 Task: Add an event  with title  Casual Presentation Rehearsal and Feedback Gathering, date '2023/10/12' to 2023/10/13  & Select Event type as  Group. Add location for the event as  Tallinn, Estonia and add a description: During the meeting, various agenda items will be addressed, covering a wide range of topics. These may include financial reports, strategic updates, operational highlights, governance matters, and any proposed resolutions that require shareholder approval. Each agenda item will be presented by the relevant department or individual, offering comprehensive insights and fostering an environment of transparency.Create an event link  http-casualpresentationrehearsalandfeedbackgatheringcom & Select the event color as  Cyan. , logged in from the account softage.4@softage.netand send the event invitation to softage.10@softage.net and softage.1@softage.net
Action: Mouse pressed left at (749, 100)
Screenshot: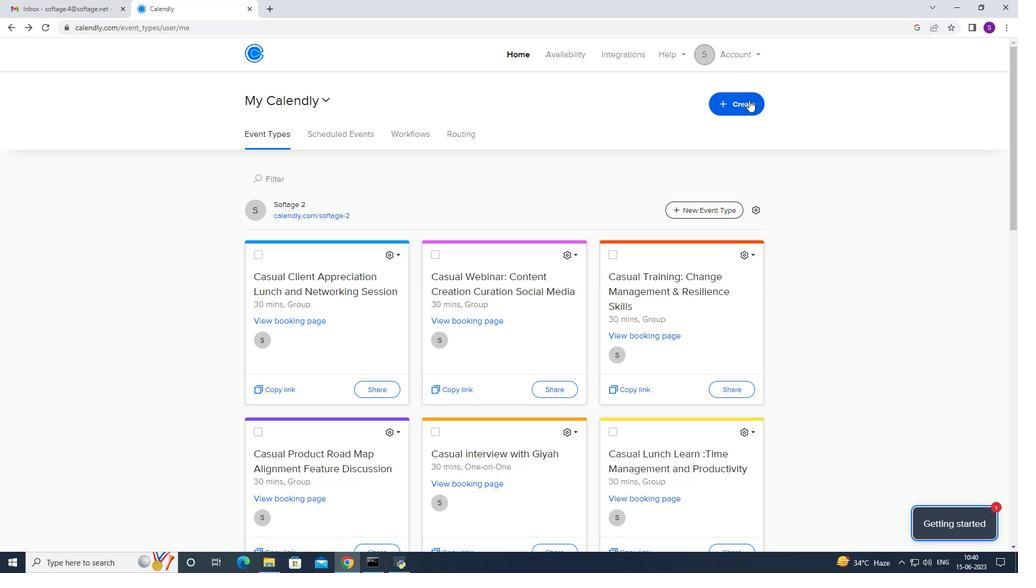 
Action: Mouse moved to (694, 140)
Screenshot: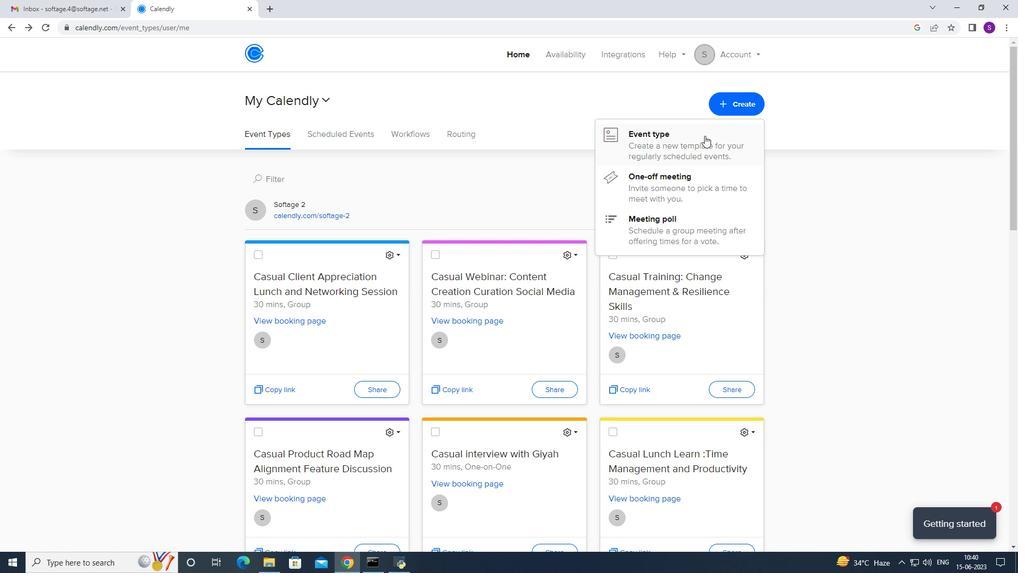 
Action: Mouse pressed left at (694, 140)
Screenshot: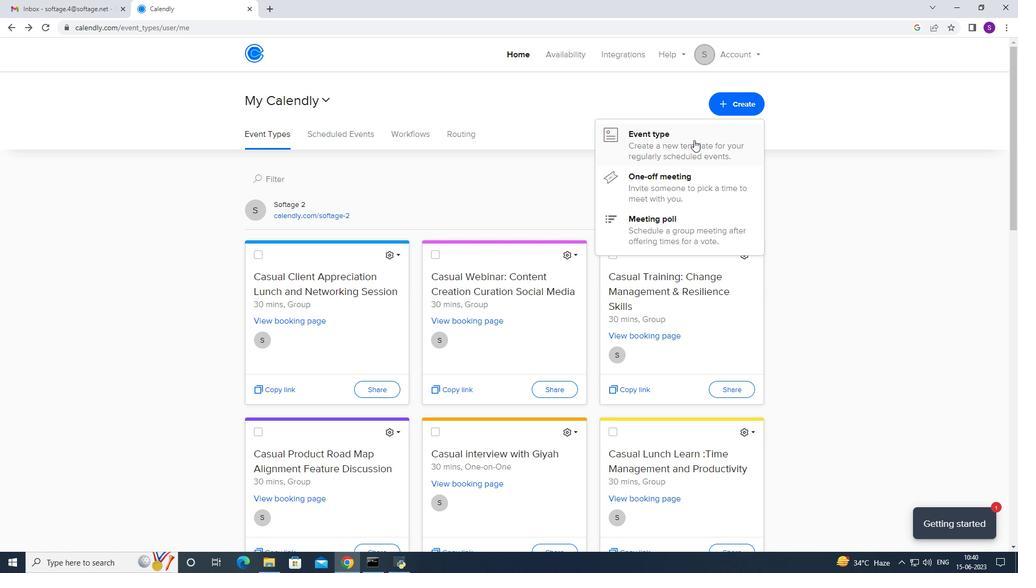 
Action: Mouse moved to (593, 231)
Screenshot: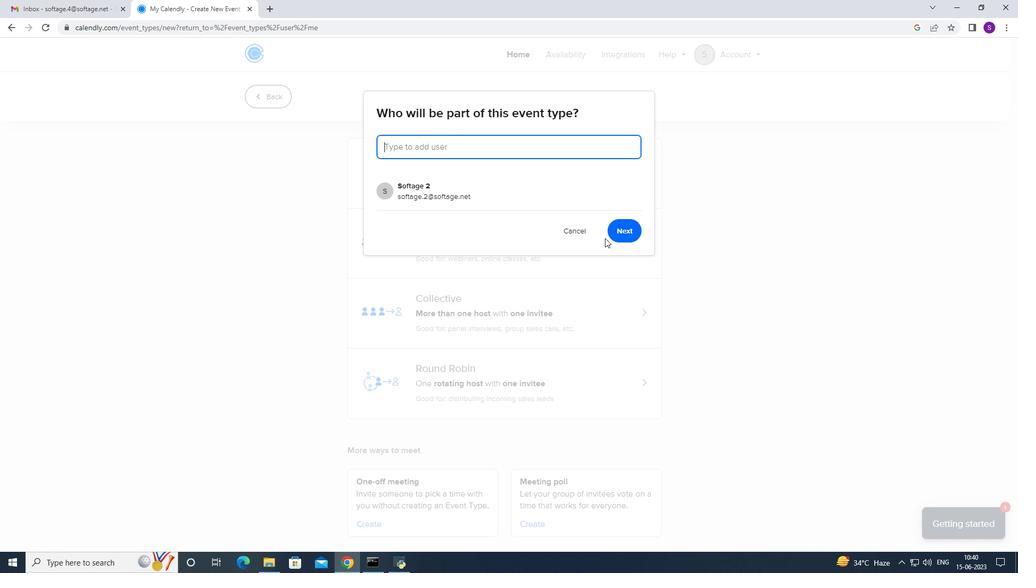 
Action: Mouse pressed left at (593, 231)
Screenshot: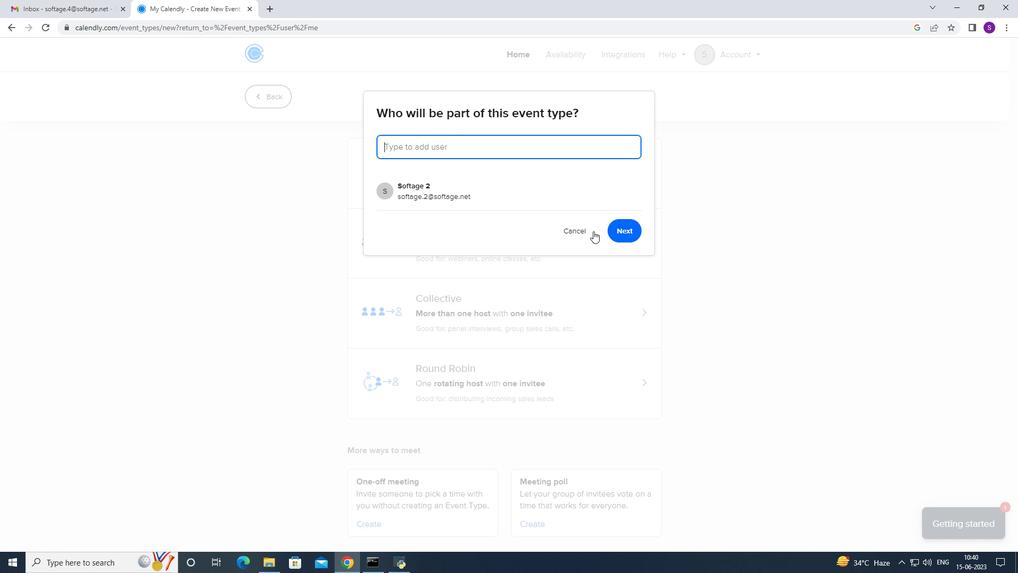 
Action: Mouse moved to (457, 226)
Screenshot: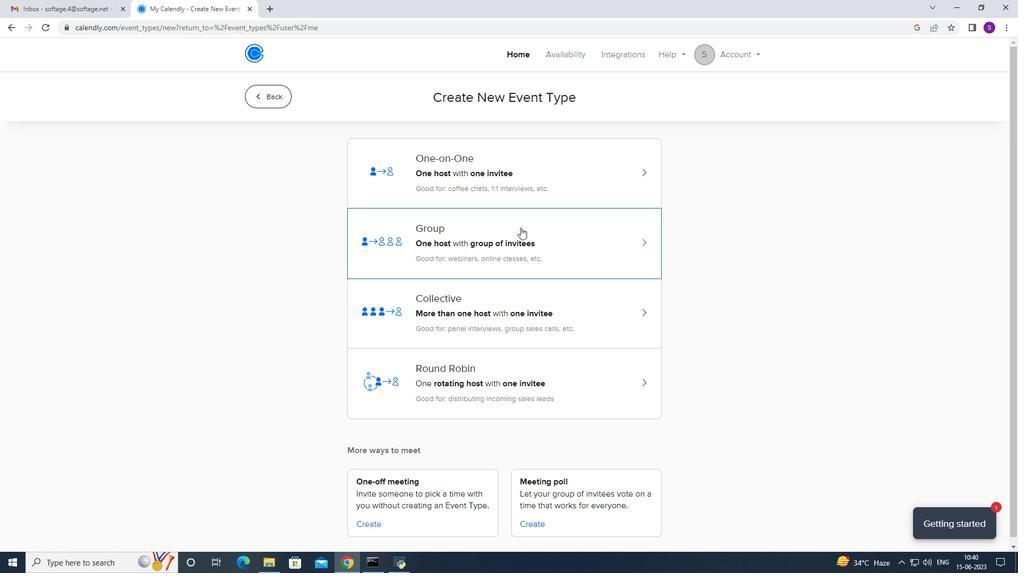 
Action: Mouse pressed left at (457, 226)
Screenshot: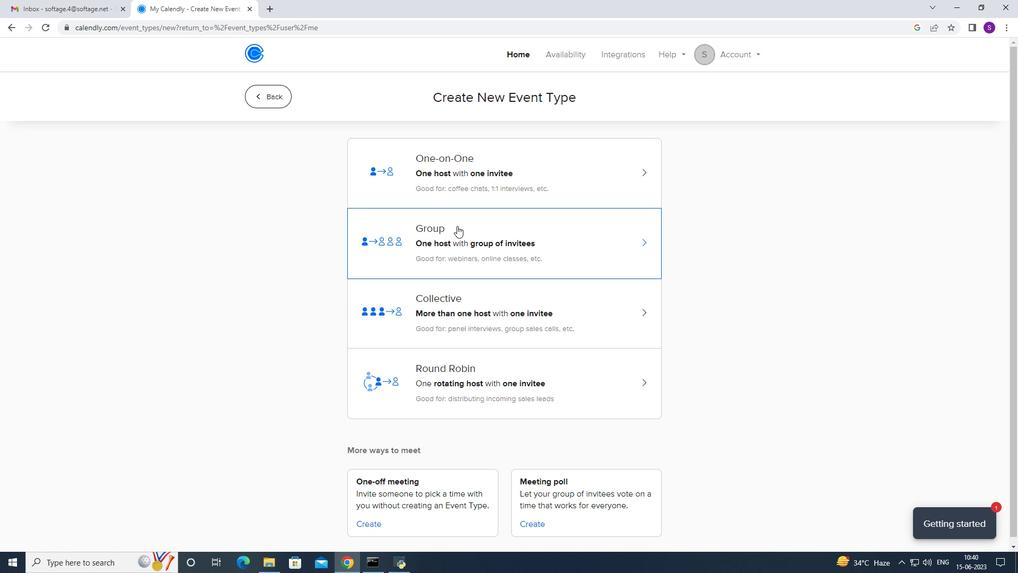 
Action: Mouse moved to (323, 234)
Screenshot: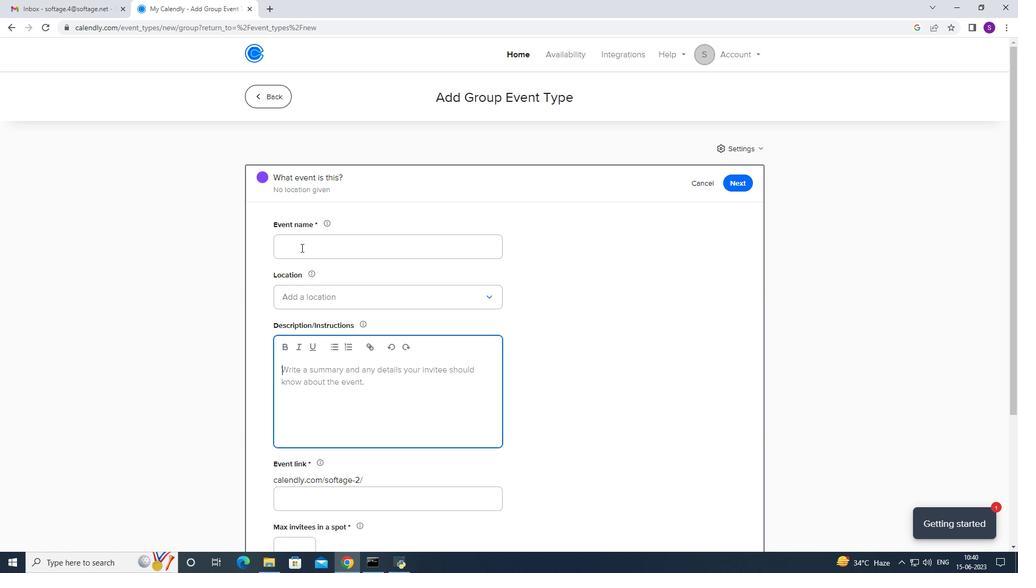 
Action: Mouse pressed left at (323, 234)
Screenshot: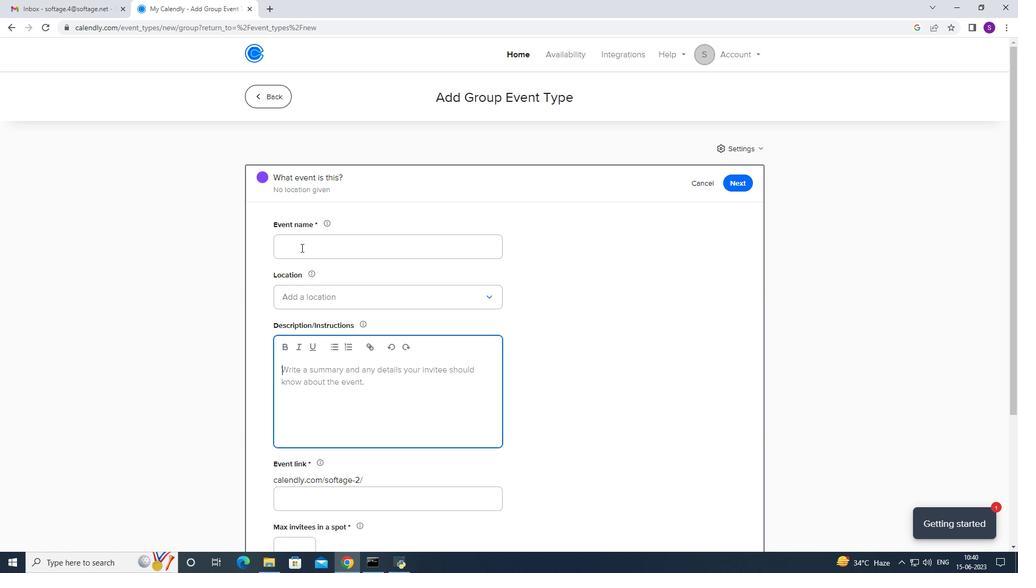 
Action: Mouse moved to (955, 39)
Screenshot: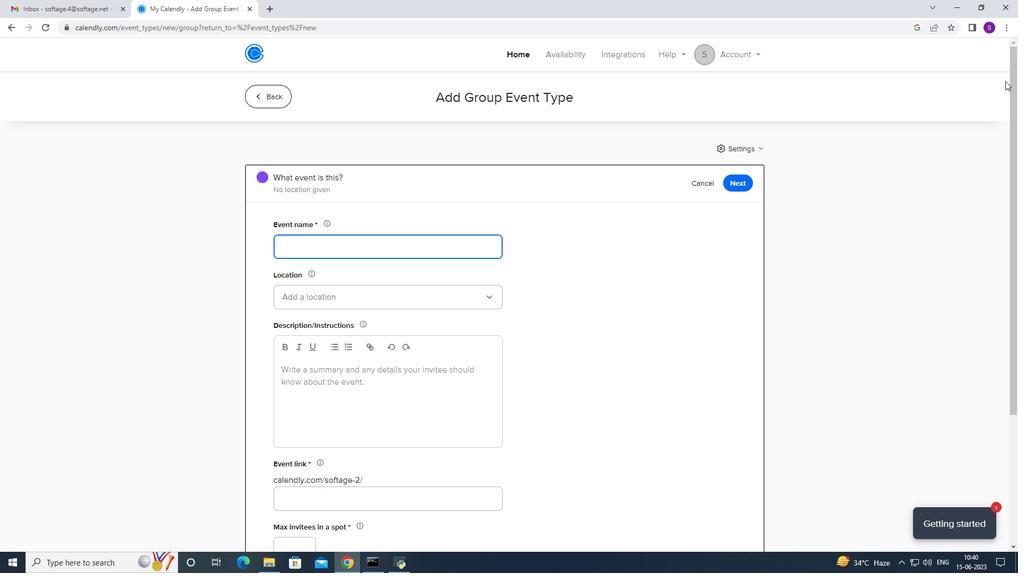
Action: Key pressed <Key.caps_lock>C<Key.caps_lock>asual<Key.space><Key.caps_lock>P<Key.caps_lock>resentation<Key.space>
Screenshot: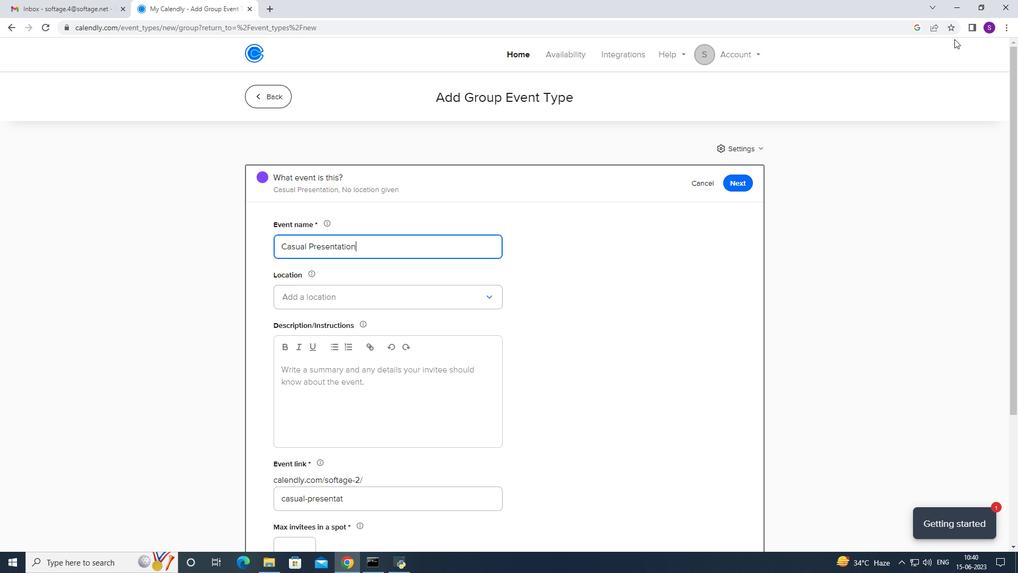 
Action: Mouse moved to (954, 39)
Screenshot: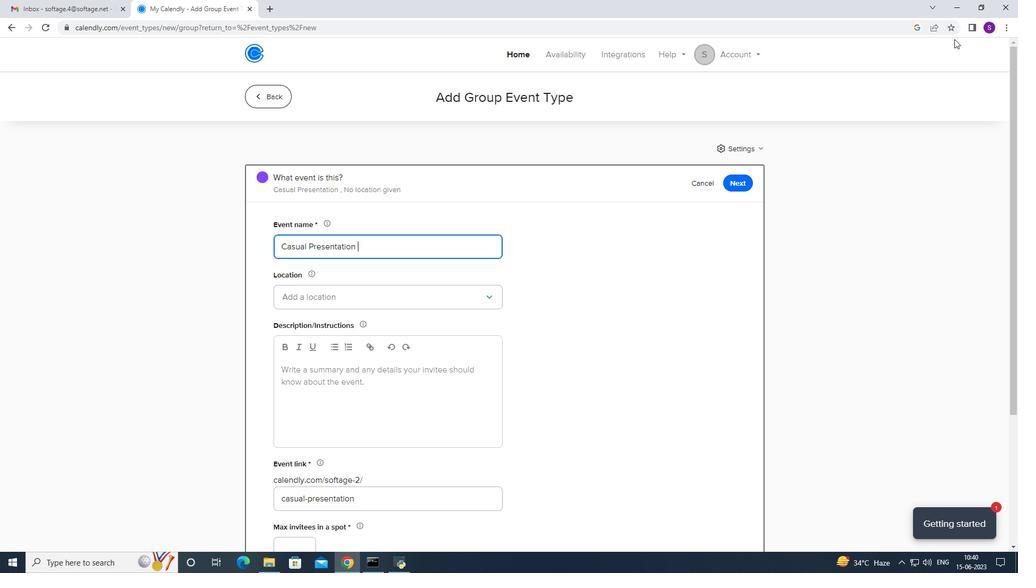 
Action: Key pressed <Key.caps_lock><Key.caps_lock>r<Key.caps_lock><Key.backspace>R<Key.caps_lock>ehearsal<Key.space>and<Key.space><Key.caps_lock><Key.caps_lock>feedback<Key.space><Key.caps_lock>G<Key.caps_lock>athering<Key.space>
Screenshot: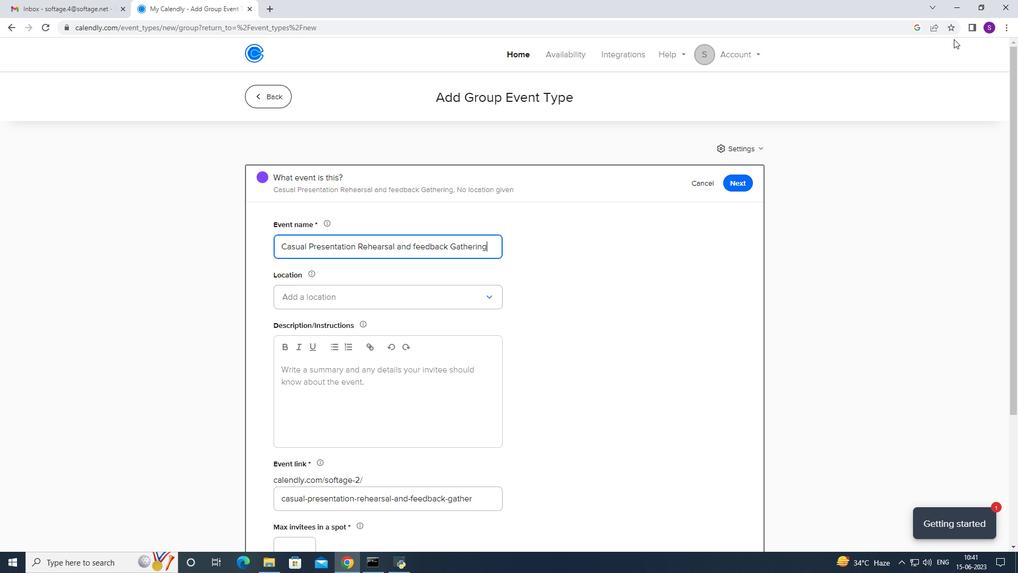 
Action: Mouse moved to (413, 248)
Screenshot: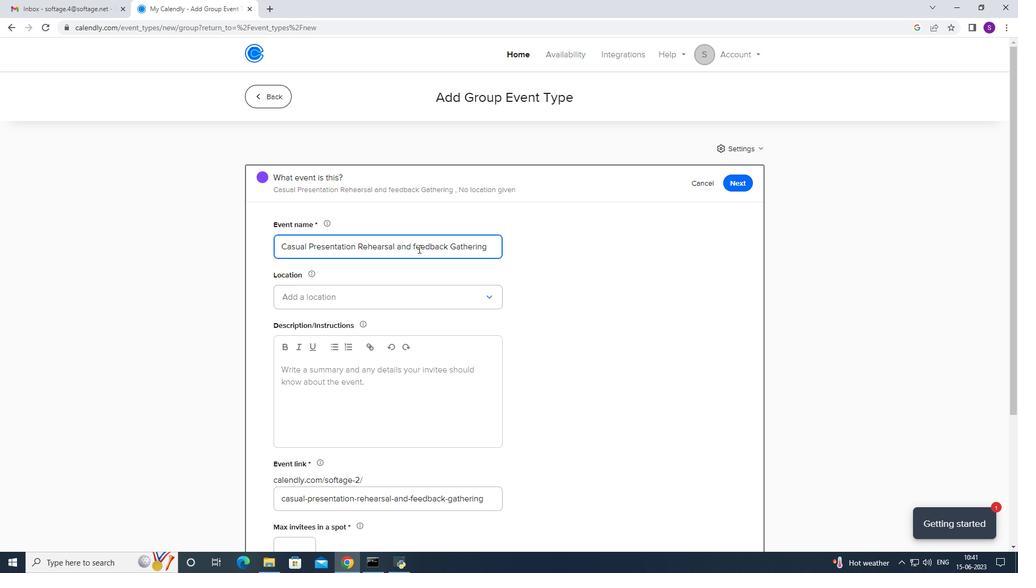
Action: Mouse pressed left at (413, 248)
Screenshot: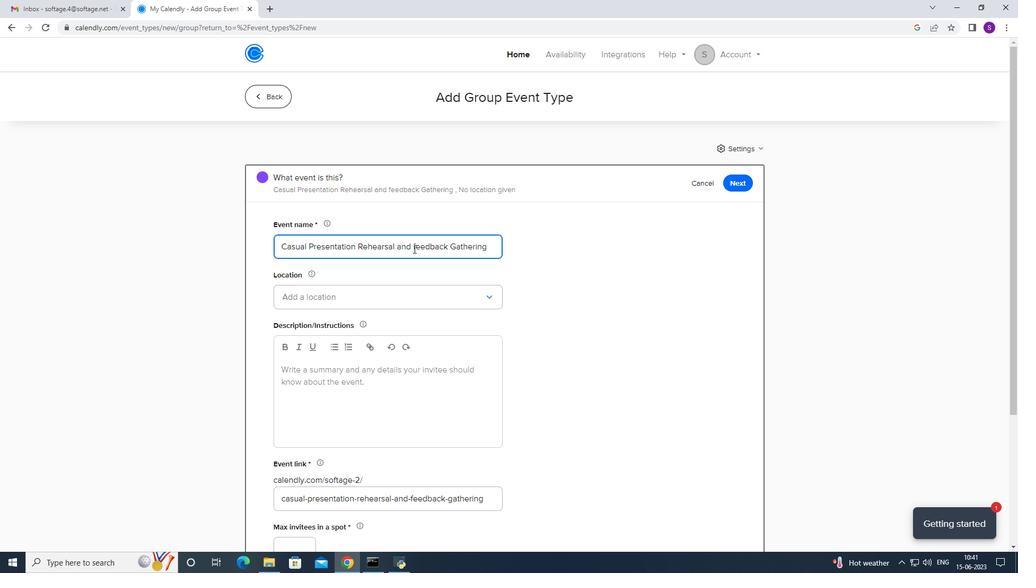 
Action: Mouse moved to (414, 248)
Screenshot: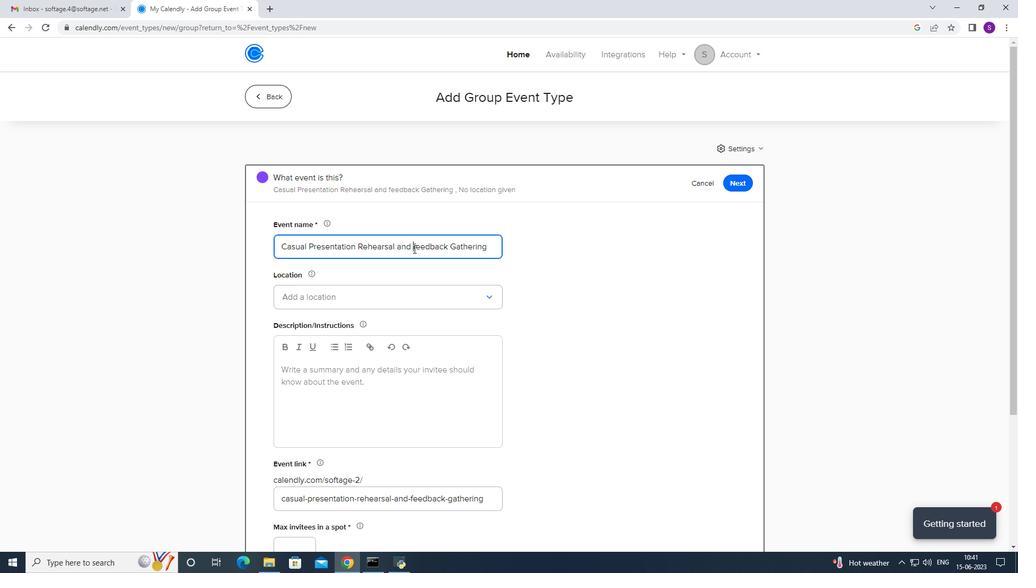 
Action: Mouse pressed left at (414, 248)
Screenshot: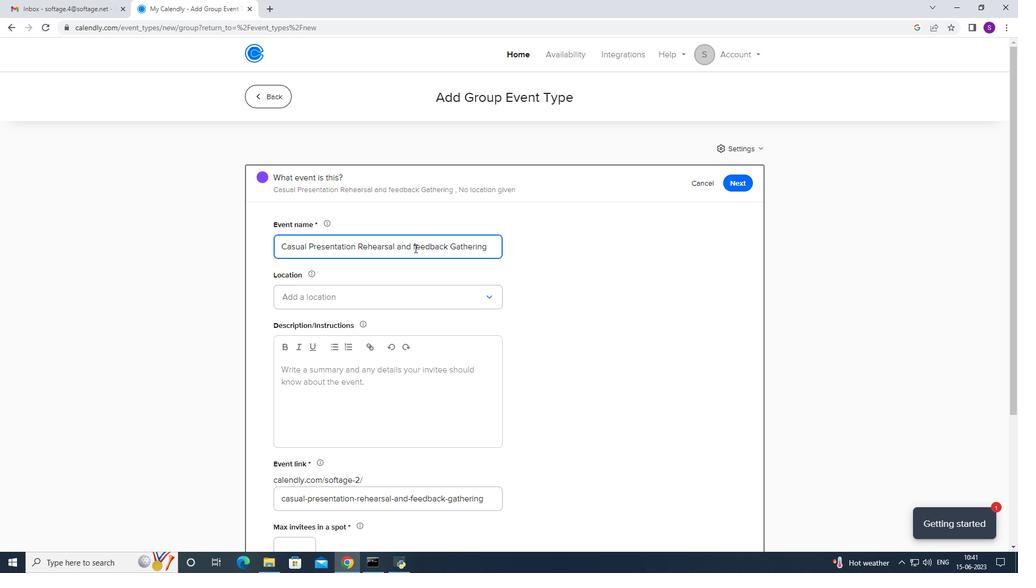 
Action: Key pressed <Key.backspace><Key.caps_lock>F
Screenshot: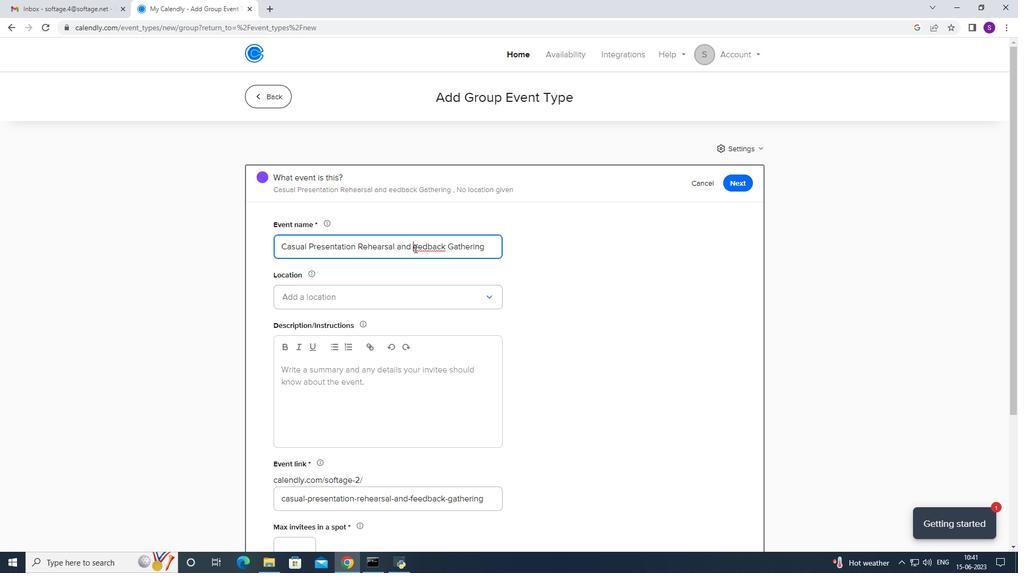 
Action: Mouse moved to (338, 297)
Screenshot: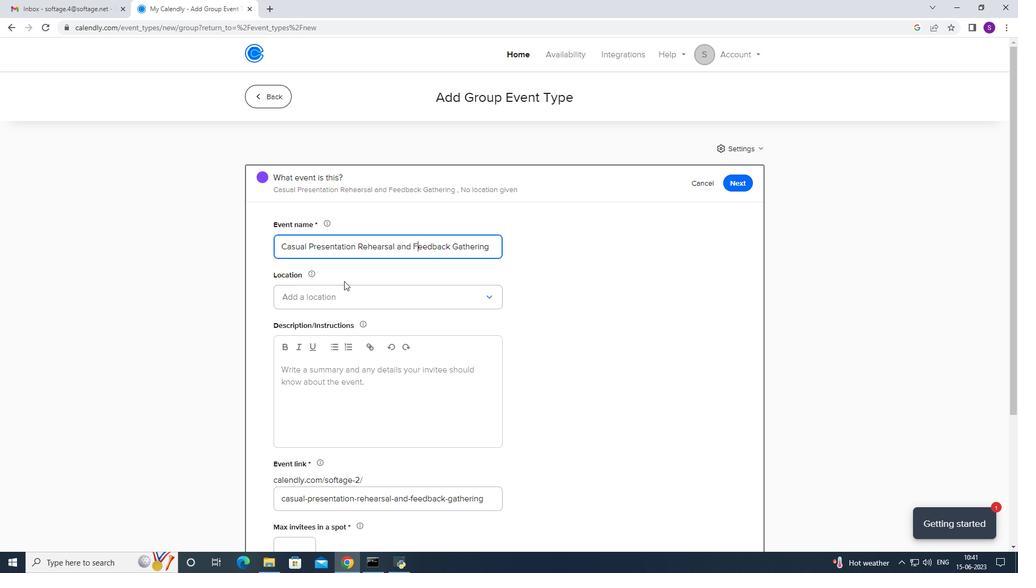 
Action: Mouse pressed left at (338, 297)
Screenshot: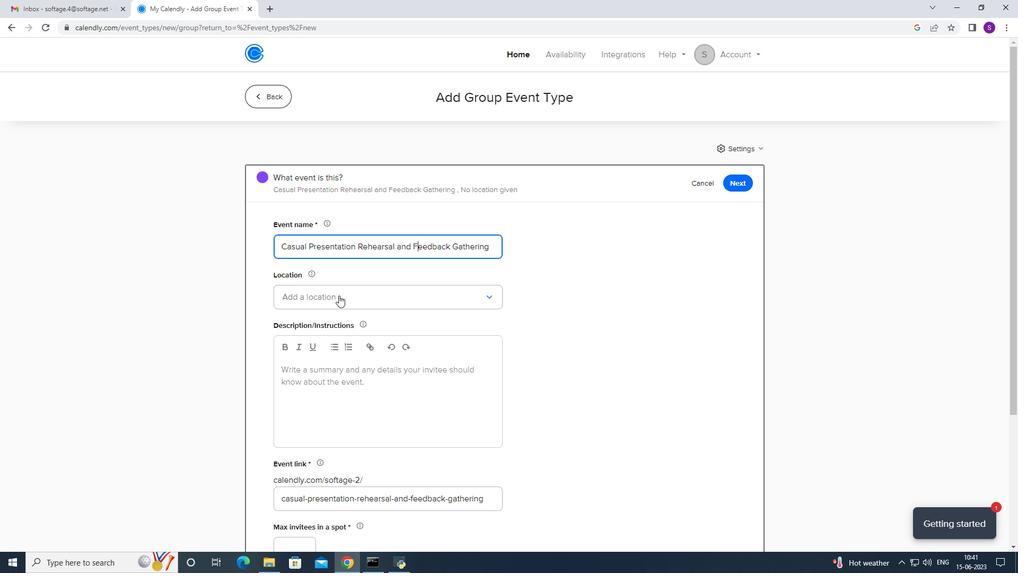 
Action: Mouse moved to (326, 327)
Screenshot: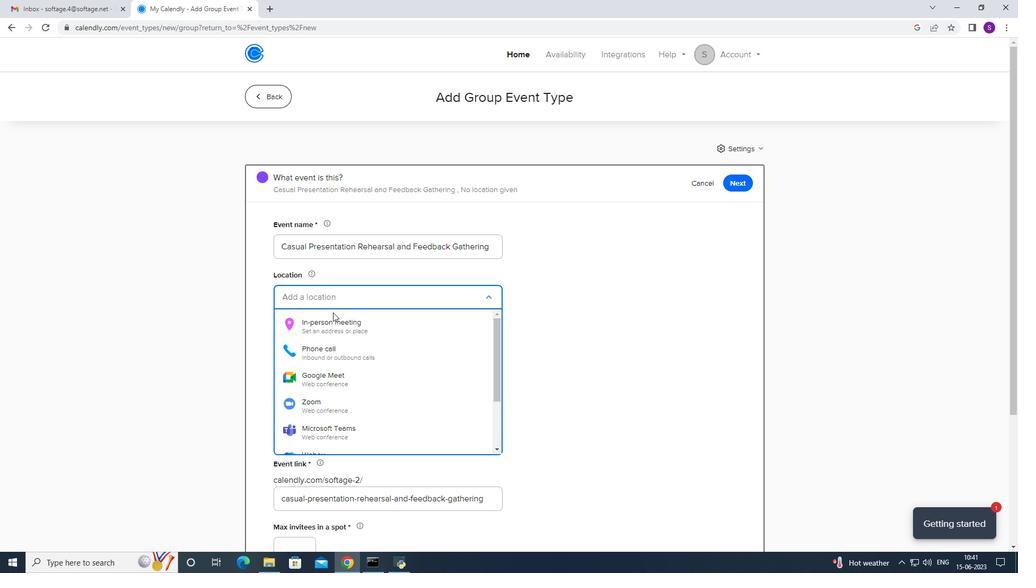 
Action: Mouse pressed left at (326, 327)
Screenshot: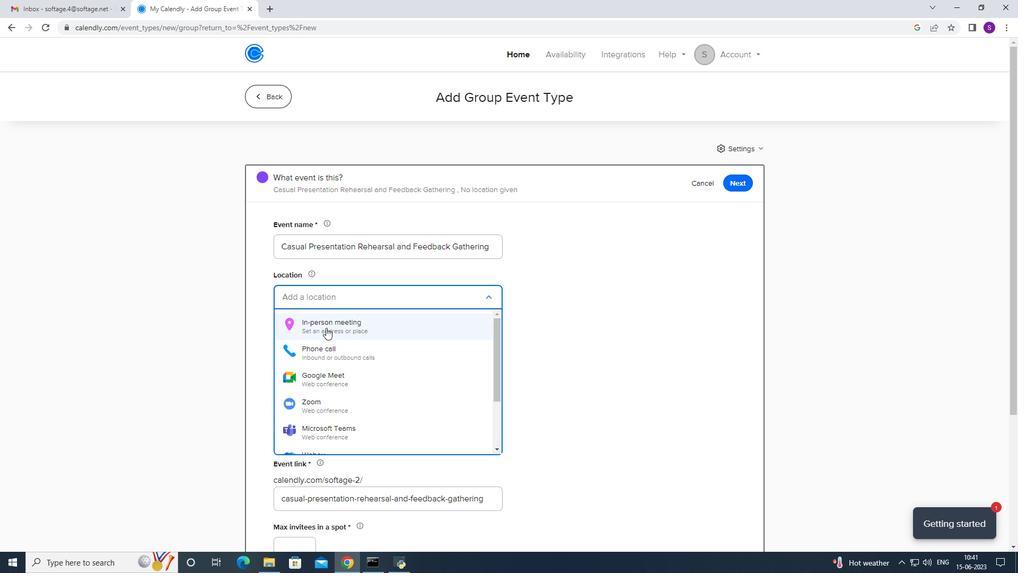 
Action: Mouse moved to (500, 169)
Screenshot: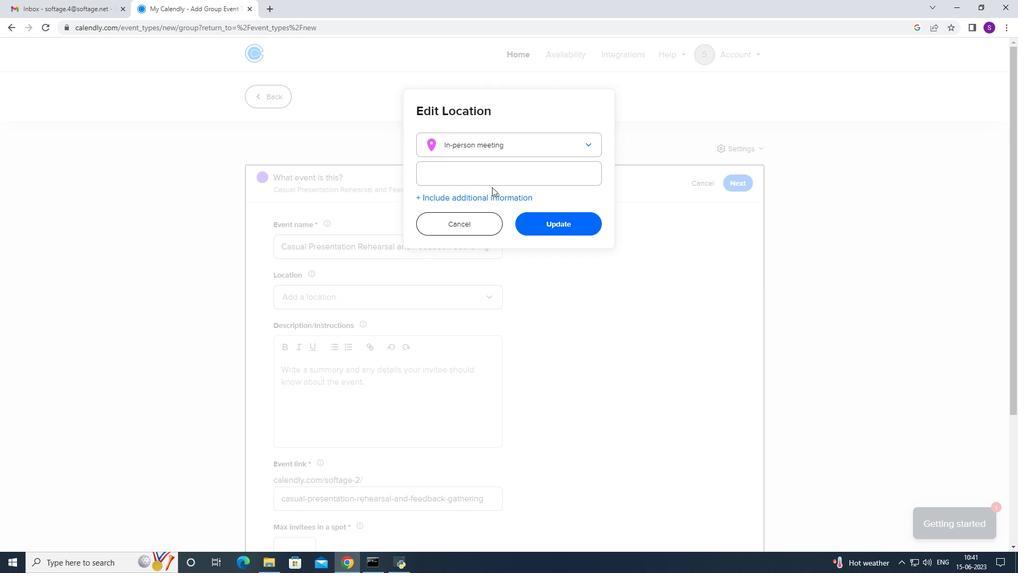 
Action: Mouse pressed left at (500, 169)
Screenshot: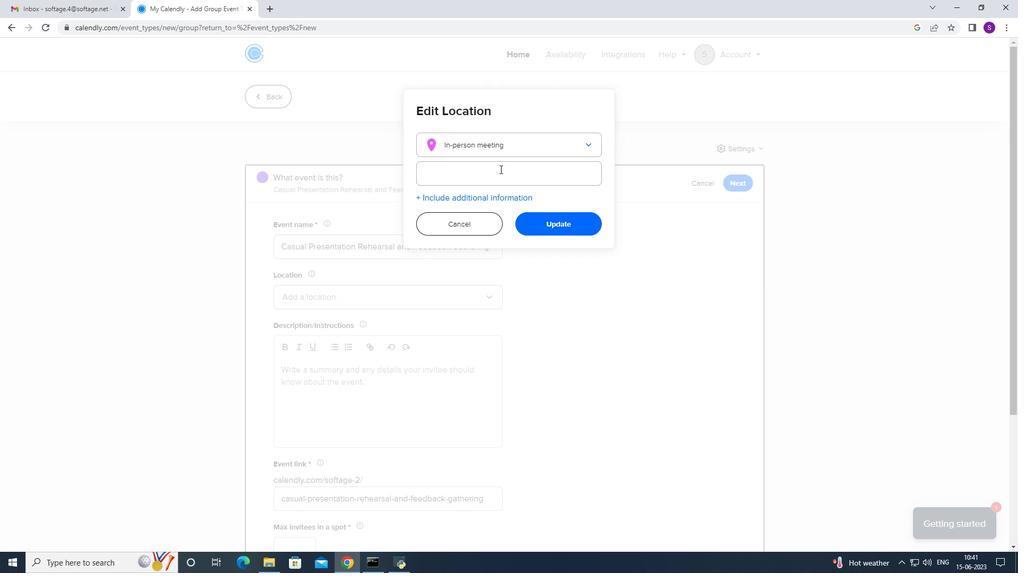 
Action: Mouse moved to (502, 169)
Screenshot: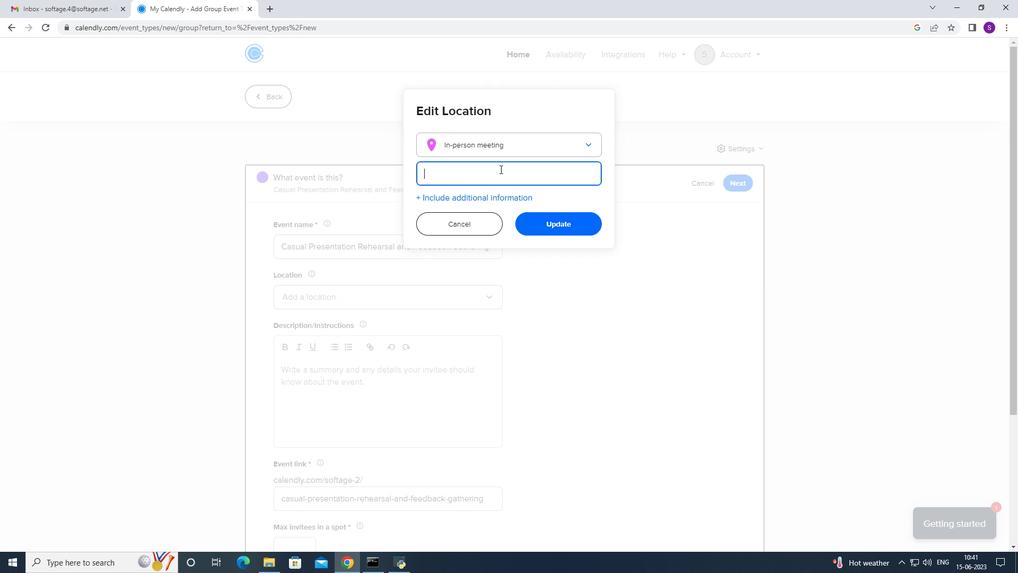 
Action: Key pressed <Key.caps_lock>t<Key.caps_lock>ALLINN,<Key.space><Key.backspace><Key.backspace><Key.backspace><Key.backspace><Key.backspace><Key.backspace><Key.backspace><Key.backspace><Key.backspace><Key.backspace><Key.backspace><Key.backspace><Key.backspace><Key.backspace><Key.backspace><Key.backspace><Key.backspace><Key.backspace>T<Key.caps_lock>allinn<Key.caps_lock>E<Key.caps_lock>srt<Key.backspace><Key.backspace><Key.backspace><Key.backspace><Key.space>,<Key.space><Key.caps_lock><Key.caps_lock>estonias
Screenshot: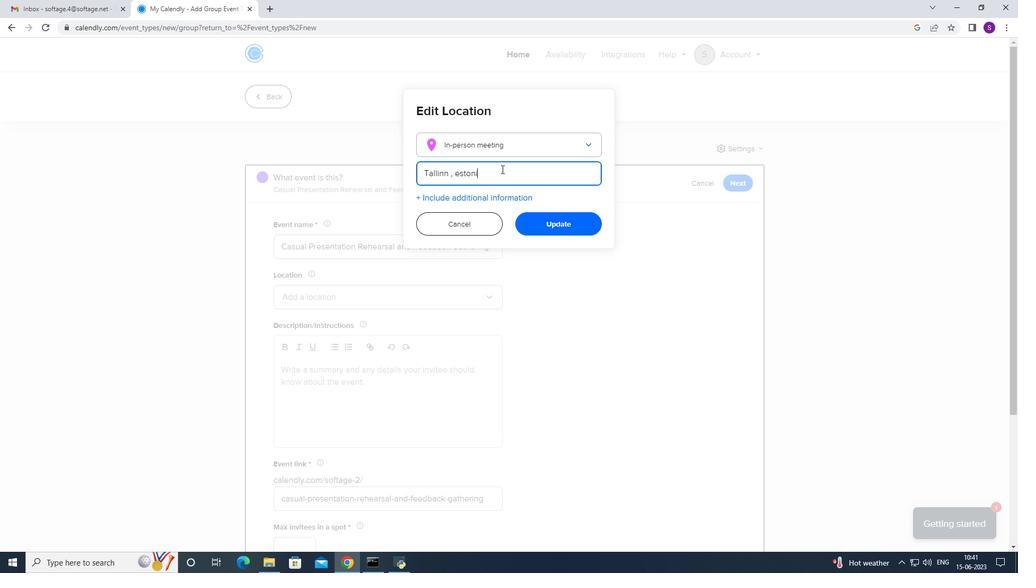 
Action: Mouse moved to (479, 161)
Screenshot: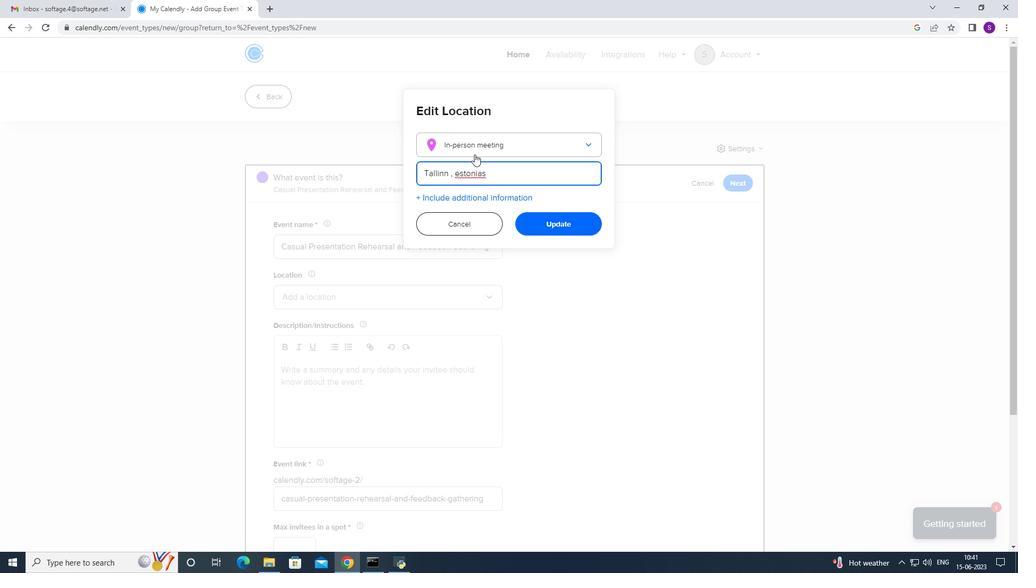 
Action: Mouse pressed right at (479, 161)
Screenshot: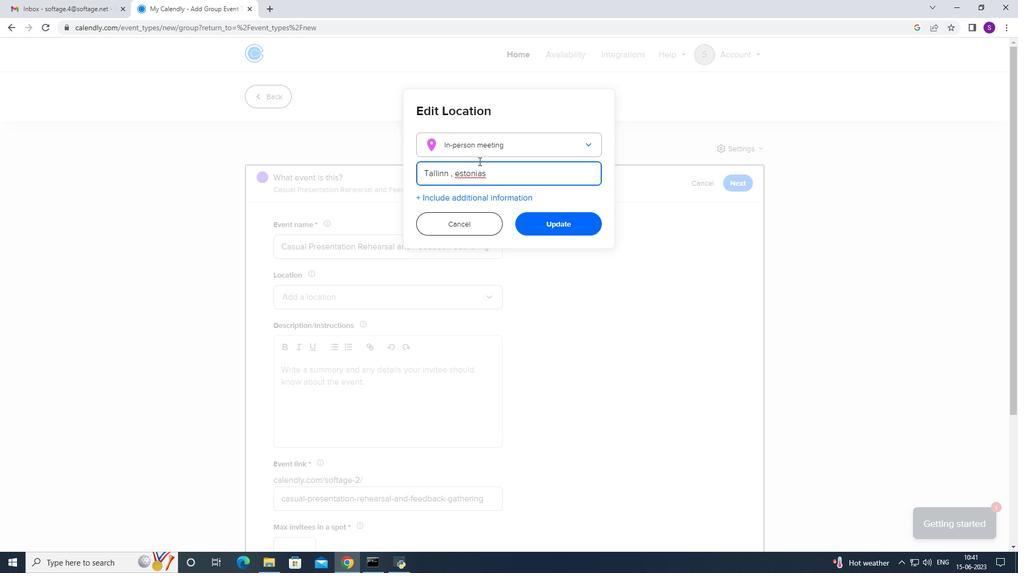 
Action: Mouse moved to (490, 199)
Screenshot: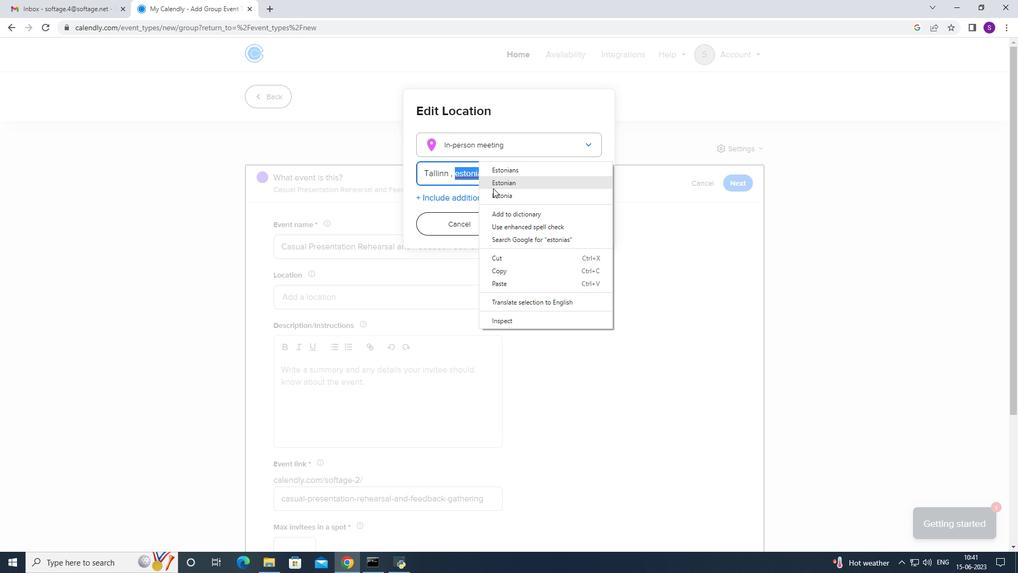 
Action: Mouse pressed left at (490, 199)
Screenshot: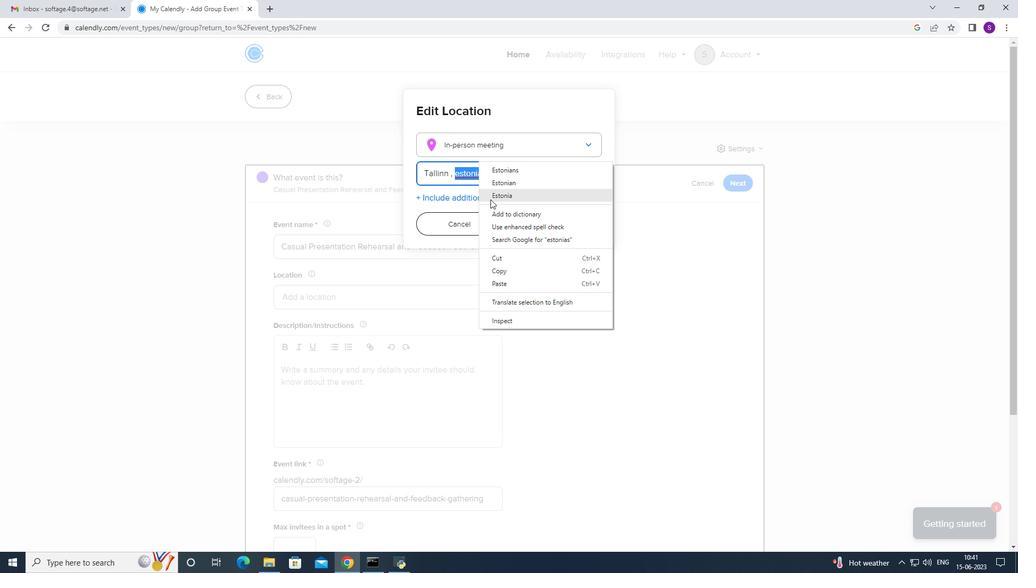 
Action: Mouse moved to (532, 222)
Screenshot: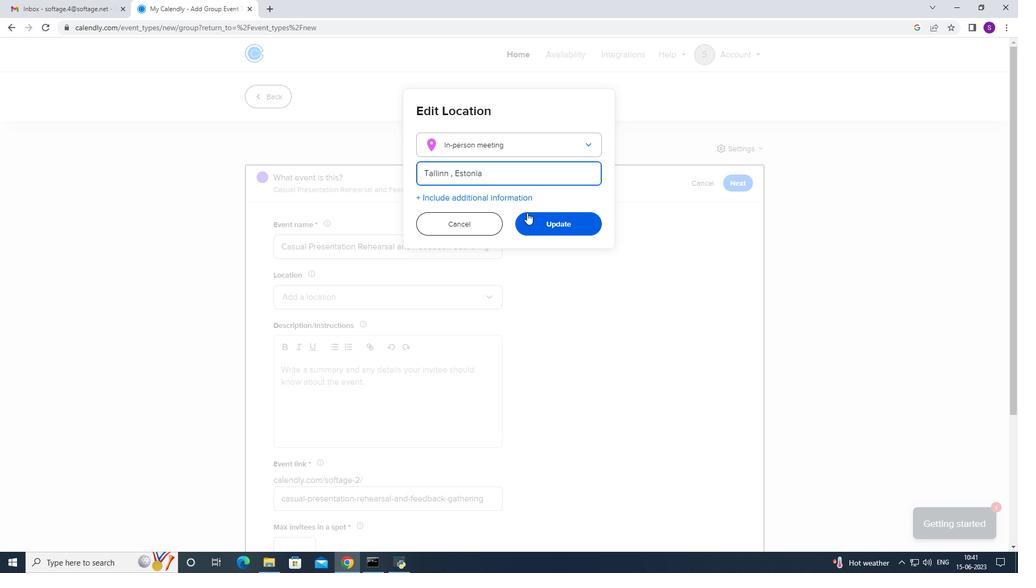 
Action: Mouse pressed left at (532, 222)
Screenshot: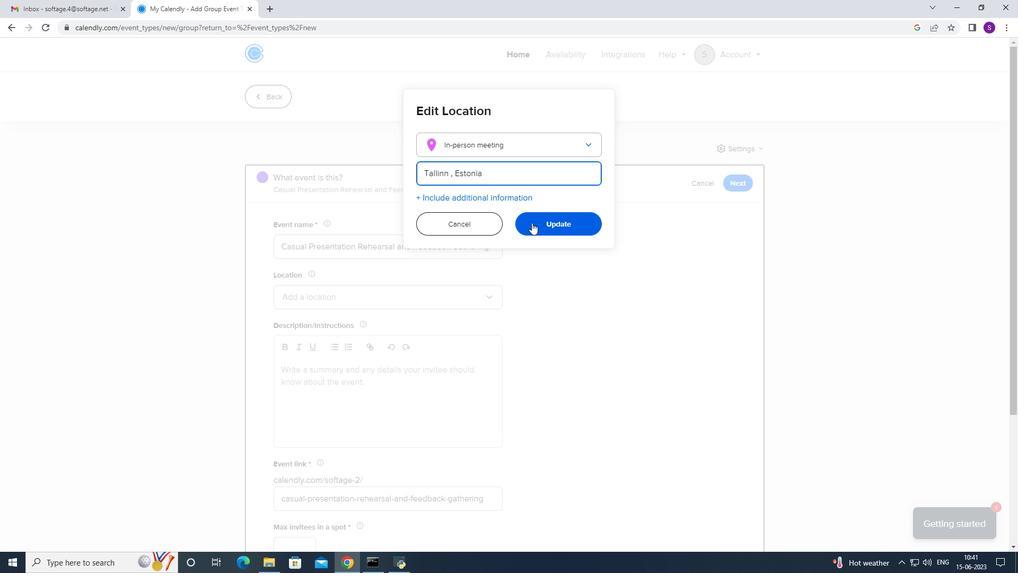 
Action: Mouse moved to (382, 358)
Screenshot: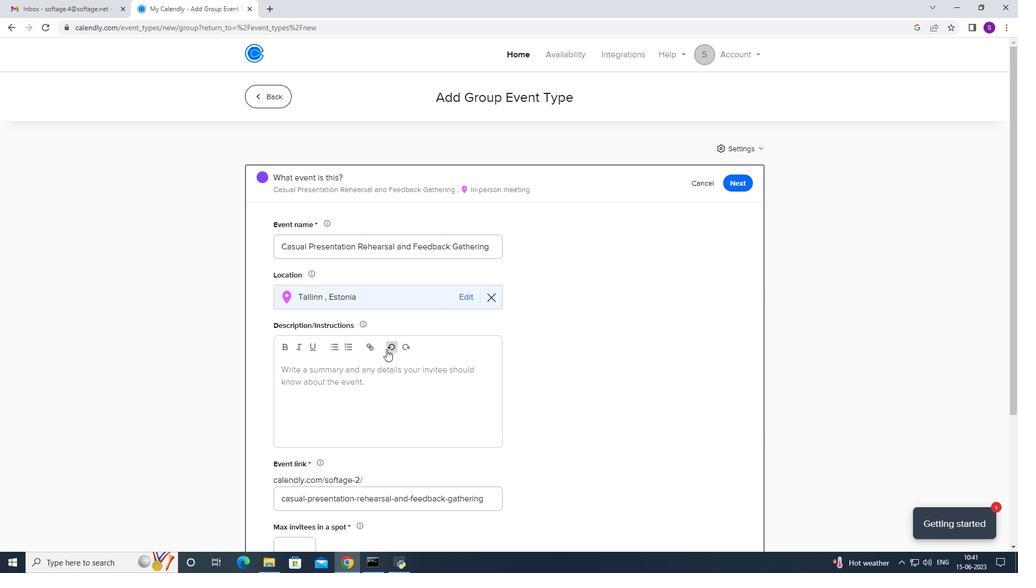 
Action: Mouse scrolled (382, 357) with delta (0, 0)
Screenshot: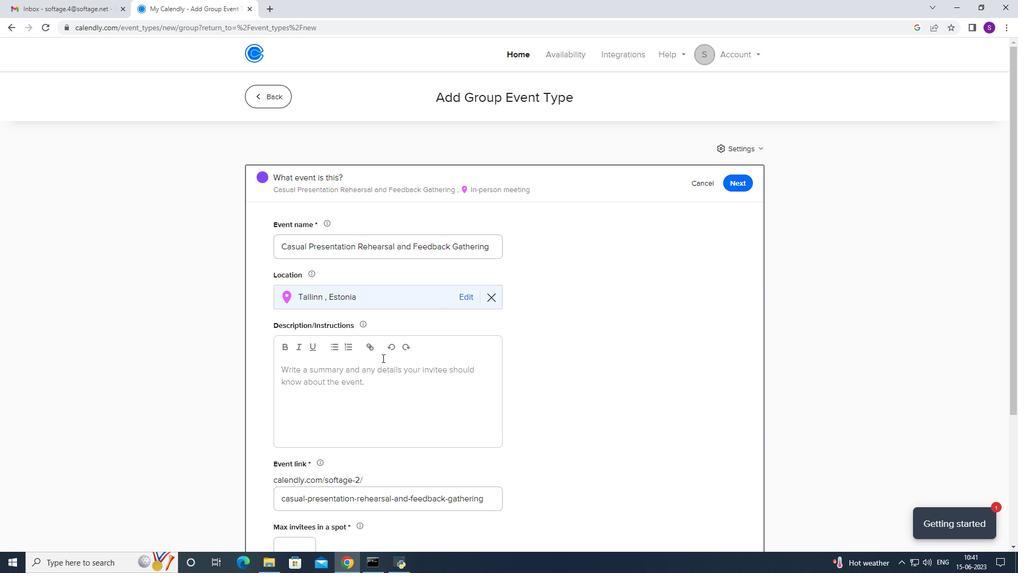 
Action: Mouse scrolled (382, 357) with delta (0, 0)
Screenshot: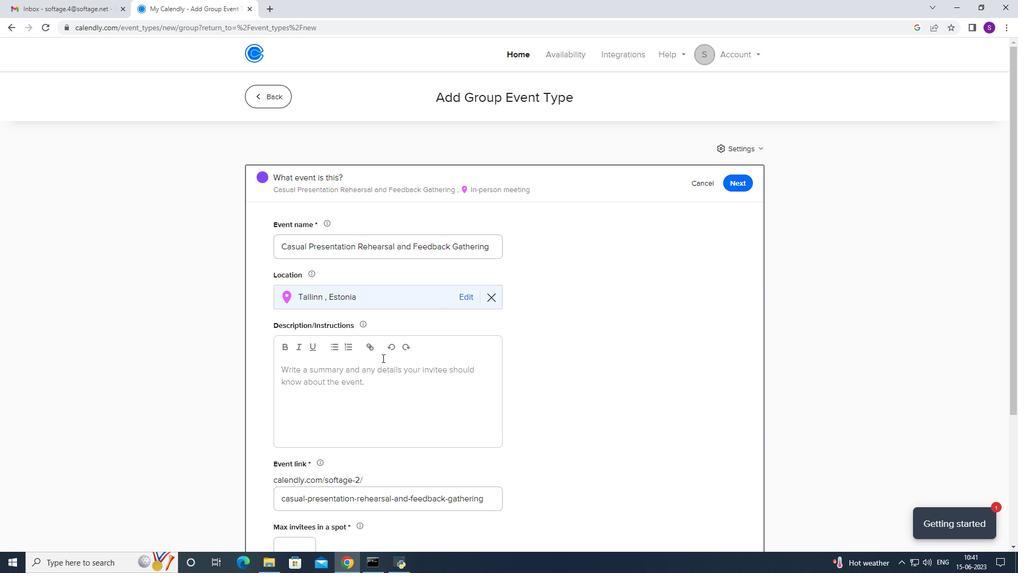 
Action: Mouse scrolled (382, 357) with delta (0, 0)
Screenshot: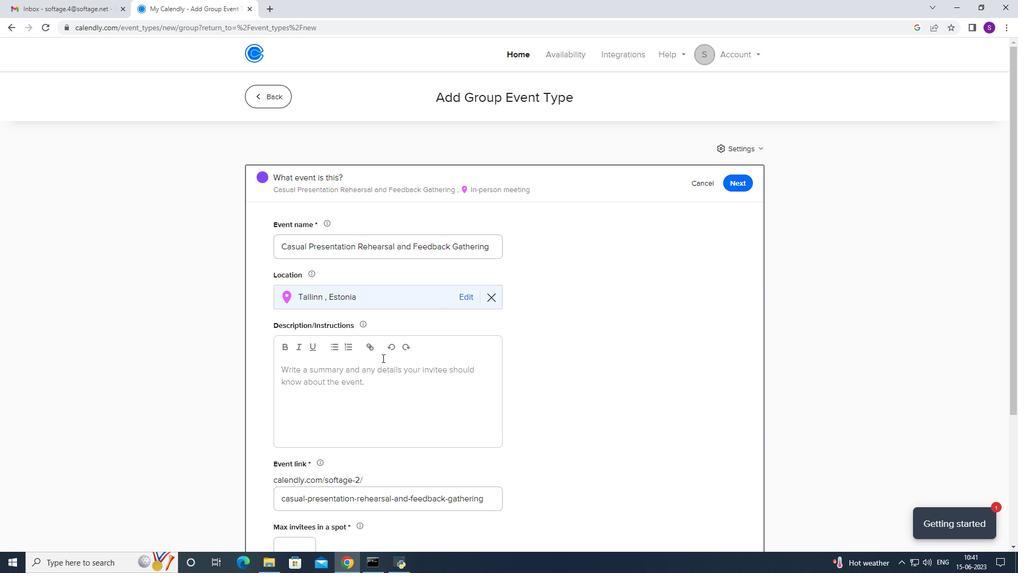 
Action: Mouse scrolled (382, 357) with delta (0, 0)
Screenshot: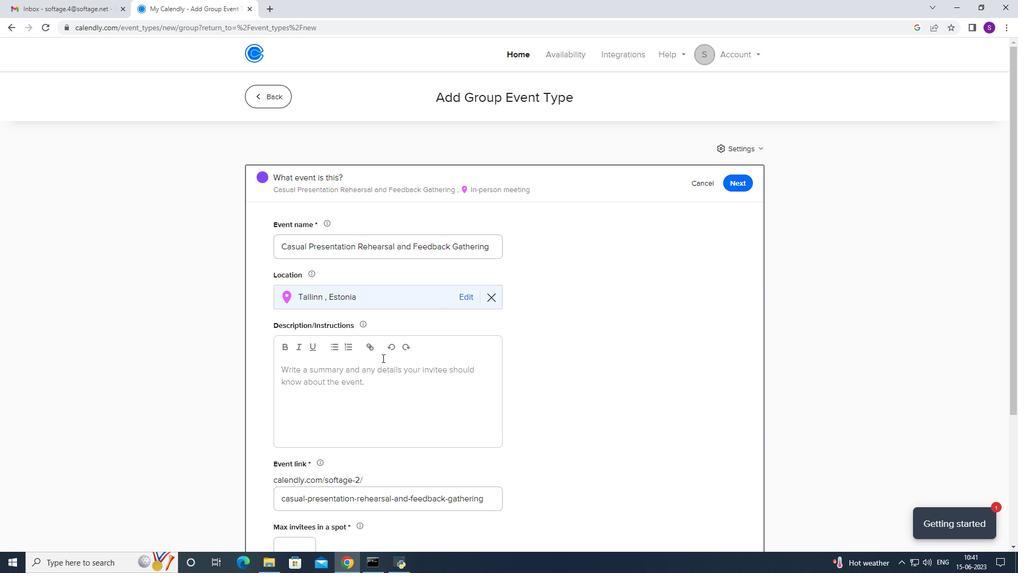 
Action: Mouse scrolled (382, 357) with delta (0, 0)
Screenshot: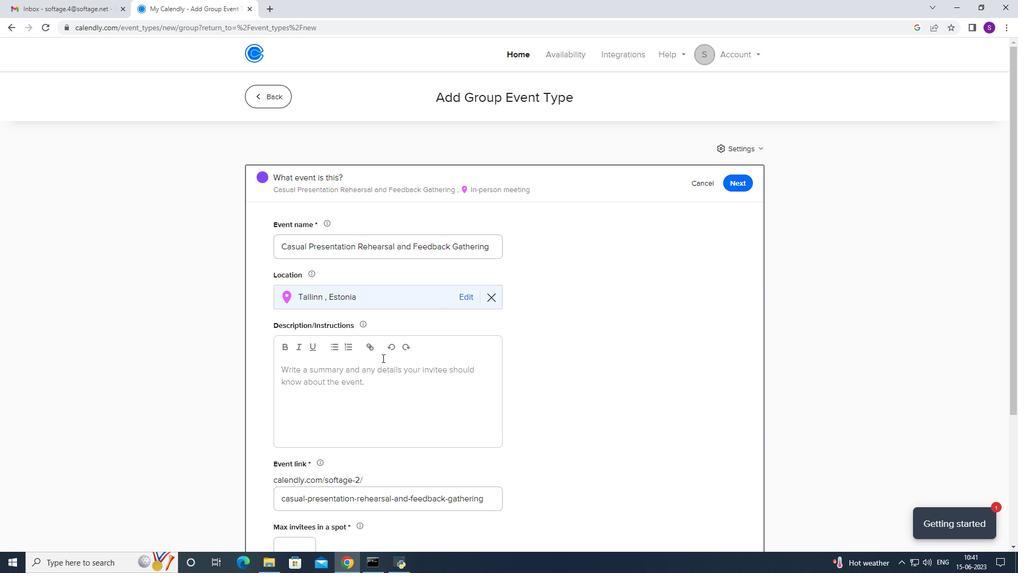 
Action: Mouse moved to (367, 214)
Screenshot: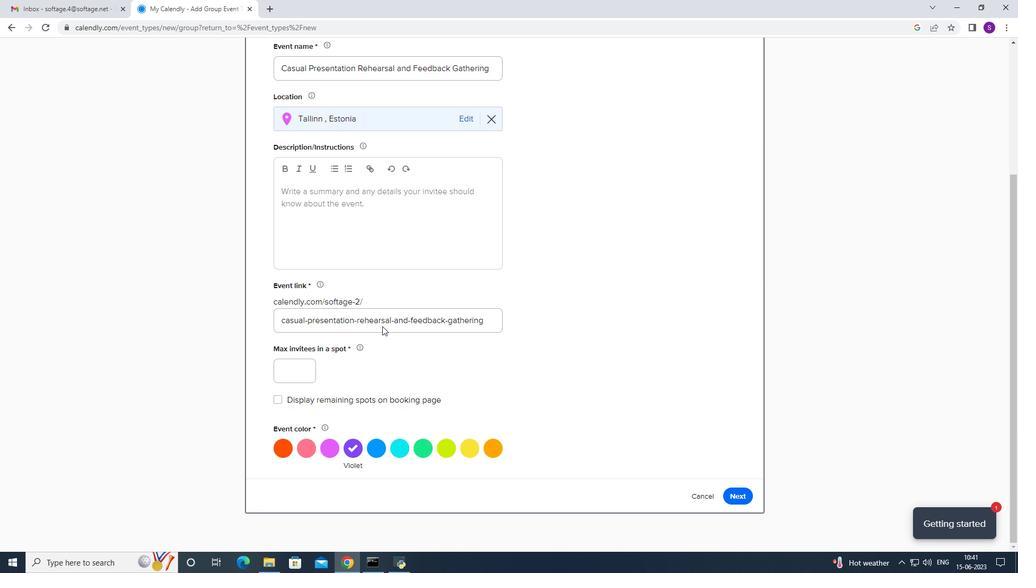 
Action: Mouse pressed left at (367, 214)
Screenshot: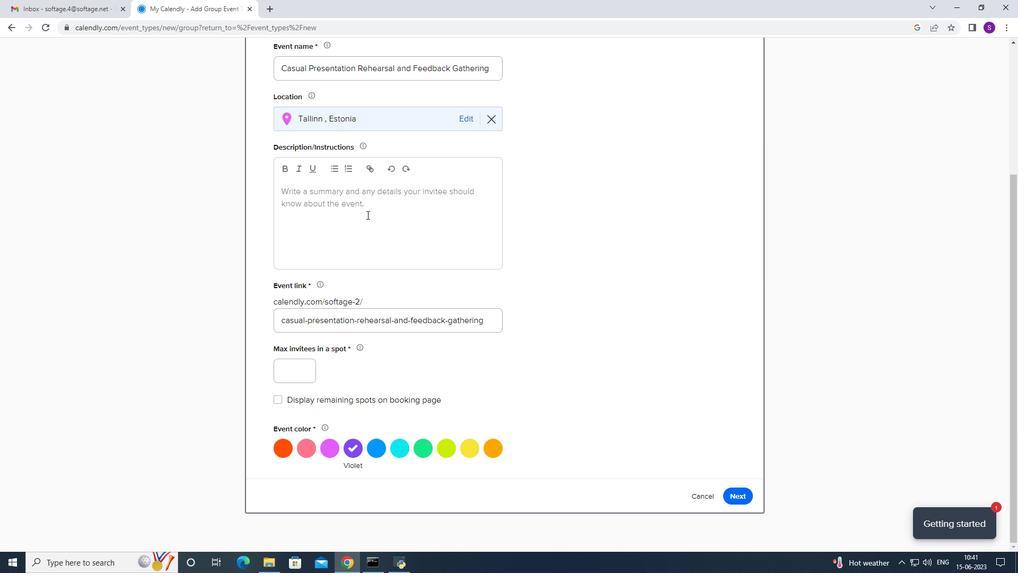
Action: Mouse moved to (280, 372)
Screenshot: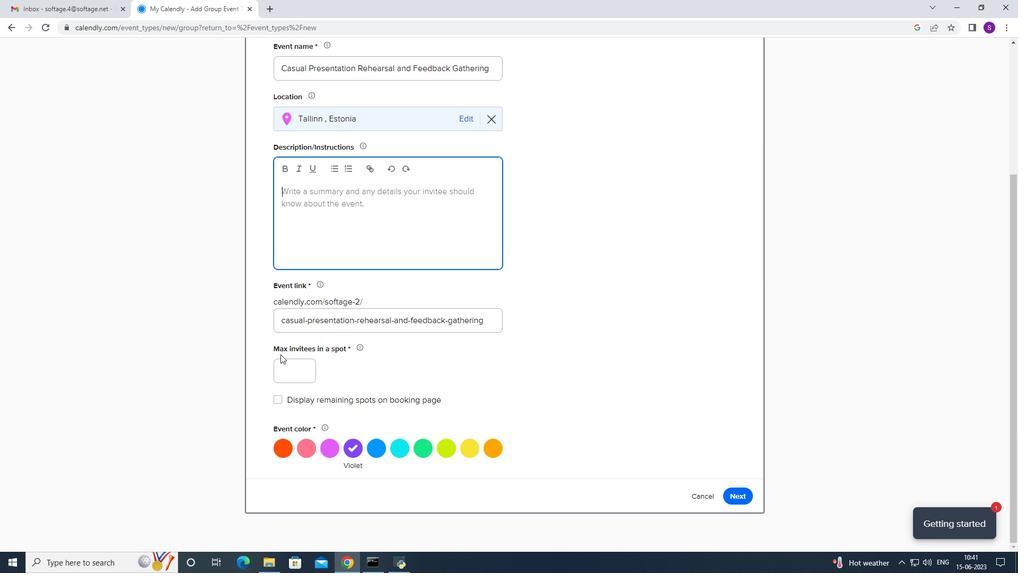 
Action: Mouse pressed left at (280, 372)
Screenshot: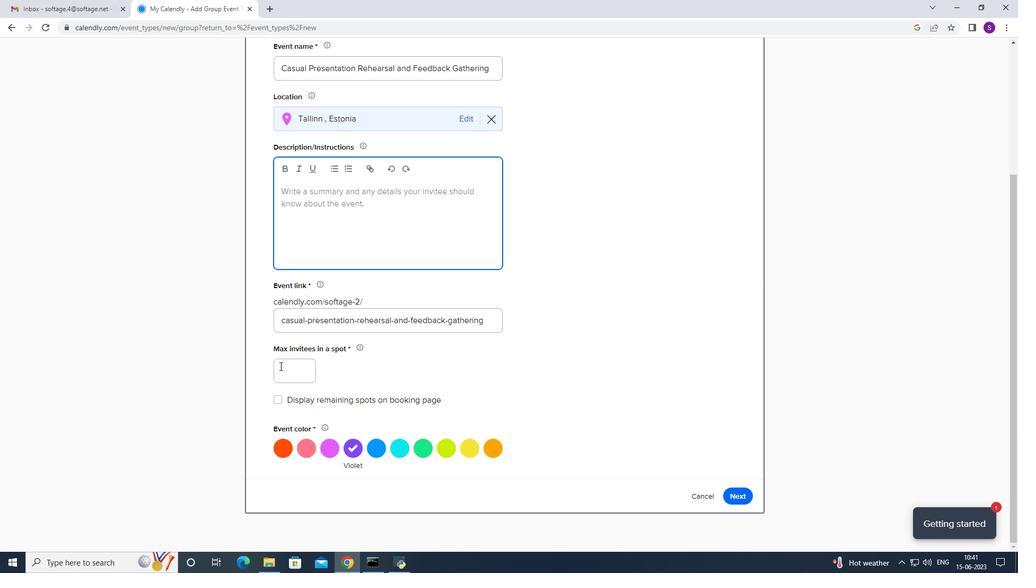 
Action: Key pressed 2
Screenshot: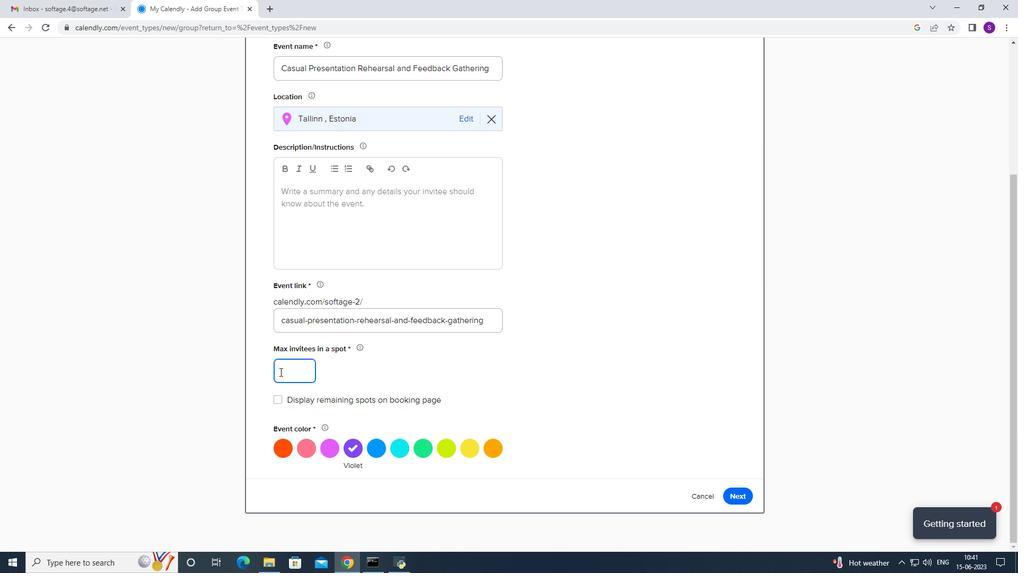
Action: Mouse moved to (391, 441)
Screenshot: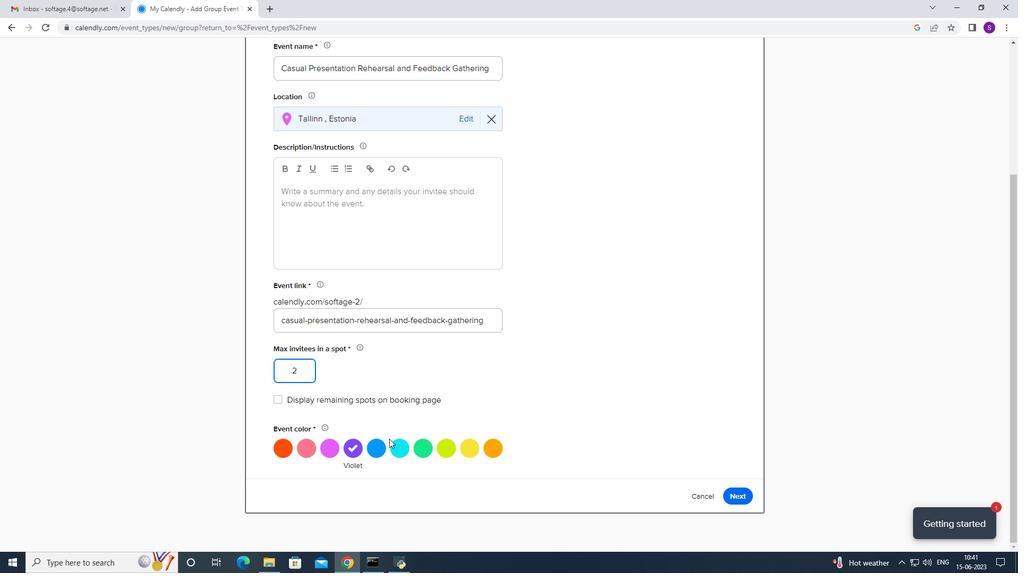 
Action: Mouse pressed left at (391, 441)
Screenshot: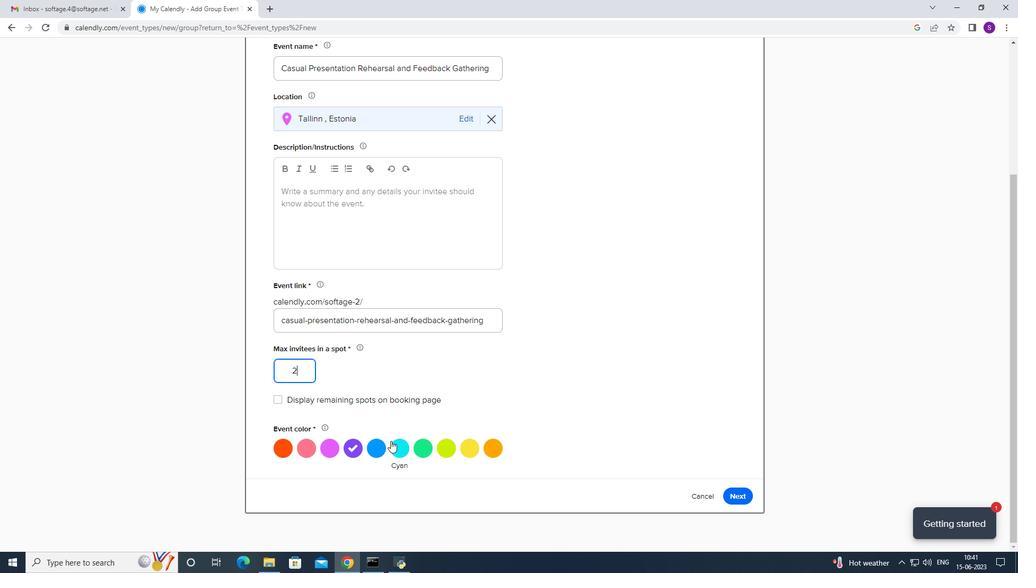 
Action: Mouse moved to (351, 249)
Screenshot: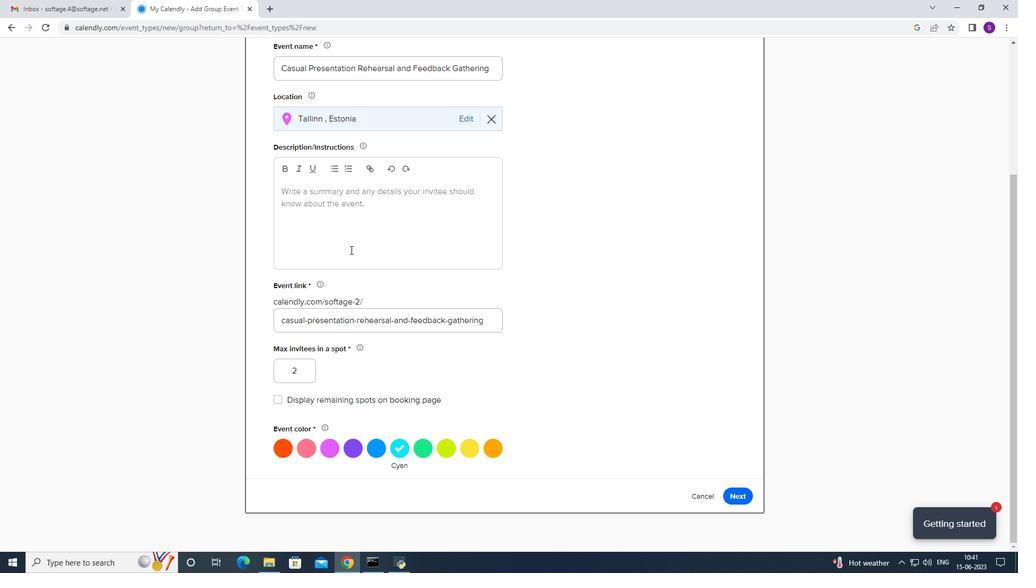 
Action: Mouse pressed left at (351, 249)
Screenshot: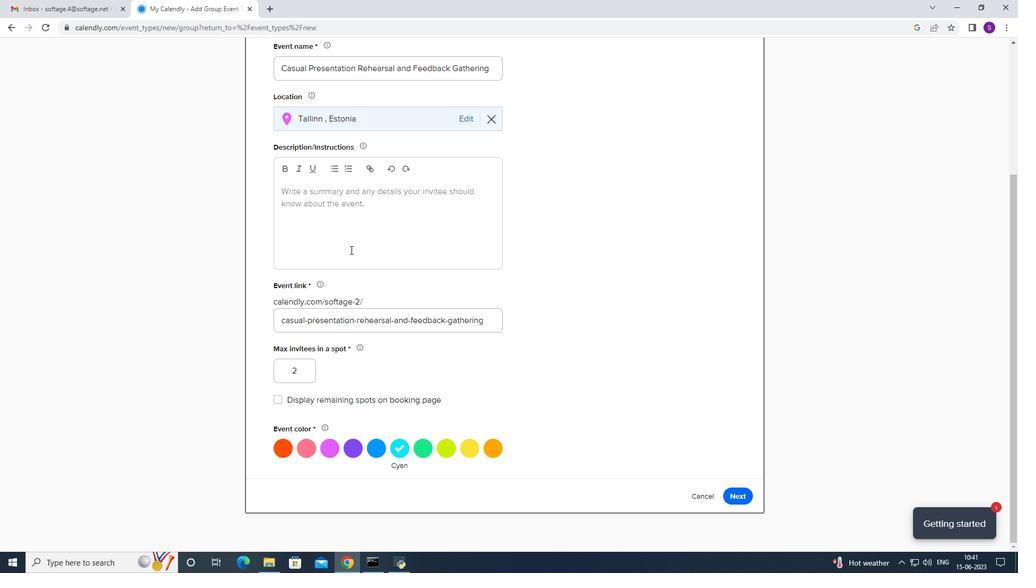 
Action: Mouse moved to (296, 171)
Screenshot: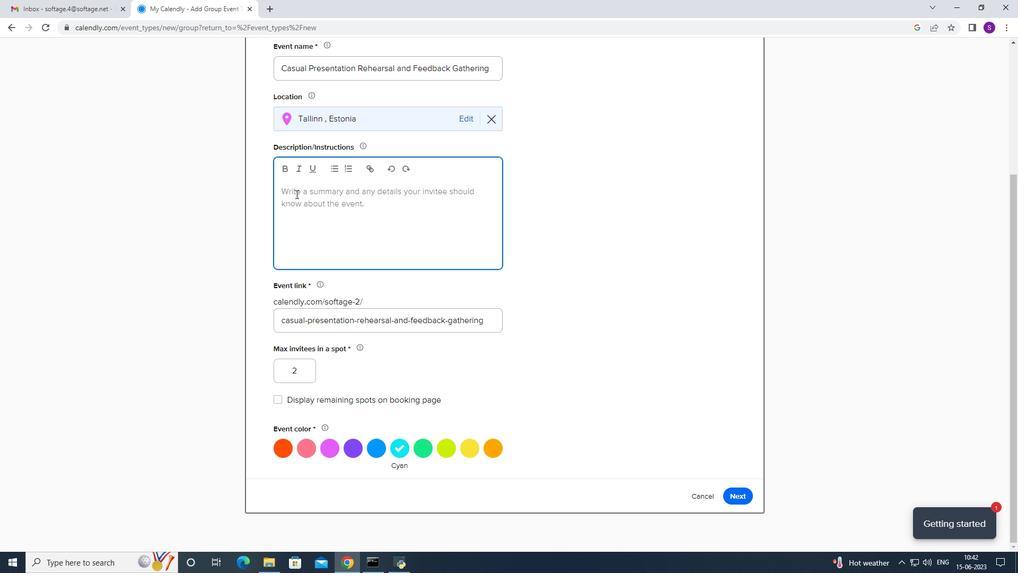 
Action: Mouse pressed left at (296, 171)
Screenshot: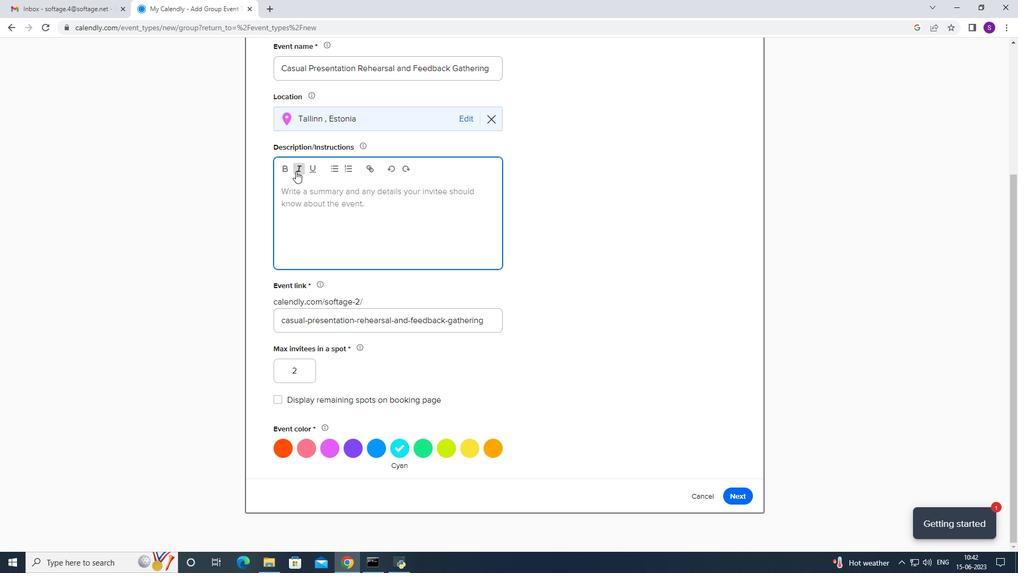 
Action: Mouse moved to (304, 217)
Screenshot: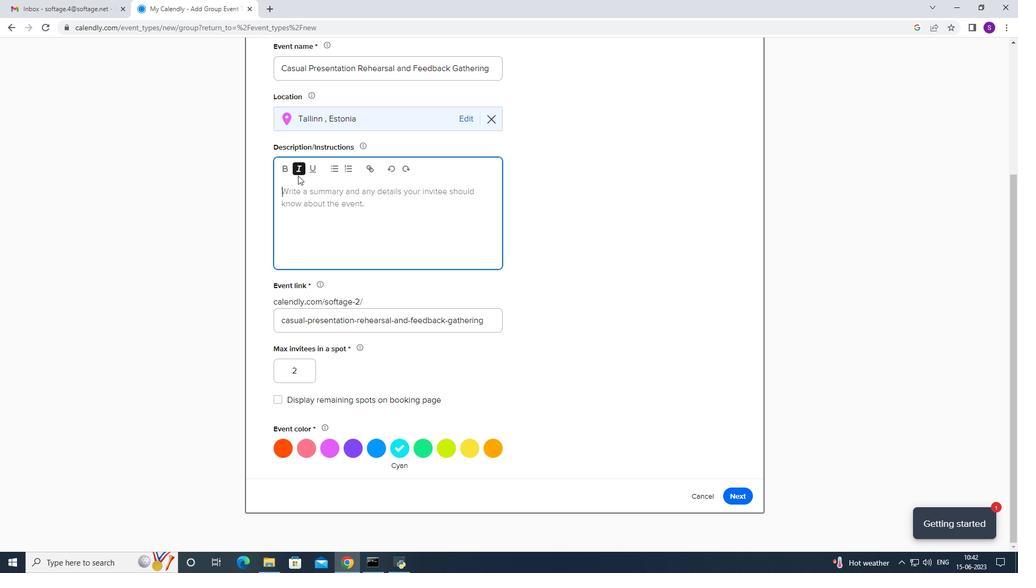 
Action: Mouse pressed left at (304, 217)
Screenshot: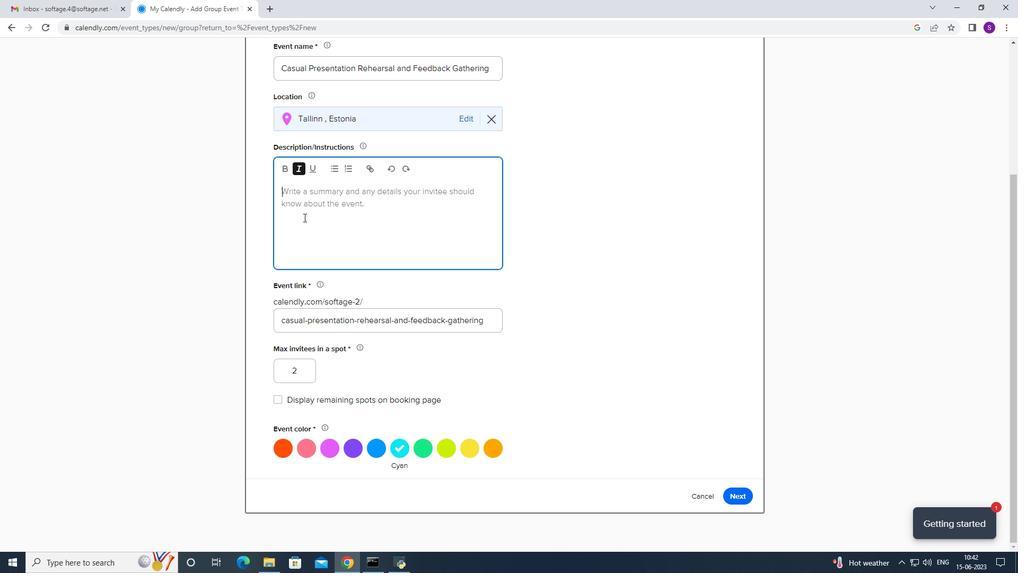 
Action: Mouse moved to (294, 222)
Screenshot: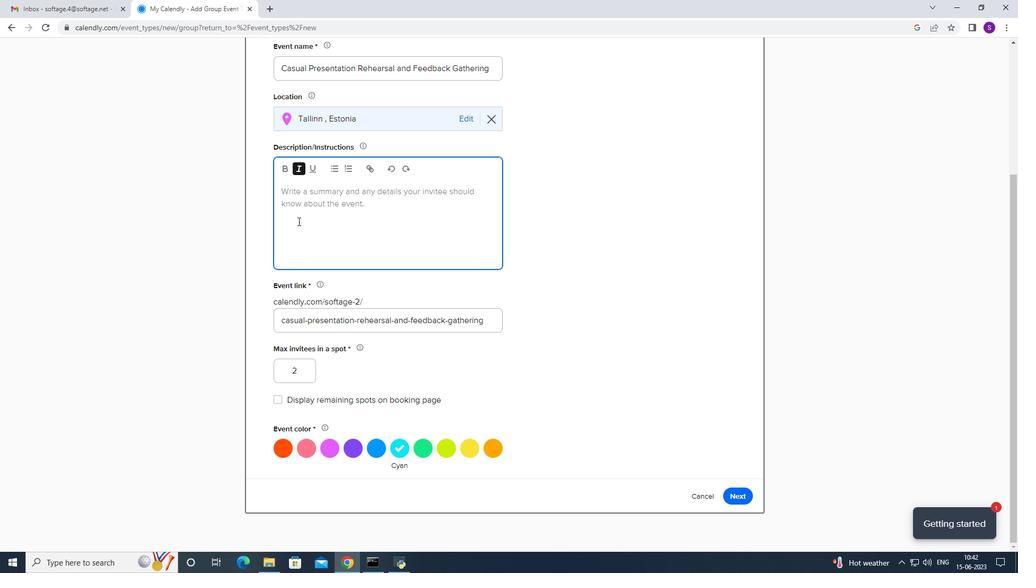 
Action: Key pressed <Key.caps_lock>D<Key.caps_lock>uring<Key.space>thr
Screenshot: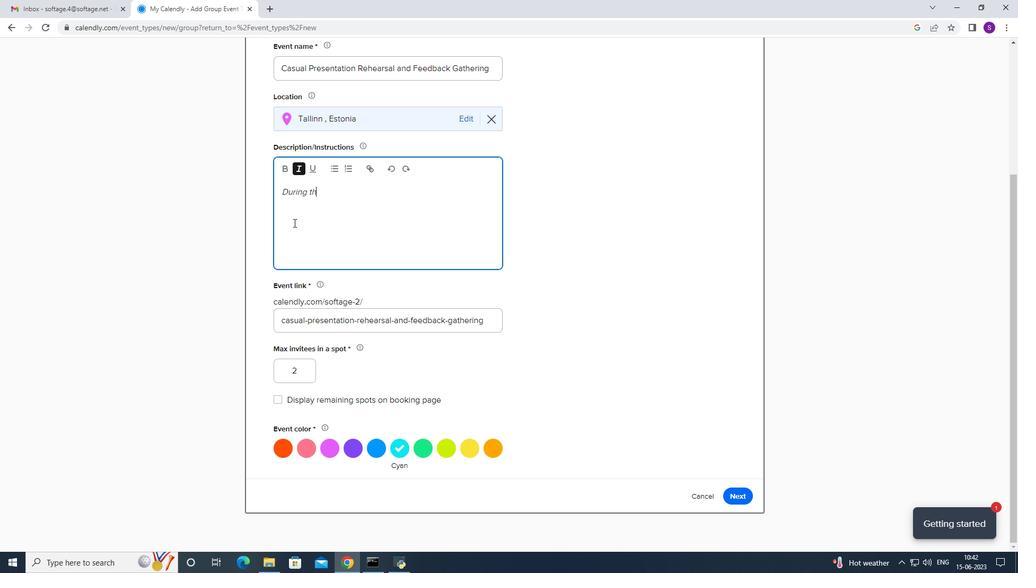 
Action: Mouse moved to (293, 223)
Screenshot: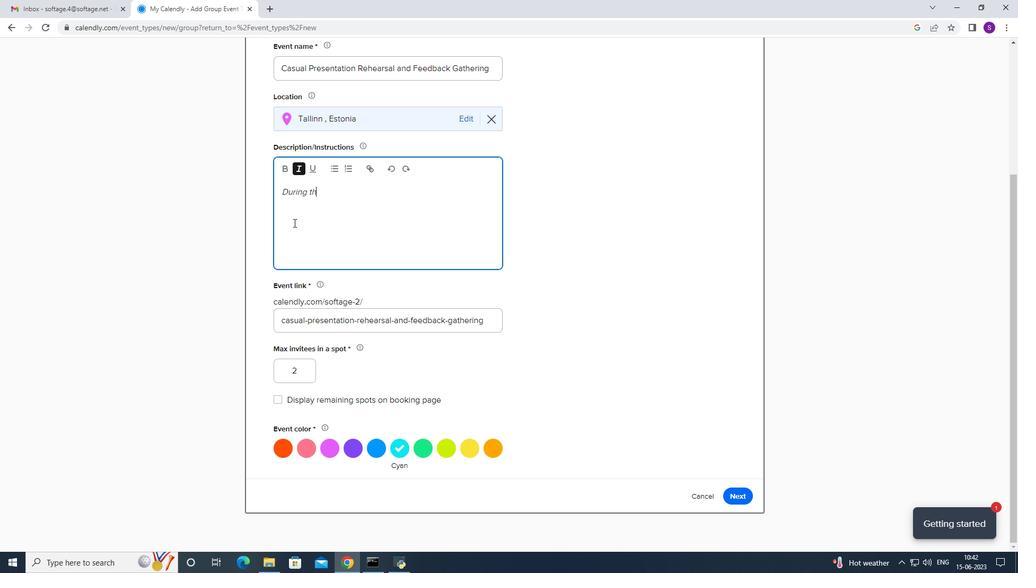 
Action: Key pressed <Key.backspace>e<Key.space>meeting<Key.space>various<Key.space>agebn<Key.backspace><Key.backspace>nda<Key.space>will<Key.space>be<Key.space>addressed<Key.space>cobv<Key.backspace>ering<Key.space>a<Key.space>wide<Key.space>range<Key.space>of<Key.space>topics.<Key.caps_lock>T<Key.caps_lock>hese<Key.space>may<Key.space>include<Key.space>
Screenshot: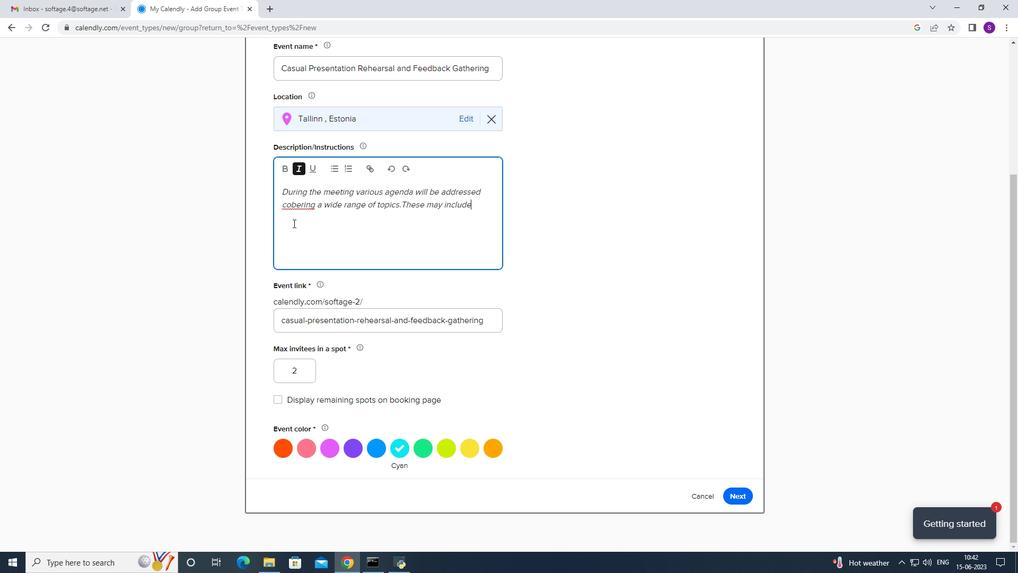 
Action: Mouse moved to (286, 229)
Screenshot: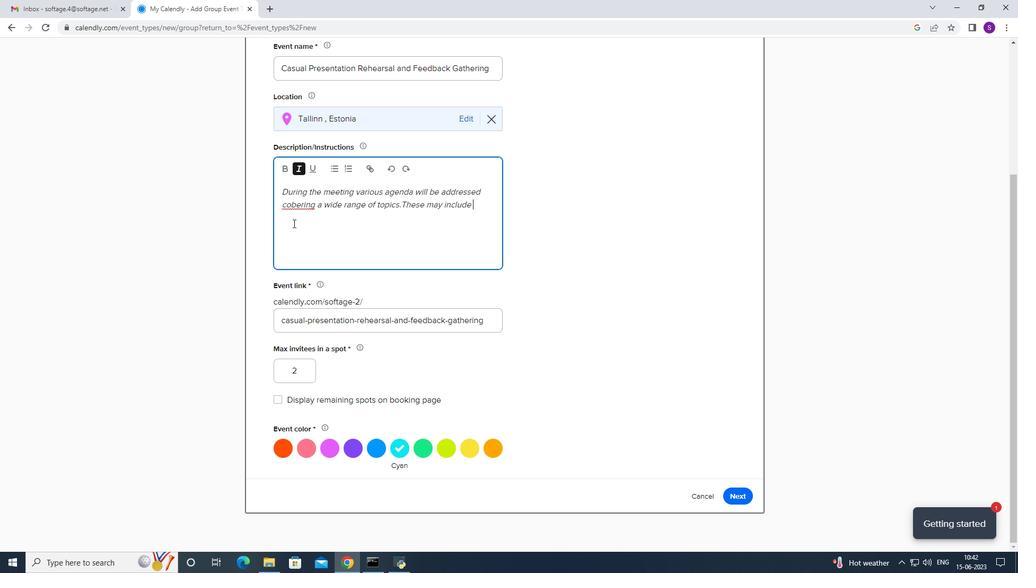 
Action: Key pressed financial<Key.space>reports,<Key.space>
Screenshot: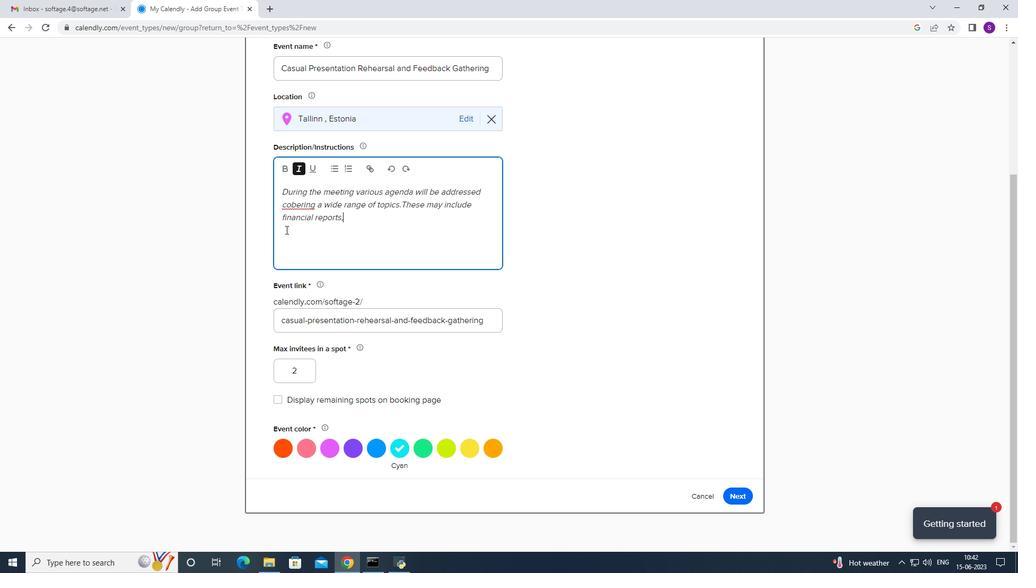 
Action: Mouse moved to (292, 208)
Screenshot: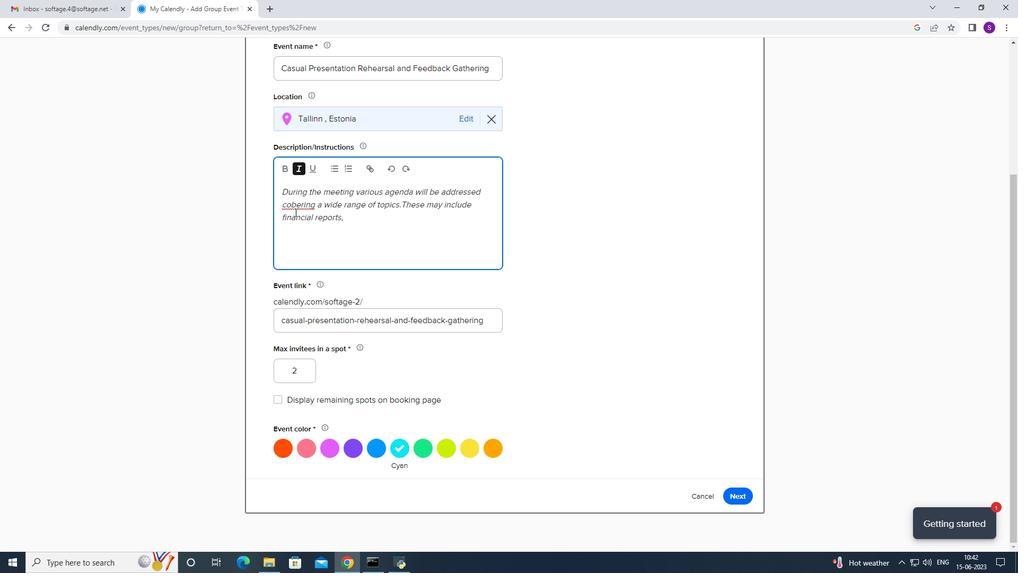 
Action: Mouse pressed right at (292, 208)
Screenshot: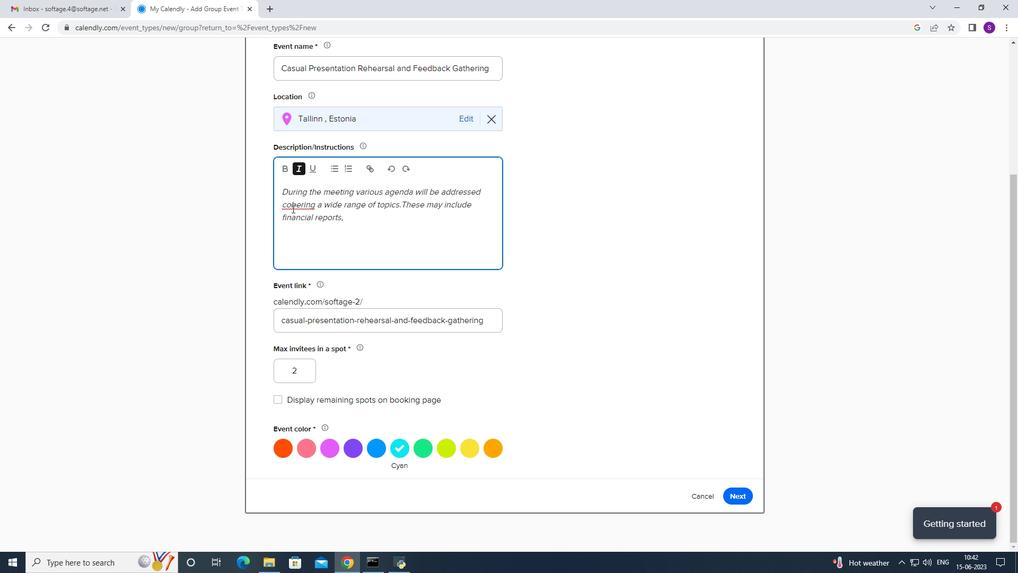 
Action: Mouse moved to (341, 216)
Screenshot: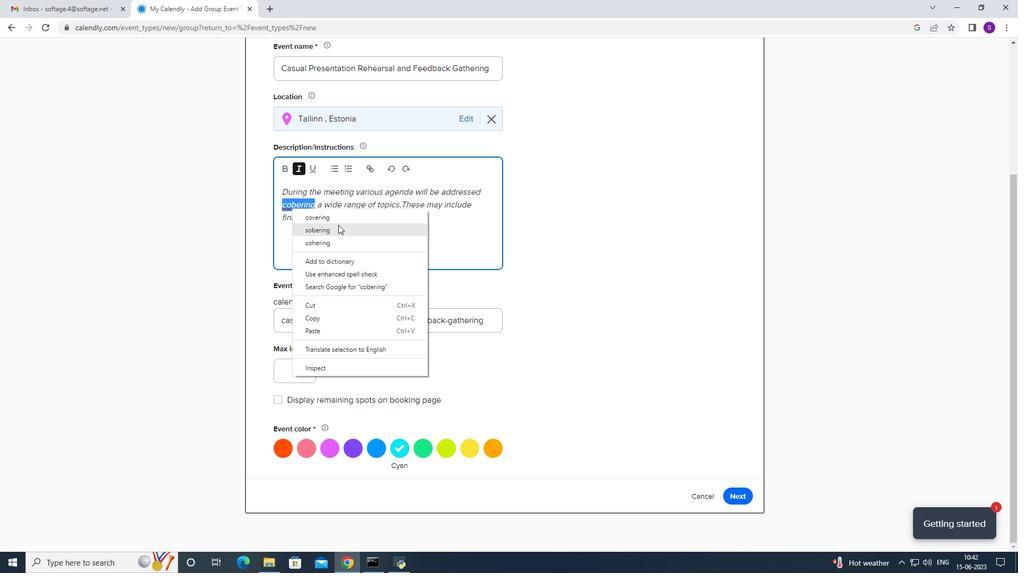 
Action: Mouse pressed left at (341, 216)
Screenshot: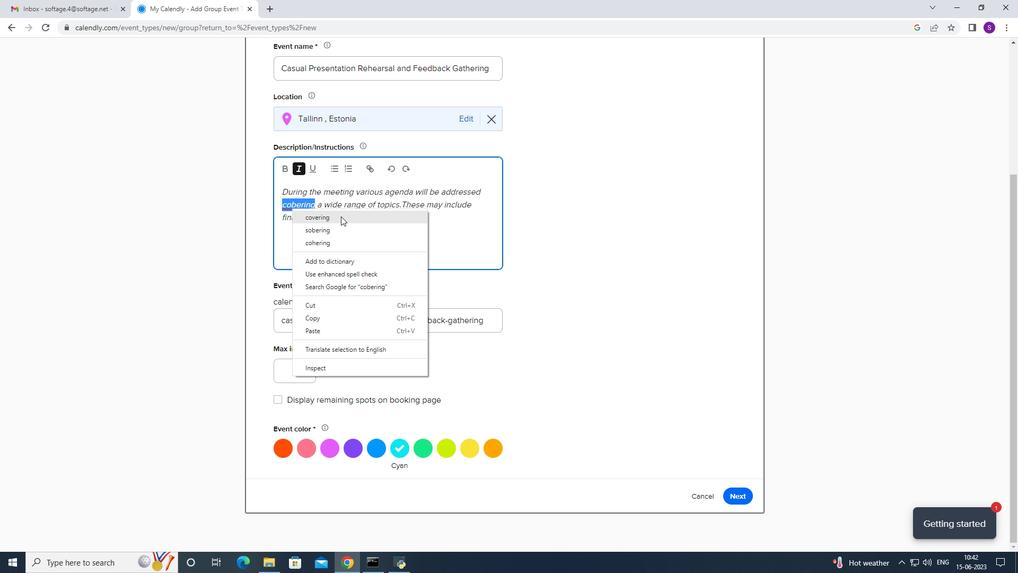 
Action: Mouse moved to (356, 239)
Screenshot: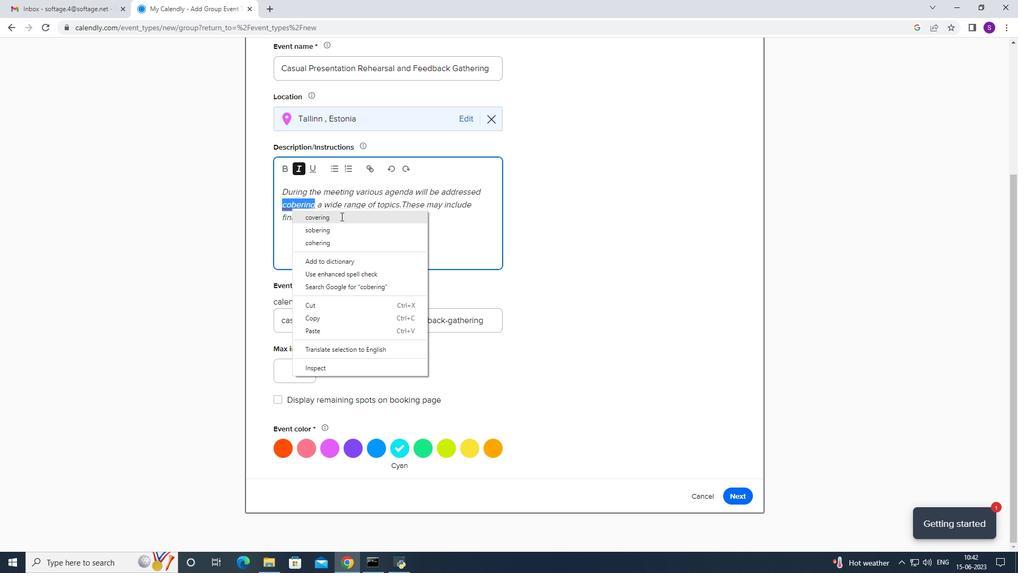 
Action: Mouse pressed left at (356, 239)
Screenshot: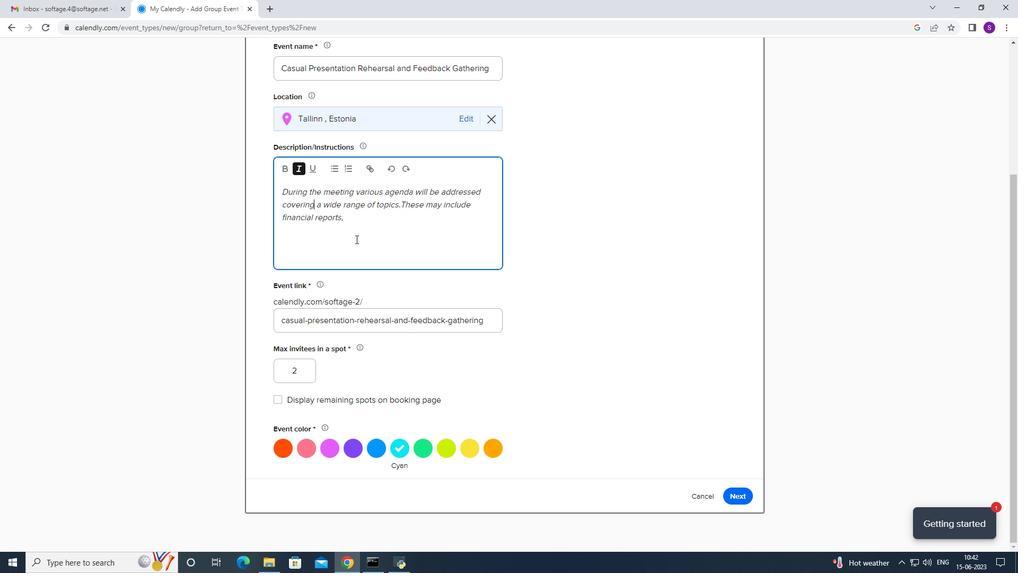 
Action: Mouse moved to (374, 274)
Screenshot: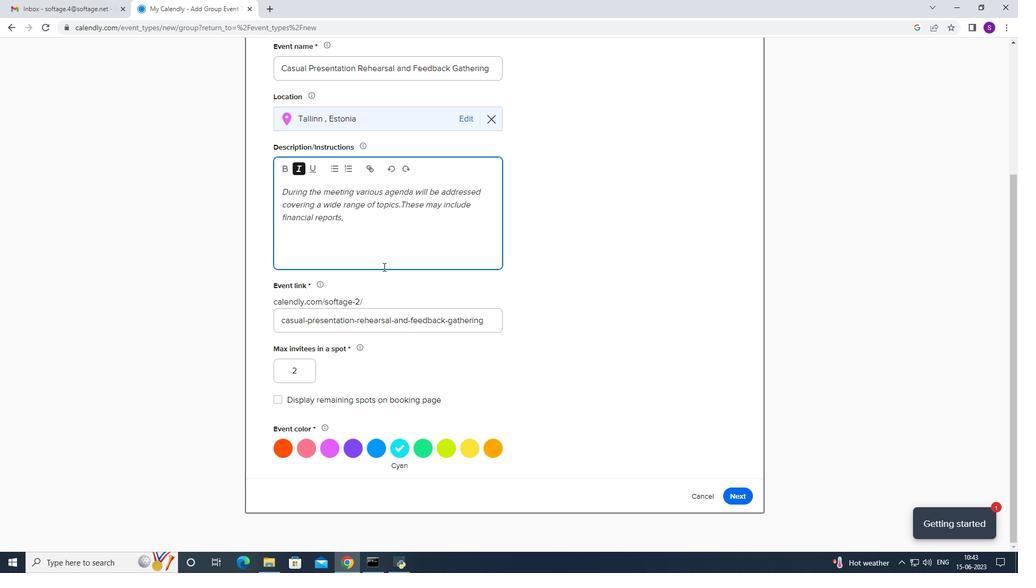 
Action: Key pressed startegic<Key.space>uipdates<Key.space>
Screenshot: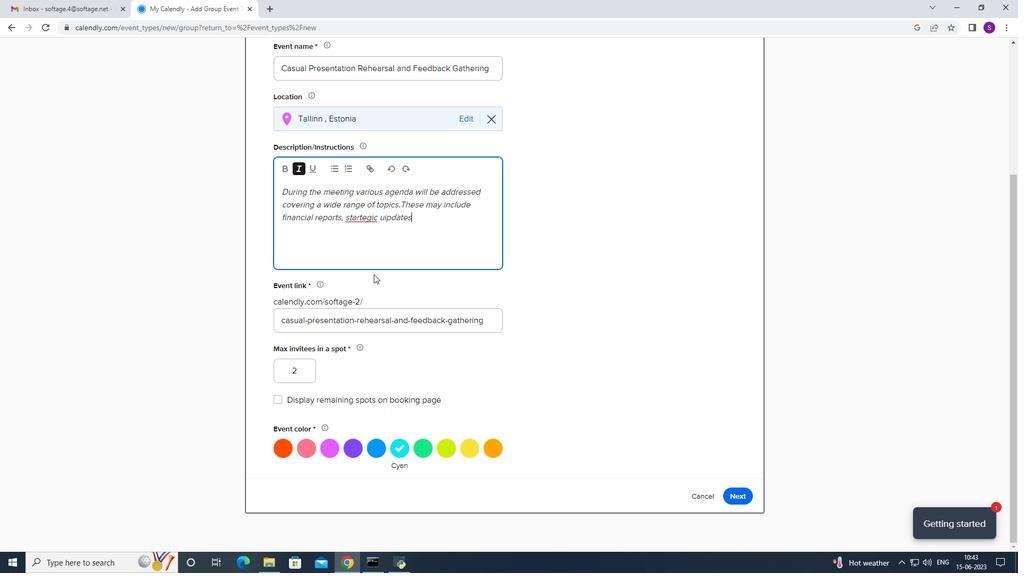 
Action: Mouse moved to (346, 220)
Screenshot: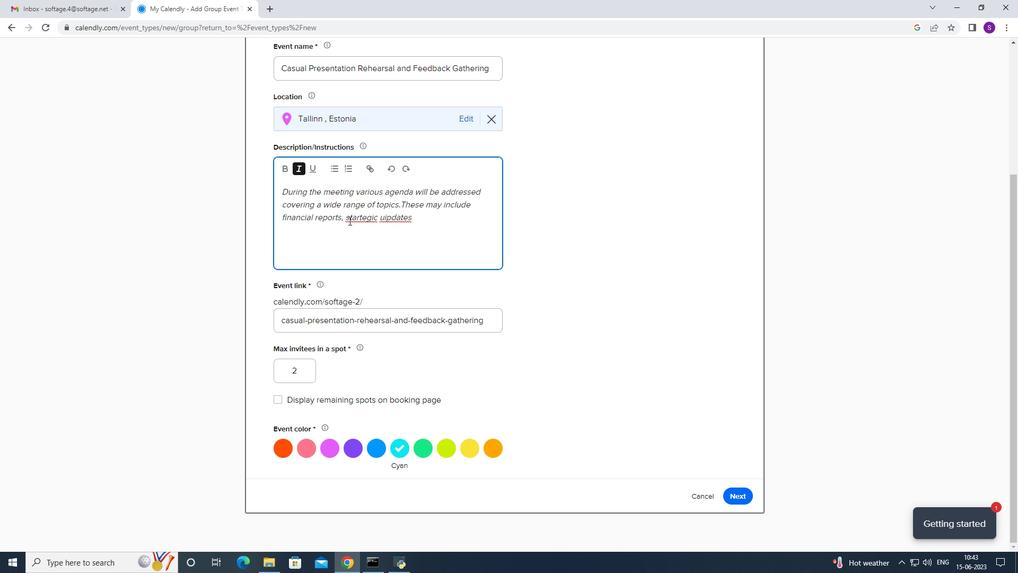 
Action: Mouse pressed right at (346, 220)
Screenshot: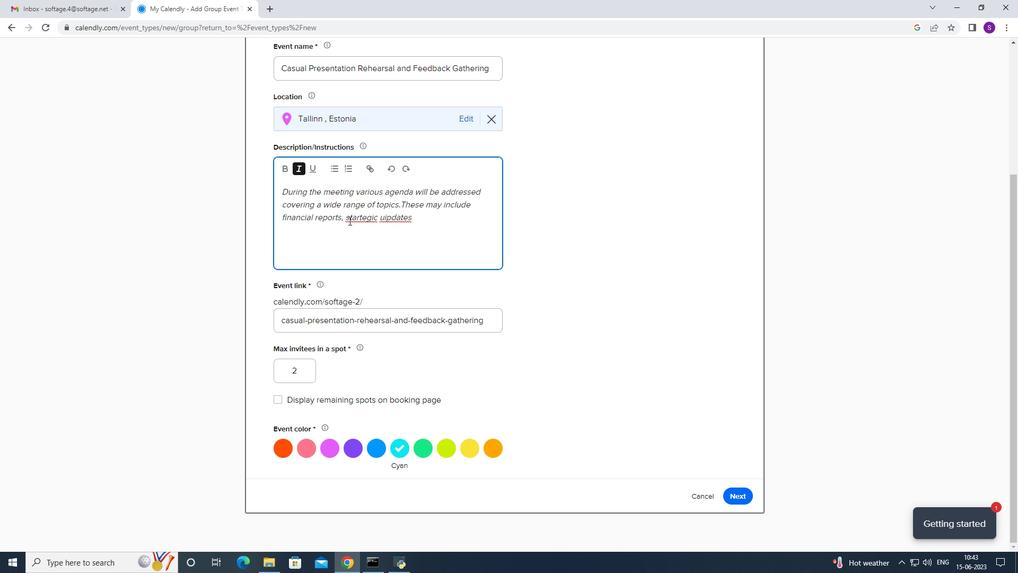
Action: Mouse moved to (365, 225)
Screenshot: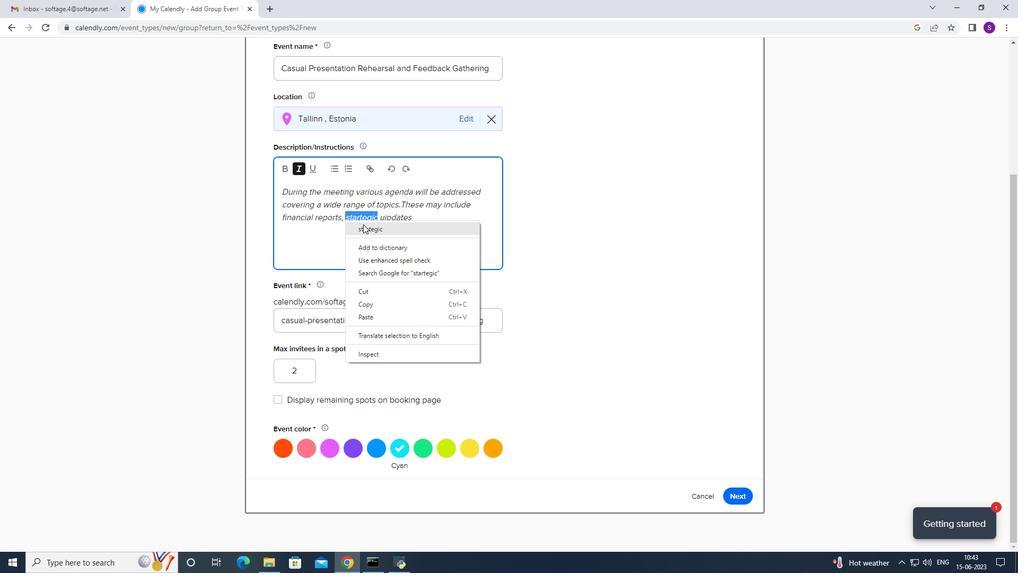 
Action: Mouse pressed left at (365, 225)
Screenshot: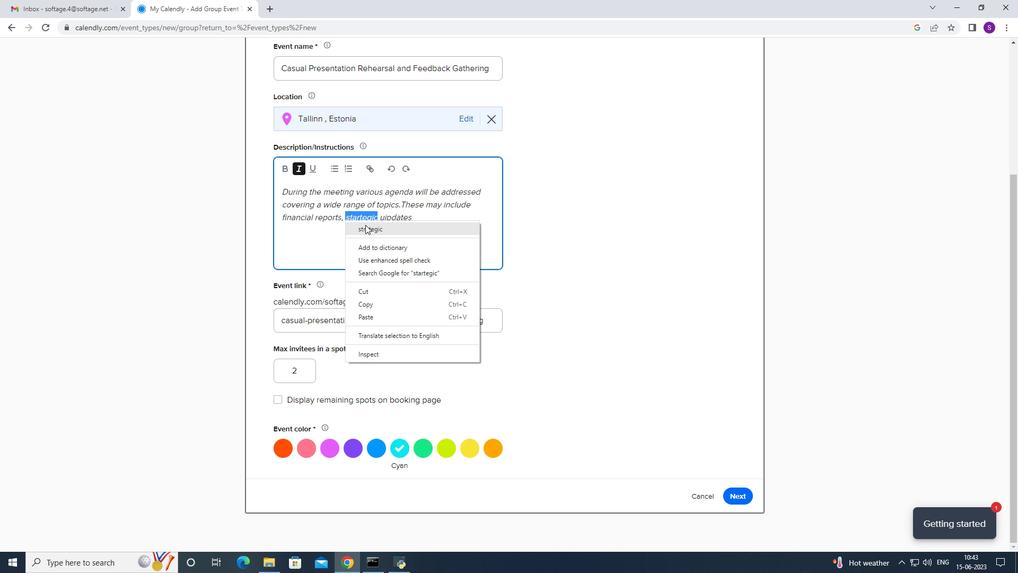 
Action: Mouse moved to (383, 221)
Screenshot: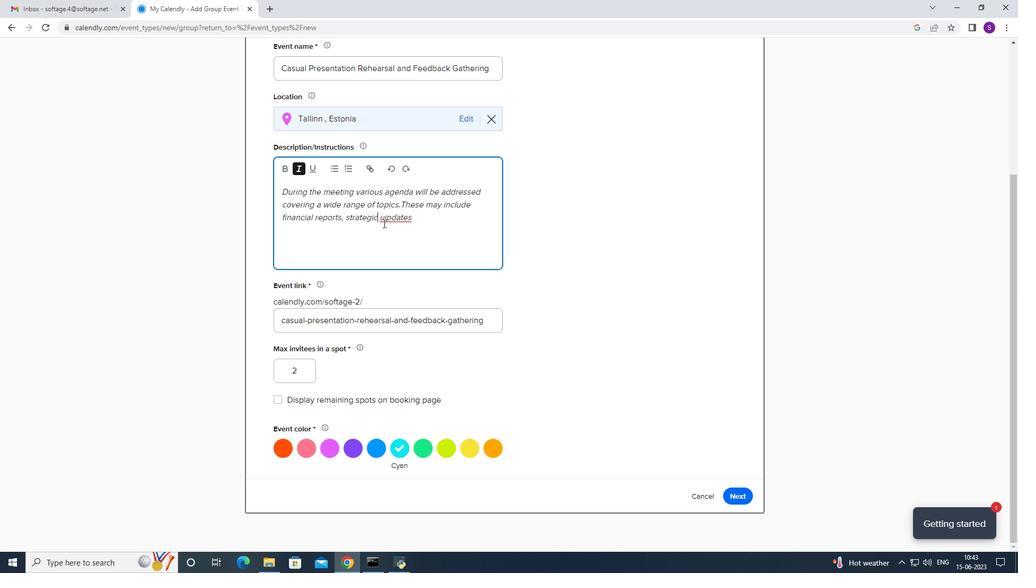
Action: Mouse pressed right at (383, 221)
Screenshot: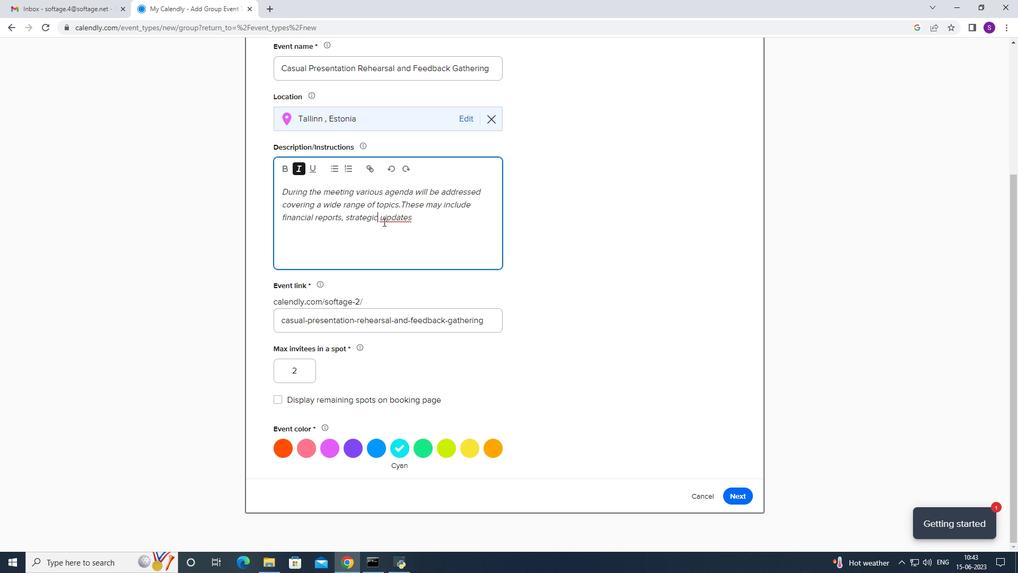 
Action: Mouse moved to (408, 232)
Screenshot: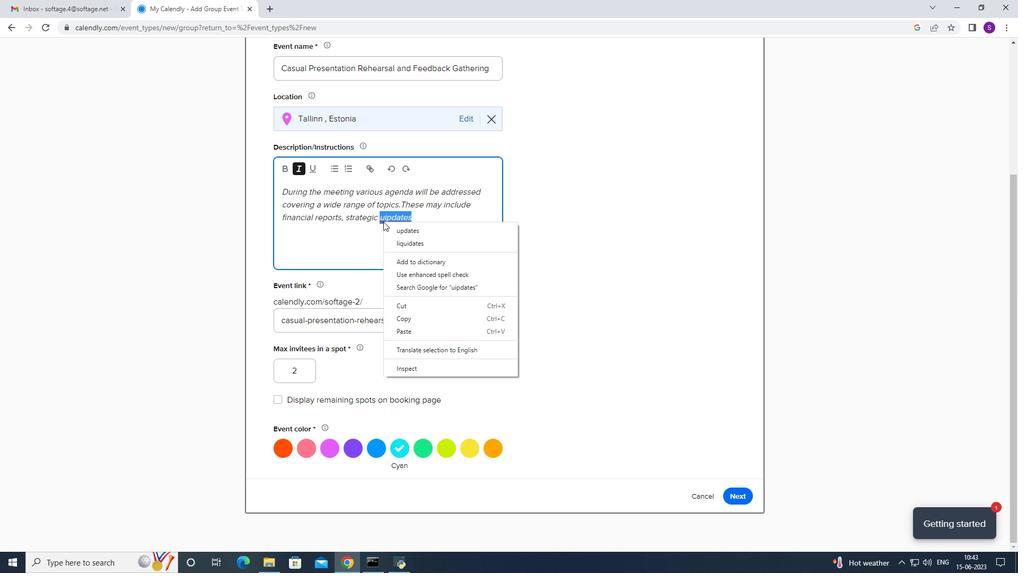 
Action: Mouse pressed left at (408, 232)
Screenshot: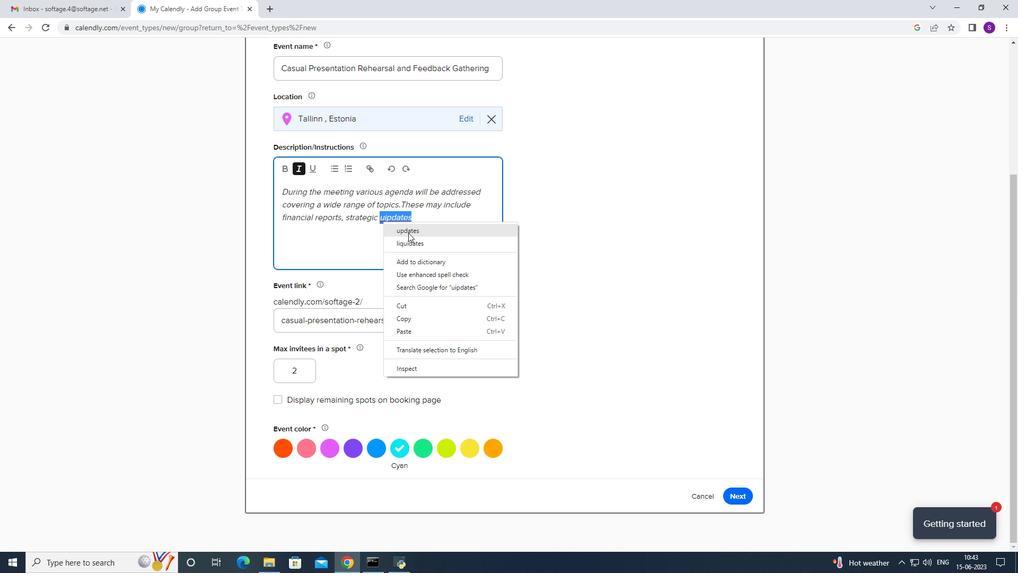 
Action: Mouse pressed right at (408, 232)
Screenshot: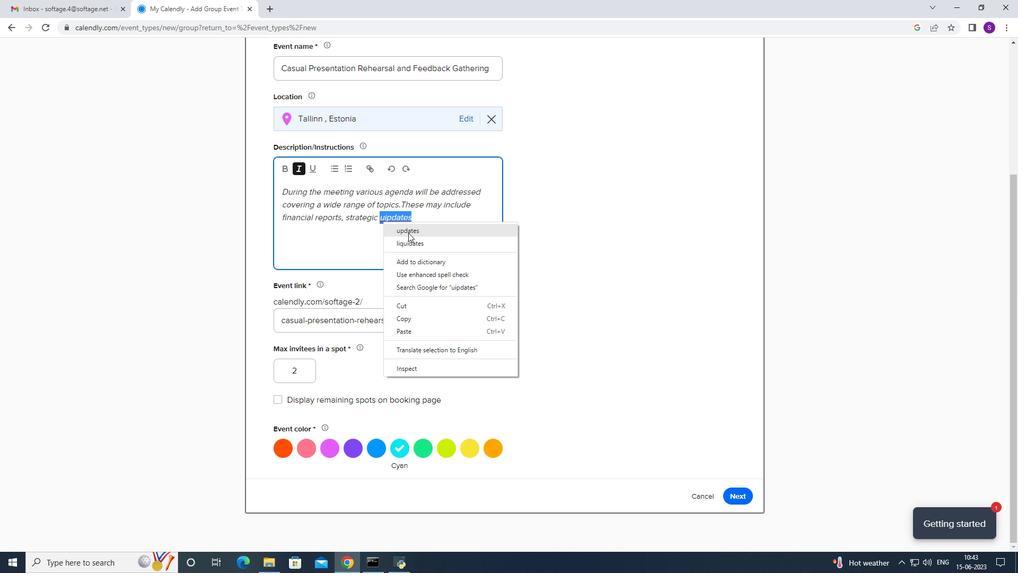 
Action: Mouse moved to (432, 218)
Screenshot: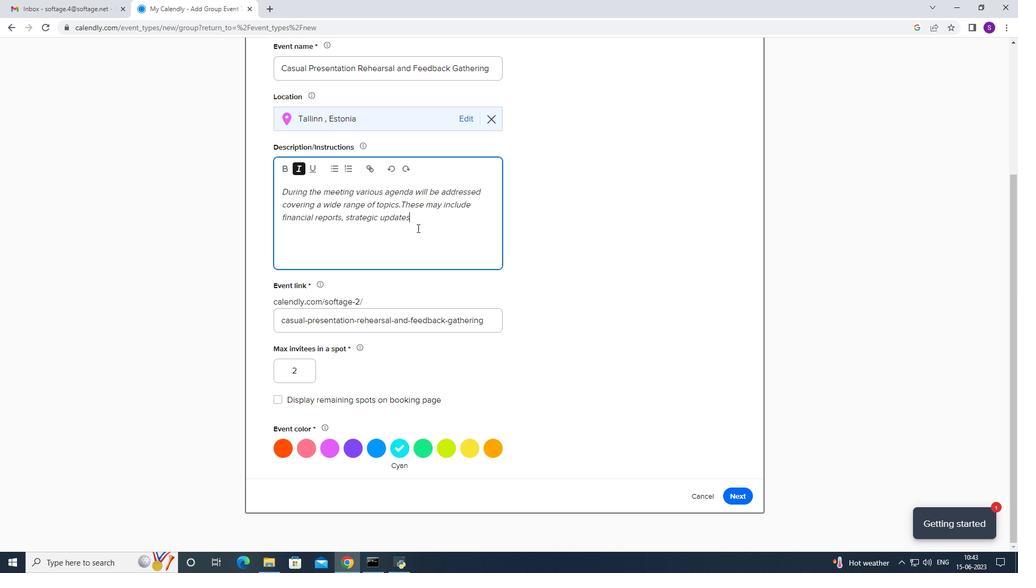 
Action: Mouse pressed left at (432, 218)
Screenshot: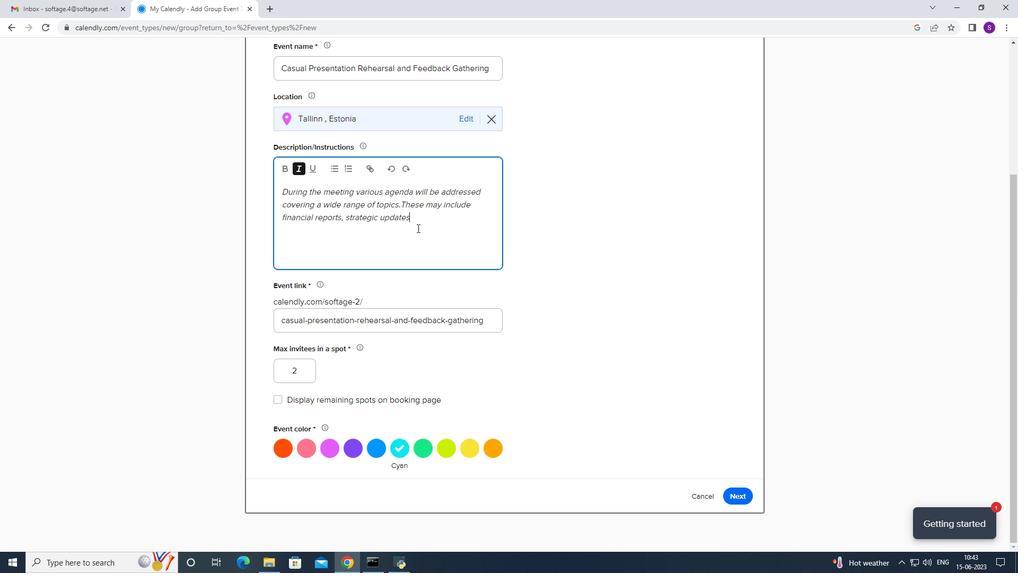 
Action: Mouse moved to (393, 234)
Screenshot: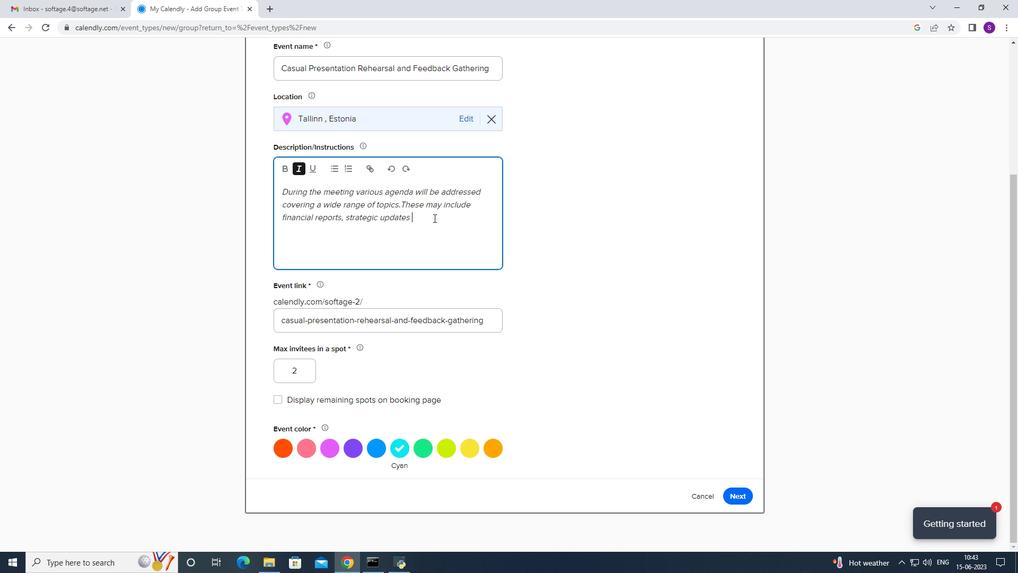 
Action: Key pressed ,<Key.space>po<Key.backspace>[<Key.backspace><Key.backspace>operational<Key.space>highlights<Key.space>
Screenshot: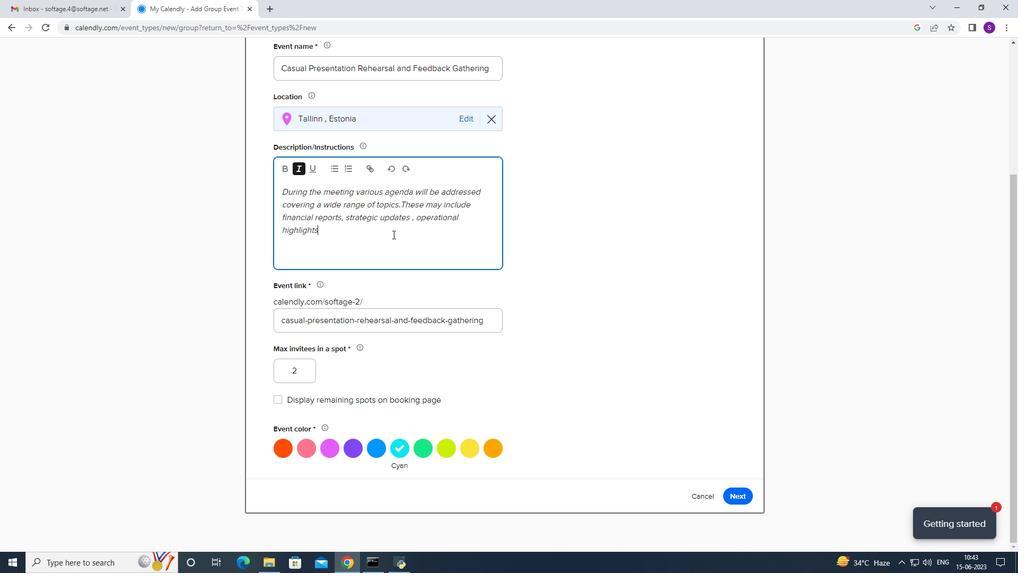 
Action: Mouse pressed left at (393, 234)
Screenshot: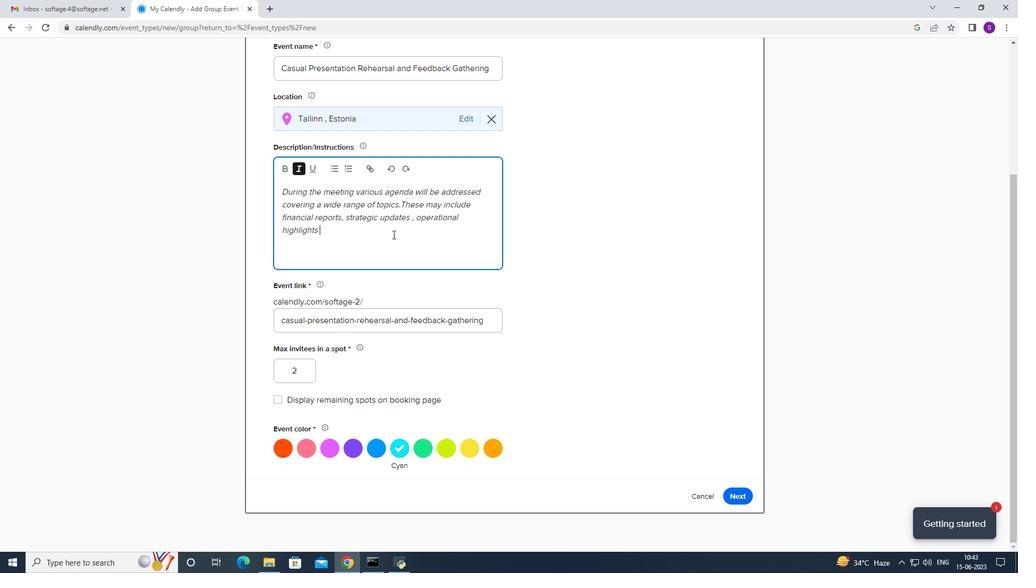 
Action: Mouse moved to (391, 235)
Screenshot: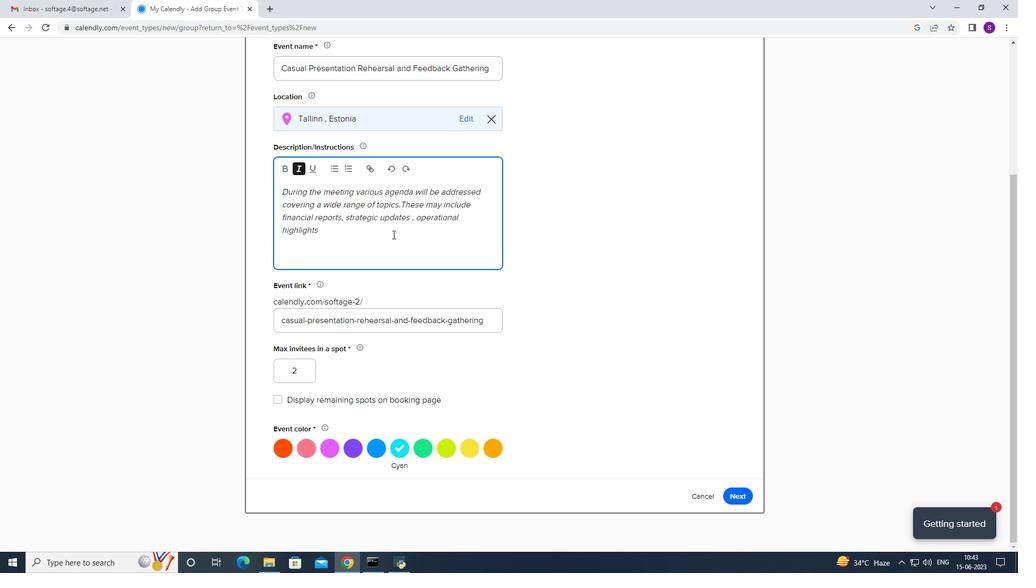 
Action: Key pressed ,<Key.space>governance<Key.space>matters<Key.space>and<Key.space>any<Key.space>proposed<Key.space>resolutions<Key.space>that<Key.space>require<Key.space>shareholder<Key.space>appreoval<Key.space>
Screenshot: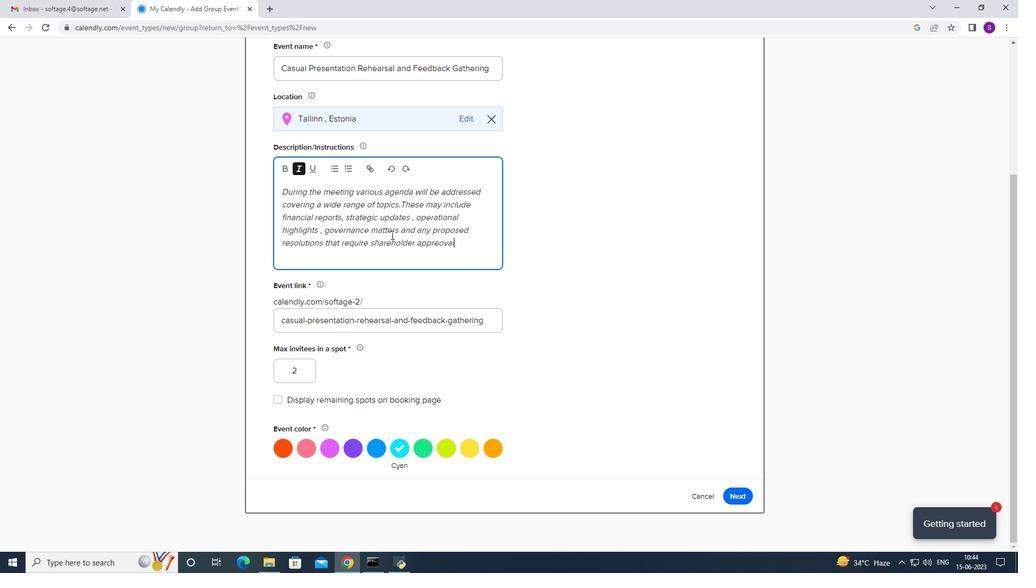 
Action: Mouse moved to (428, 244)
Screenshot: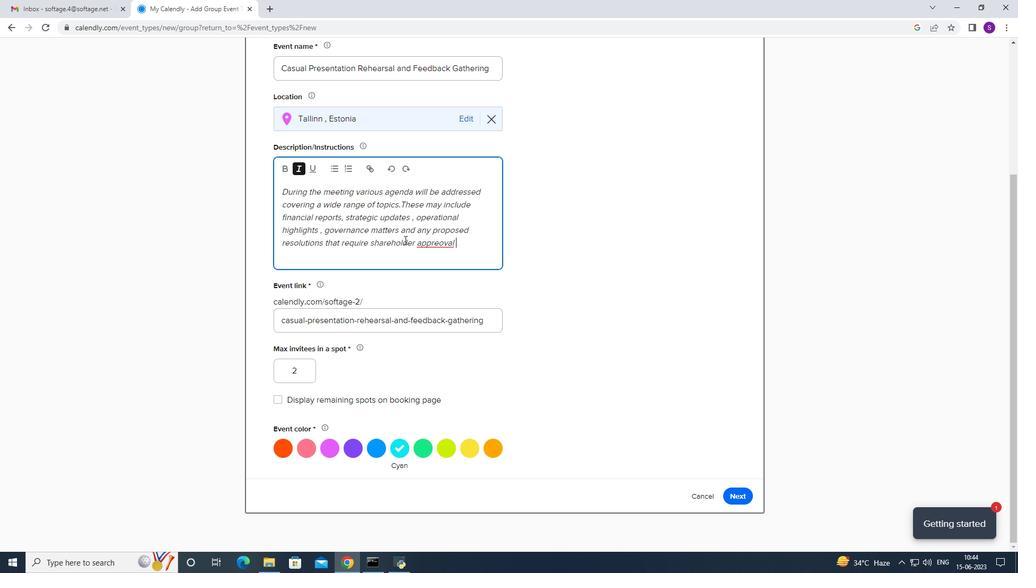
Action: Mouse pressed right at (428, 244)
Screenshot: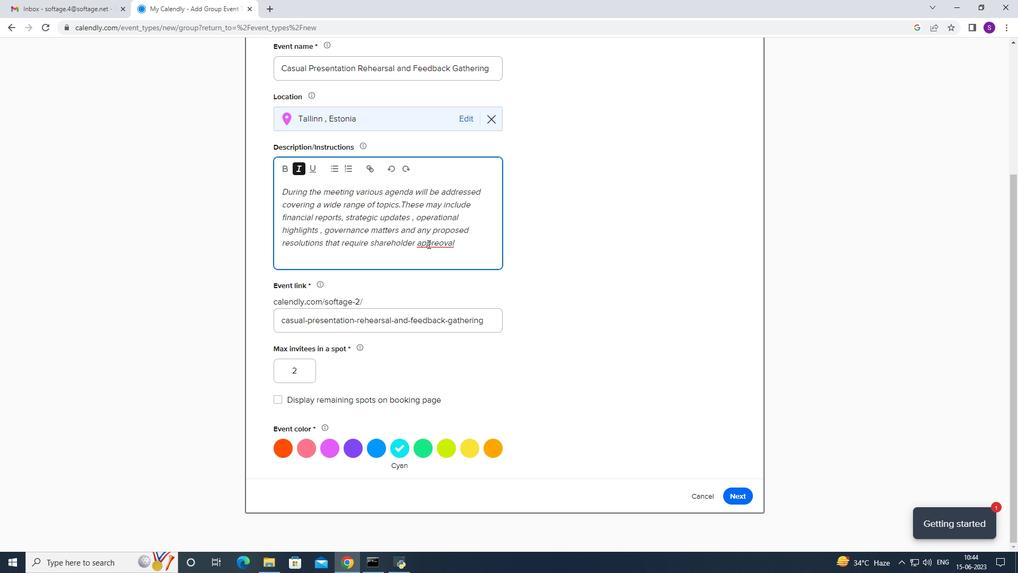 
Action: Mouse moved to (439, 264)
Screenshot: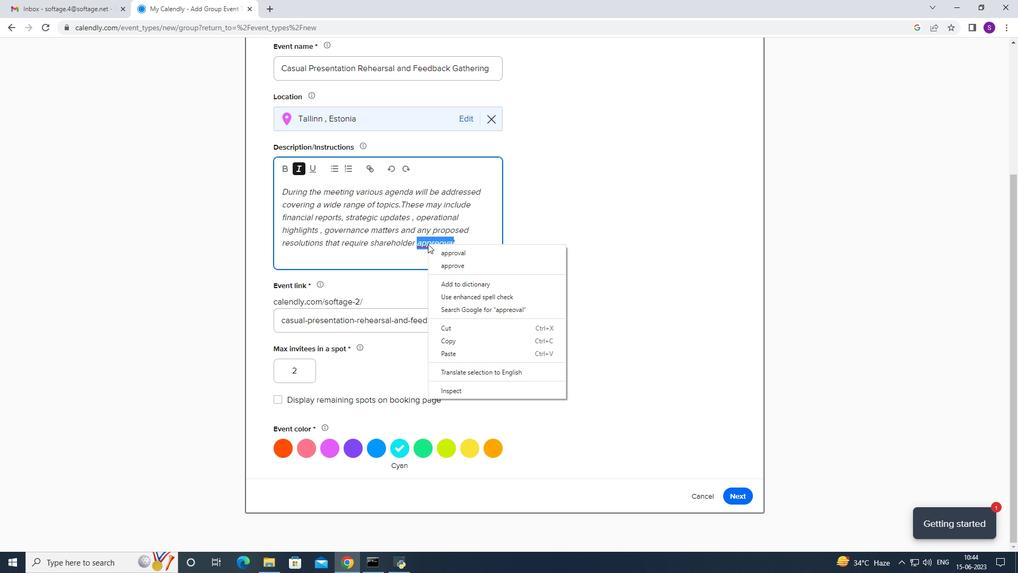
Action: Mouse pressed left at (439, 264)
Screenshot: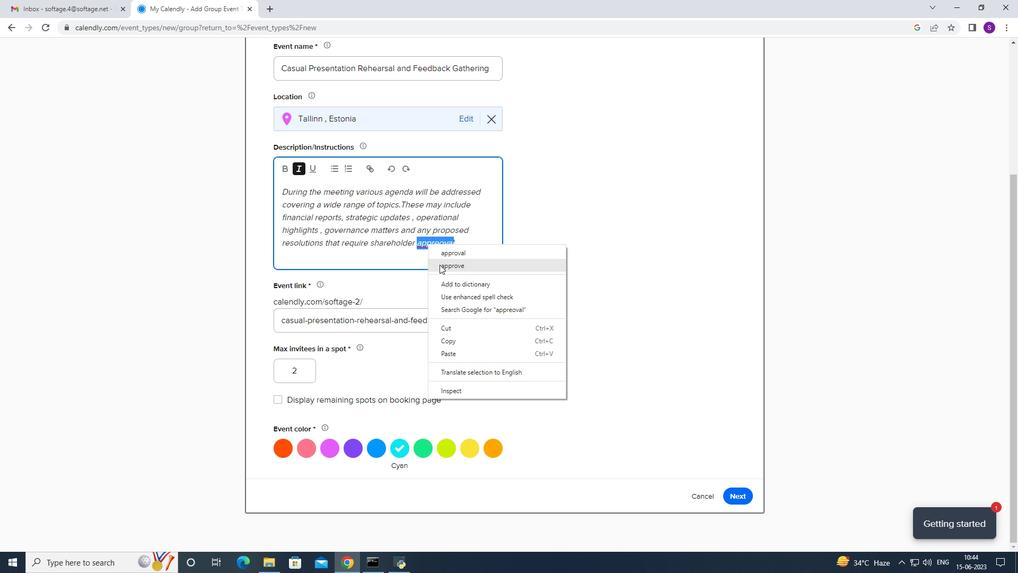 
Action: Mouse moved to (483, 241)
Screenshot: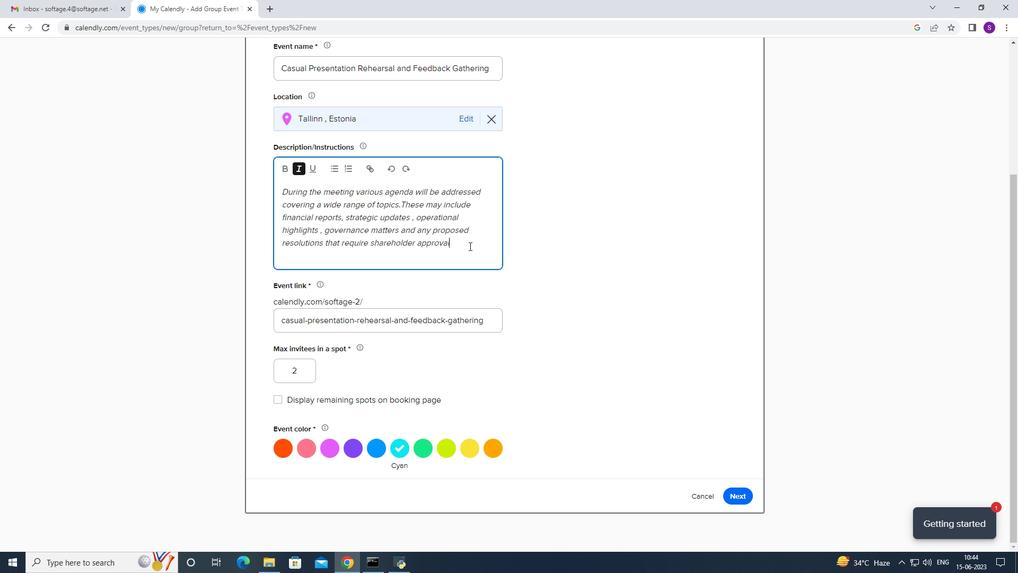 
Action: Mouse pressed left at (483, 241)
Screenshot: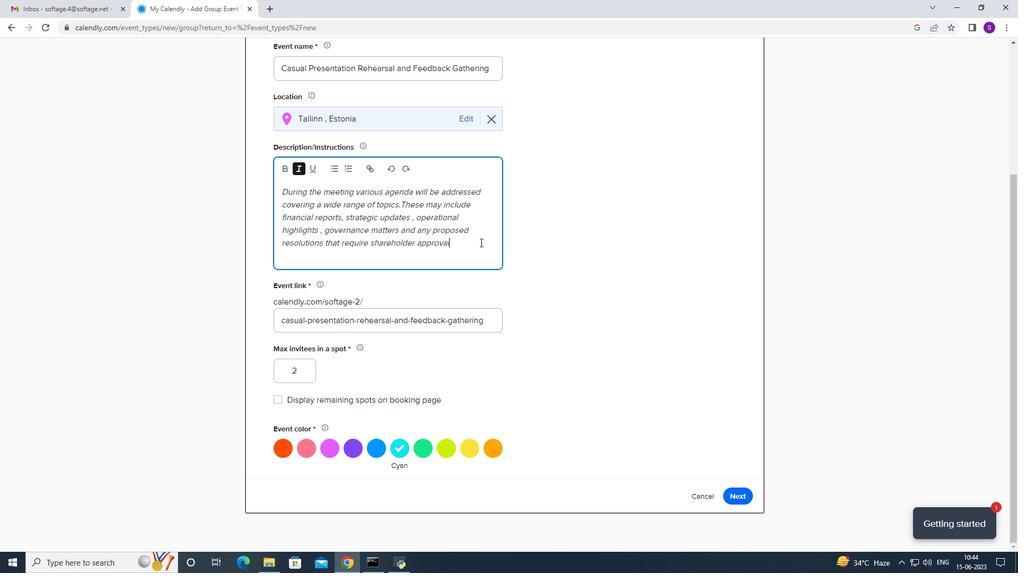 
Action: Key pressed <Key.caps_lock><Key.caps_lock>each<Key.space>ageb=<Key.backspace><Key.backspace>nda<Key.space>item<Key.space>will<Key.space>be<Key.space>presente<Key.space><Key.backspace>d<Key.space>by<Key.space>the<Key.space>releb<Key.backspace>vant<Key.space>department<Key.space>offering<Key.space>fc<Key.backspace><Key.backspace>comprehensive<Key.space>insights<Key.space>aand<Key.space><Key.backspace><Key.backspace><Key.backspace><Key.backspace>nd<Key.space>fostering<Key.space>an<Key.space>ewnvironment<Key.space>of<Key.space>transparency.
Screenshot: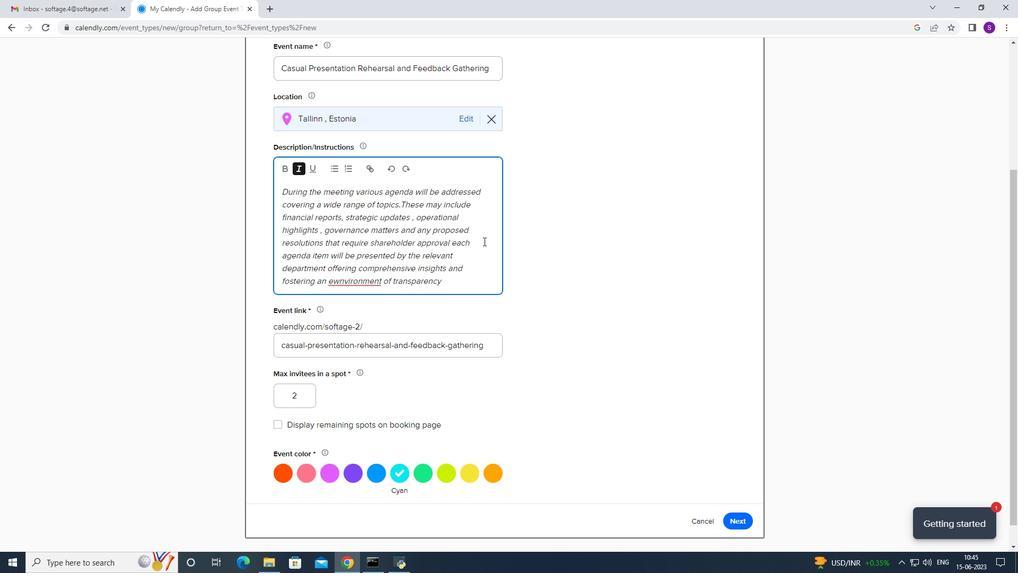 
Action: Mouse moved to (340, 281)
Screenshot: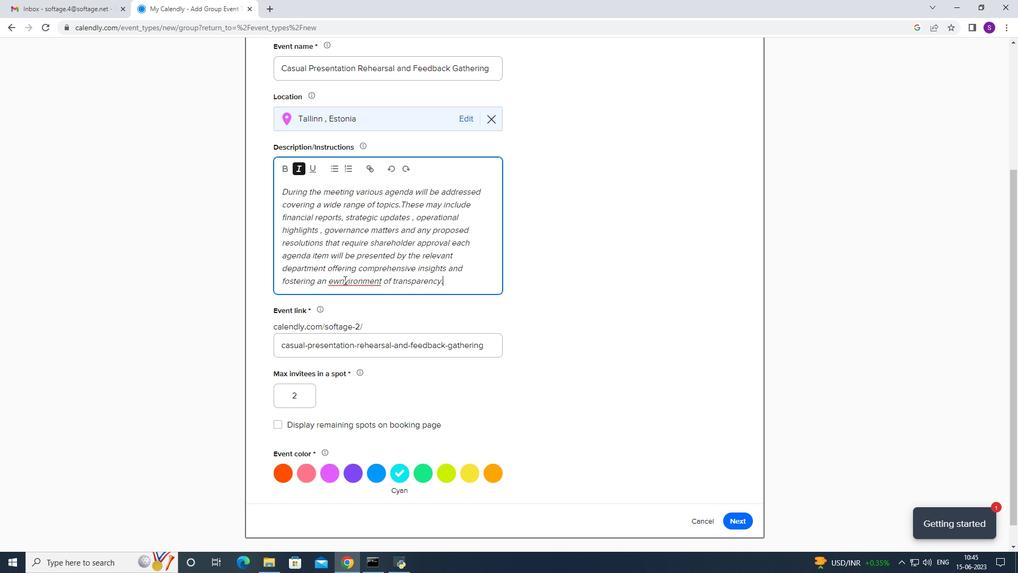 
Action: Mouse pressed left at (340, 281)
Screenshot: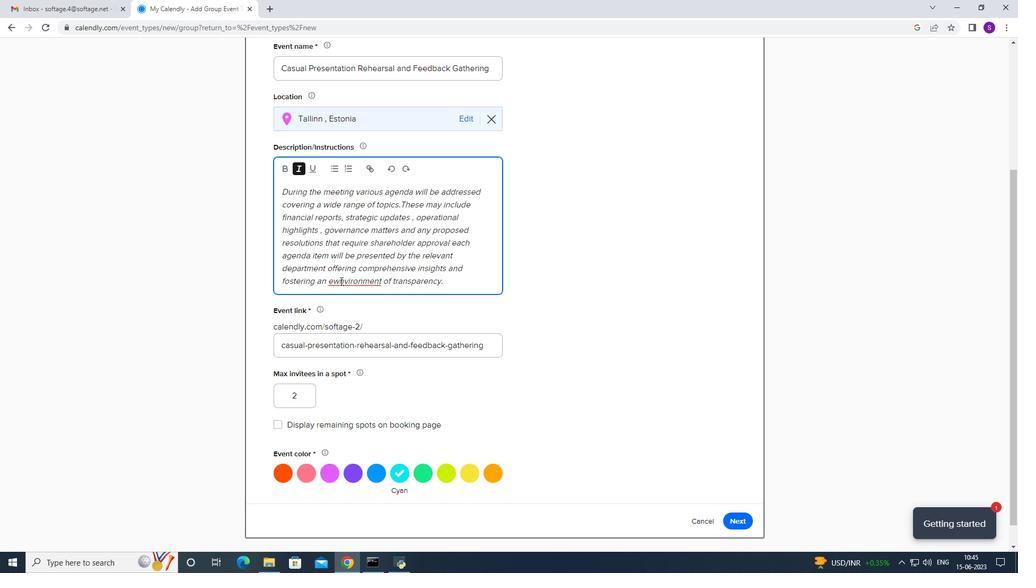 
Action: Key pressed <Key.backspace>
Screenshot: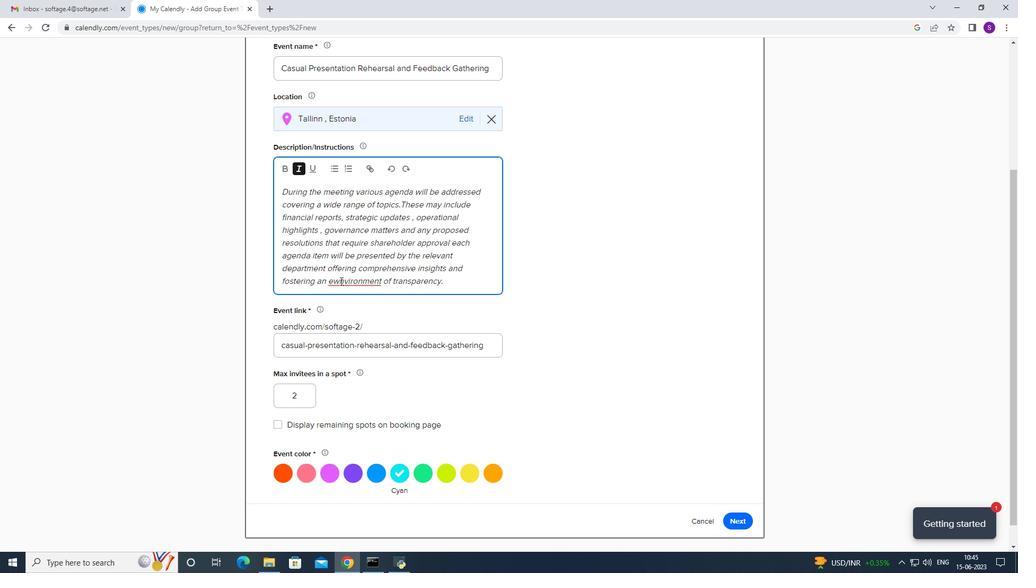
Action: Mouse moved to (716, 515)
Screenshot: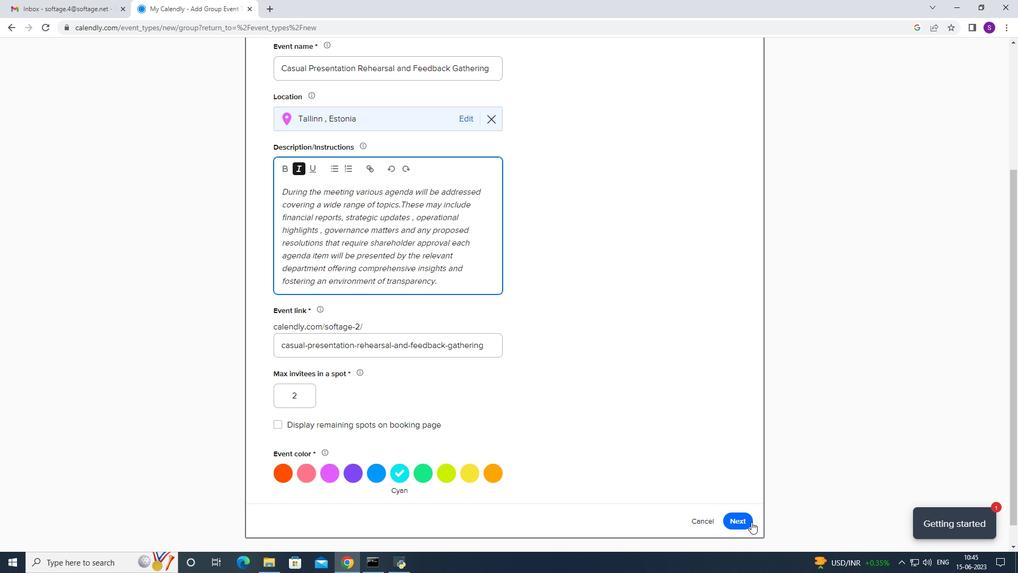 
Action: Mouse pressed left at (716, 515)
Screenshot: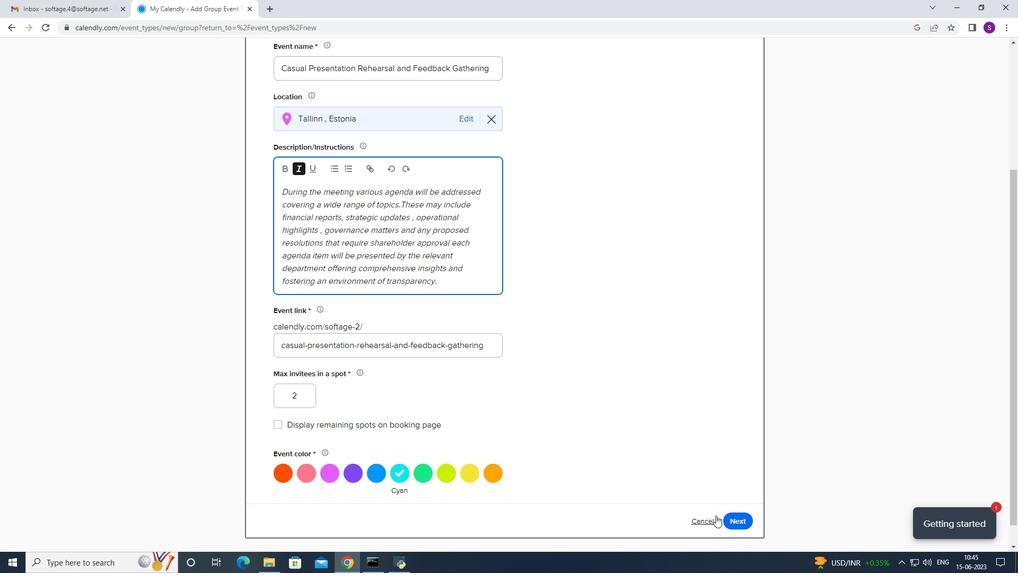 
Action: Mouse moved to (453, 172)
Screenshot: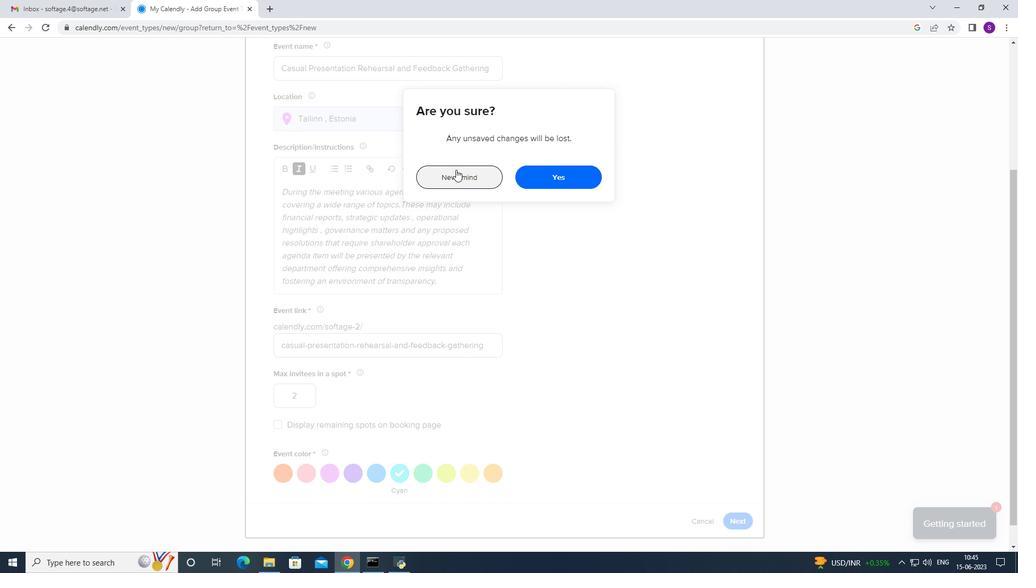
Action: Mouse pressed left at (453, 172)
Screenshot: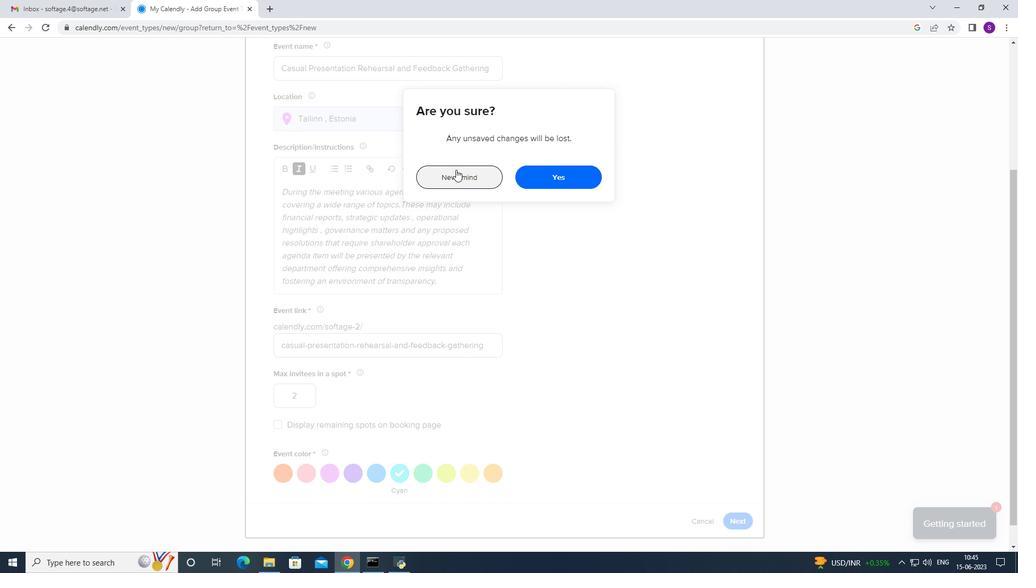 
Action: Mouse moved to (733, 520)
Screenshot: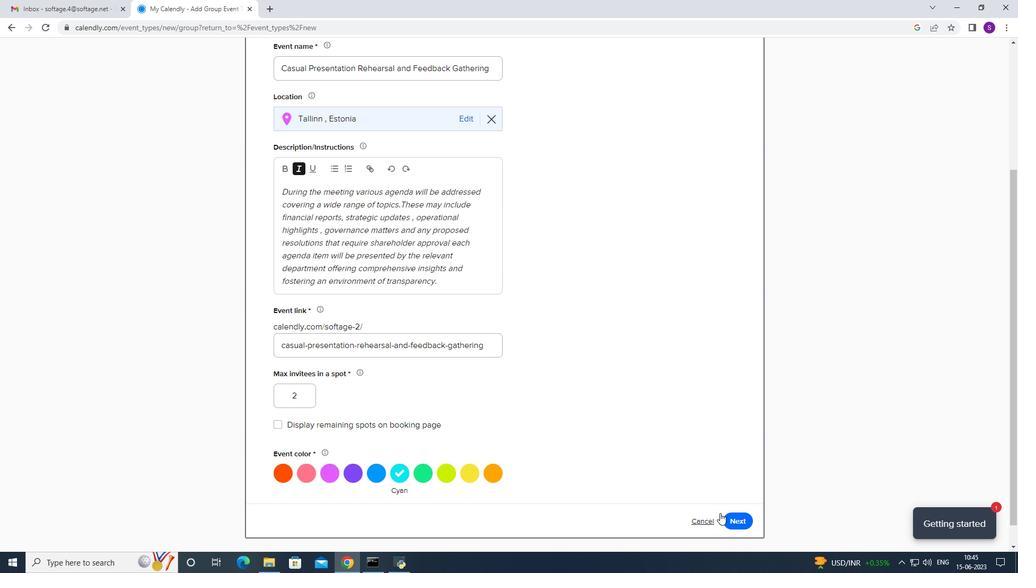 
Action: Mouse pressed left at (733, 520)
Screenshot: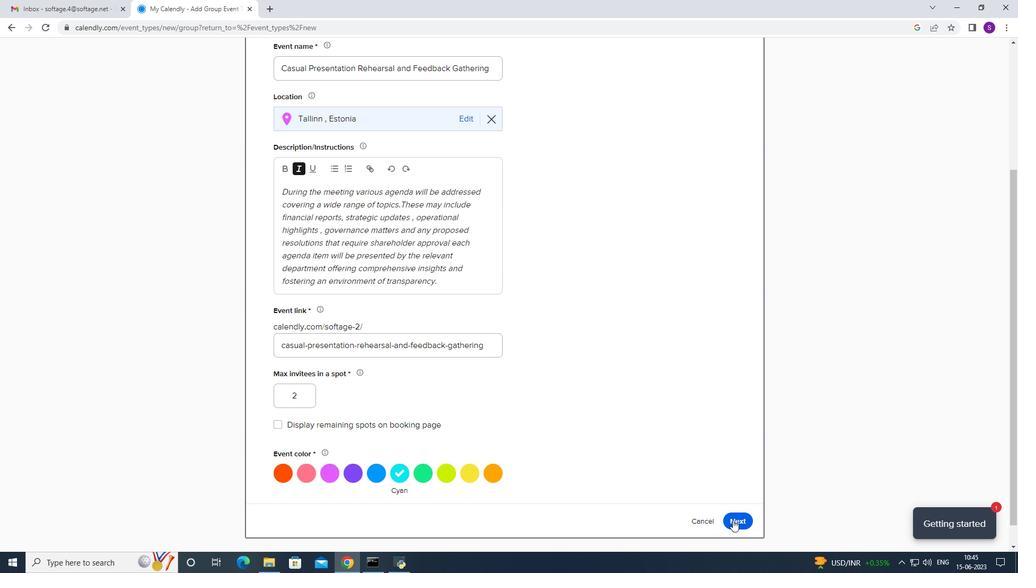 
Action: Mouse moved to (276, 161)
Screenshot: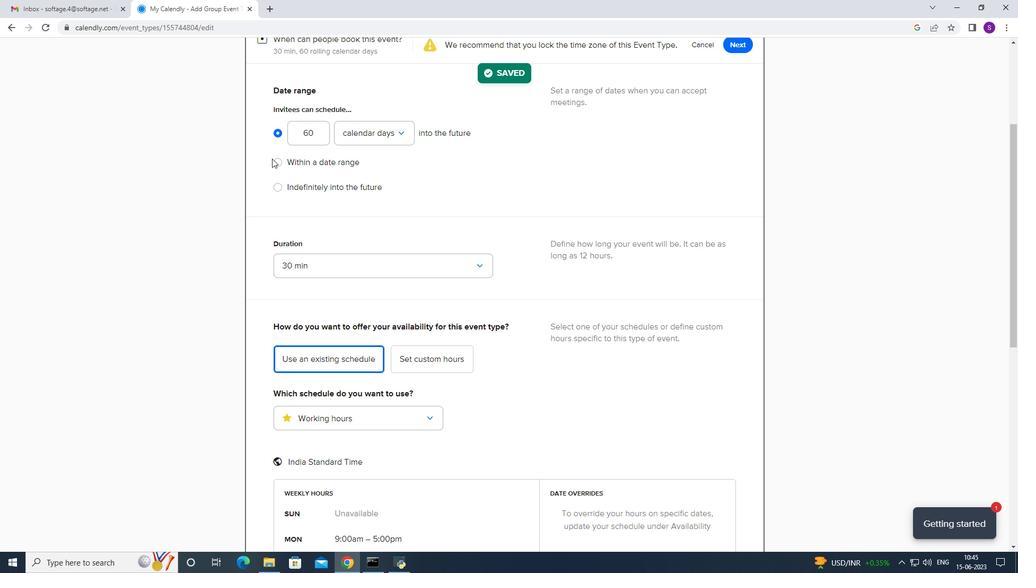 
Action: Mouse pressed left at (276, 161)
Screenshot: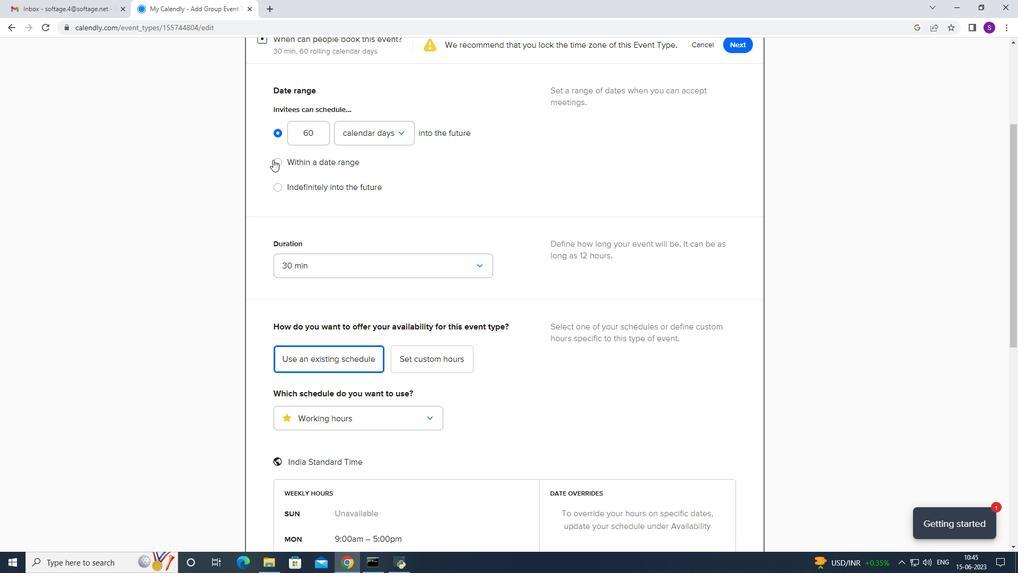 
Action: Mouse moved to (416, 161)
Screenshot: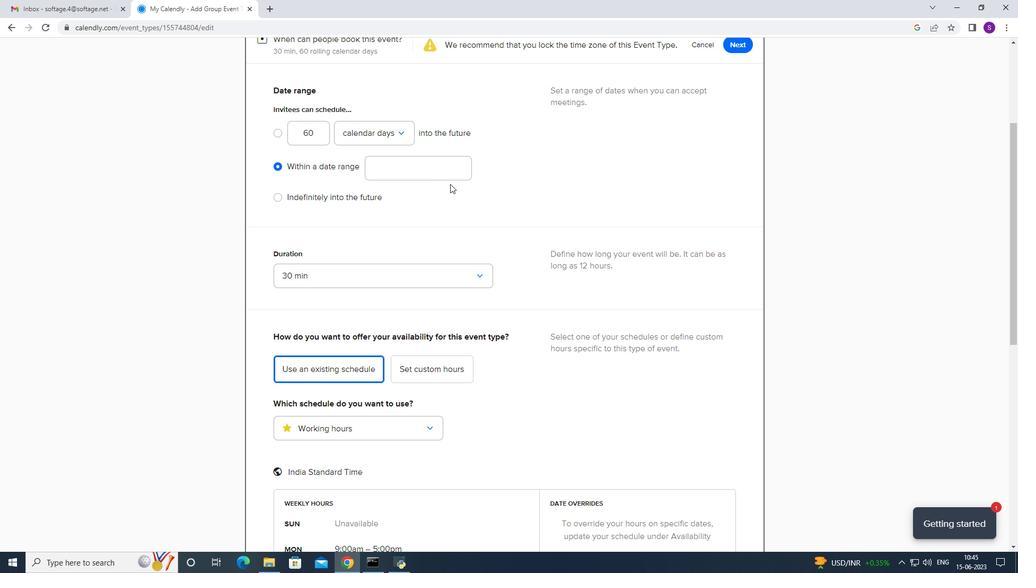 
Action: Mouse pressed left at (416, 161)
Screenshot: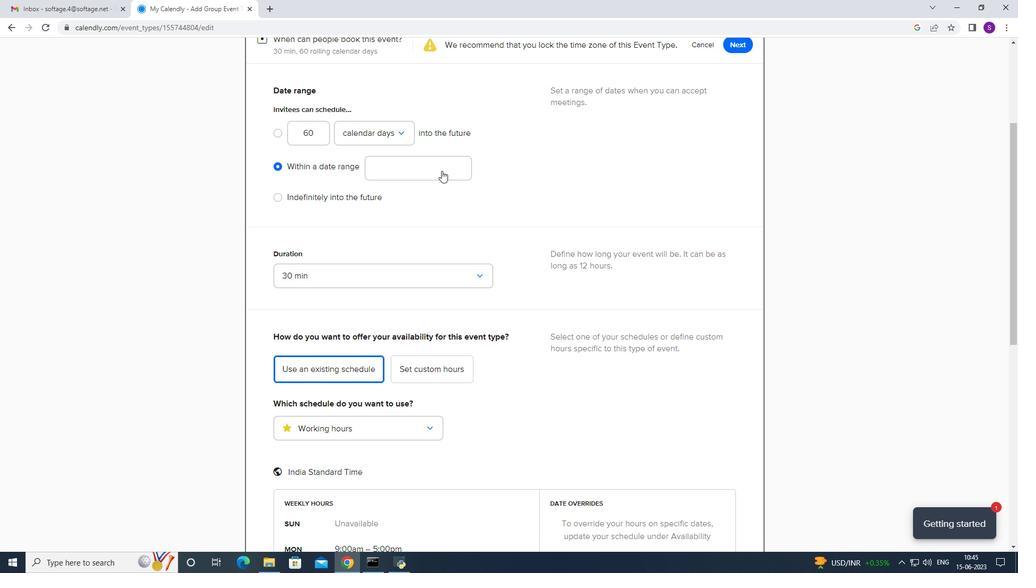 
Action: Mouse moved to (444, 204)
Screenshot: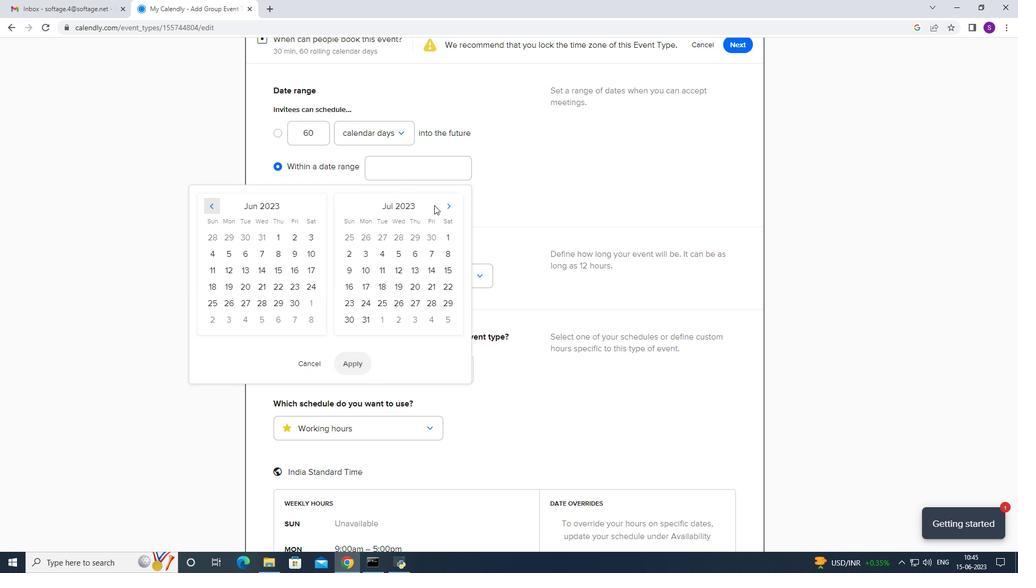 
Action: Mouse pressed left at (444, 204)
Screenshot: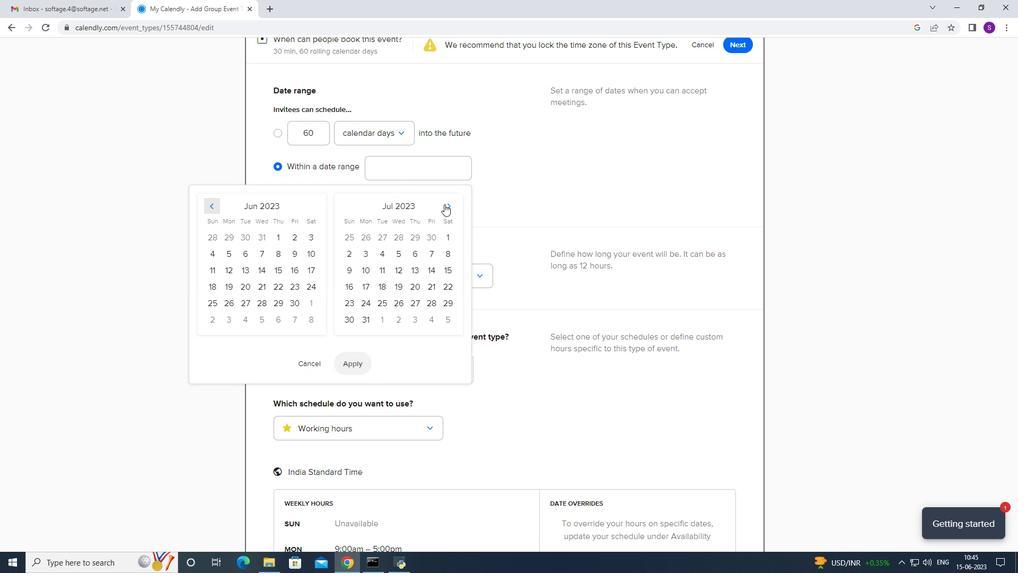 
Action: Mouse pressed left at (444, 204)
Screenshot: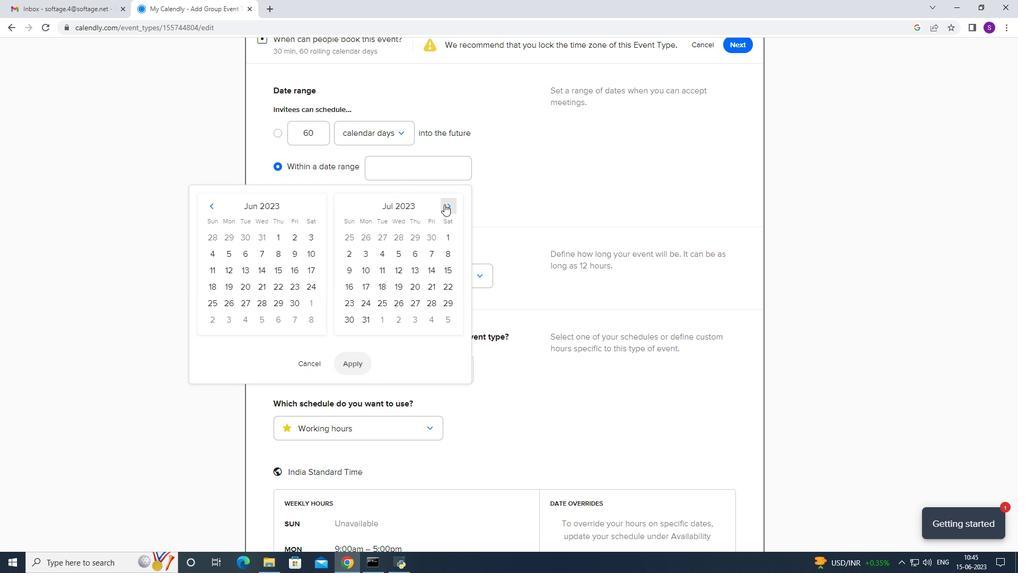 
Action: Mouse pressed left at (444, 204)
Screenshot: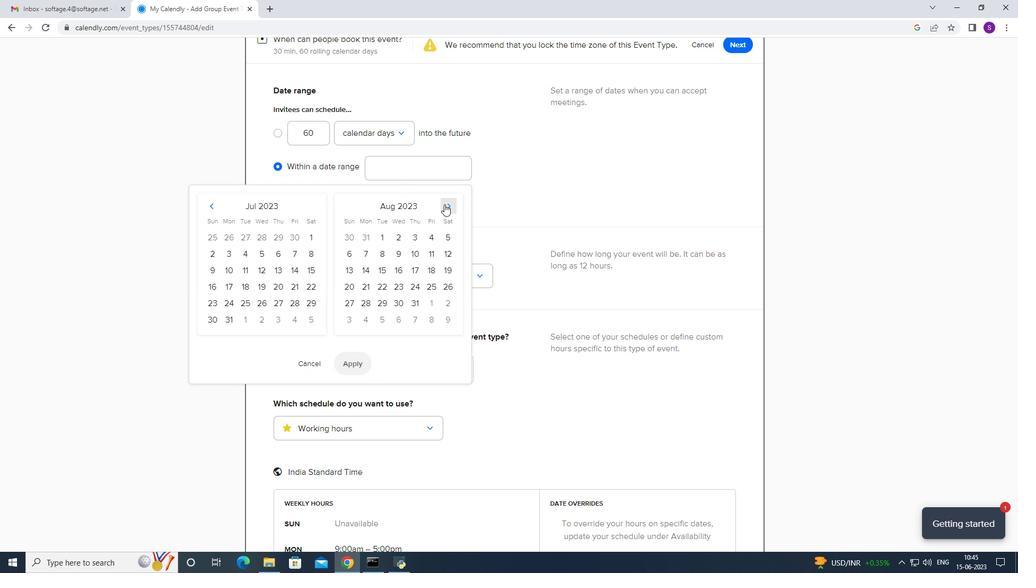 
Action: Mouse moved to (444, 204)
Screenshot: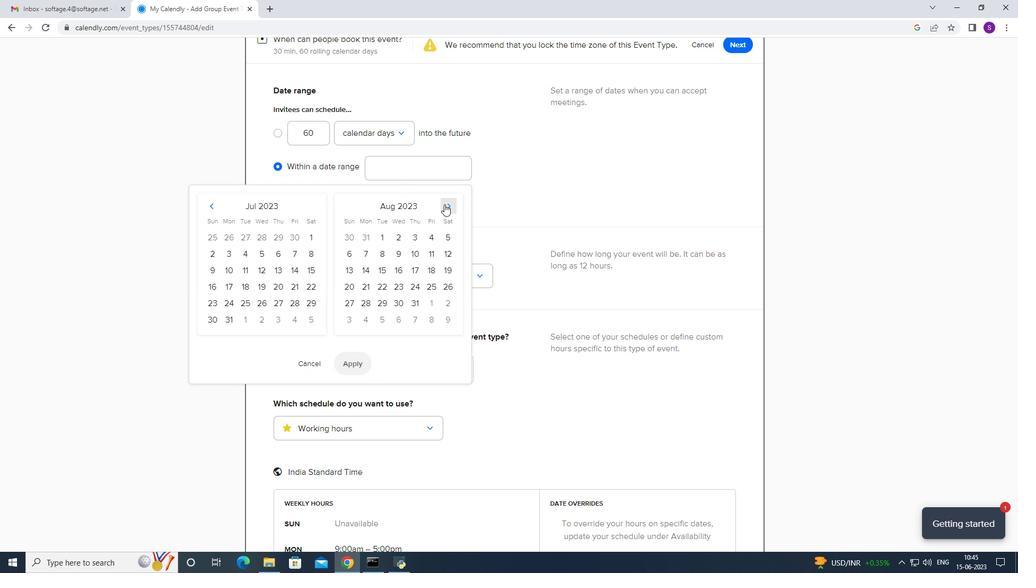
Action: Mouse pressed left at (444, 204)
Screenshot: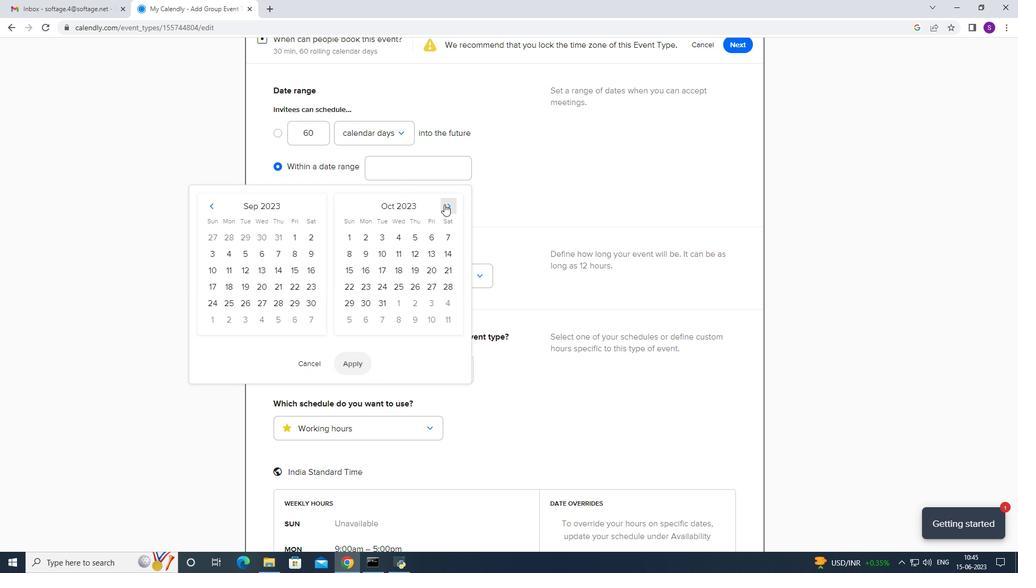 
Action: Mouse moved to (277, 253)
Screenshot: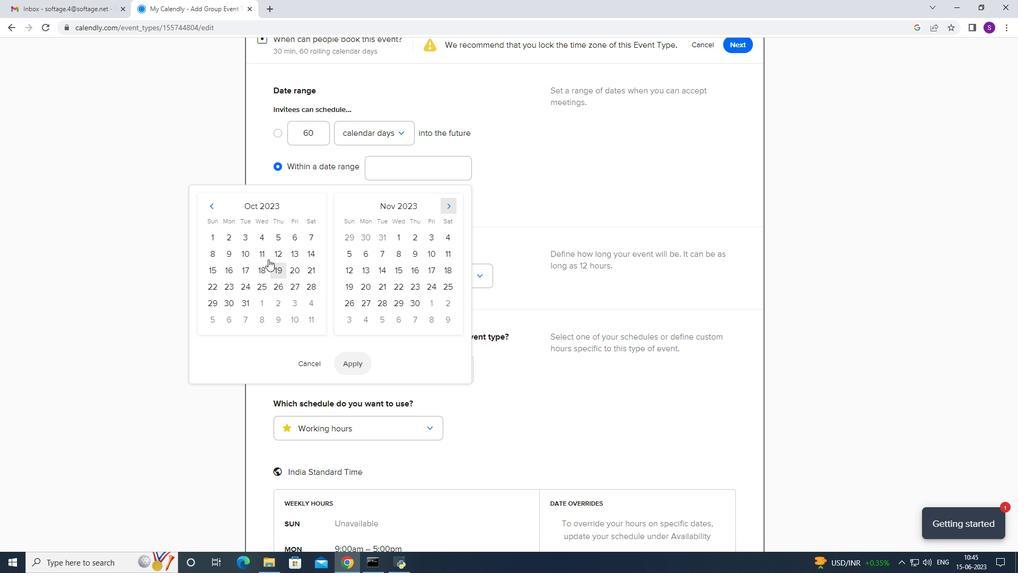 
Action: Mouse pressed left at (277, 253)
Screenshot: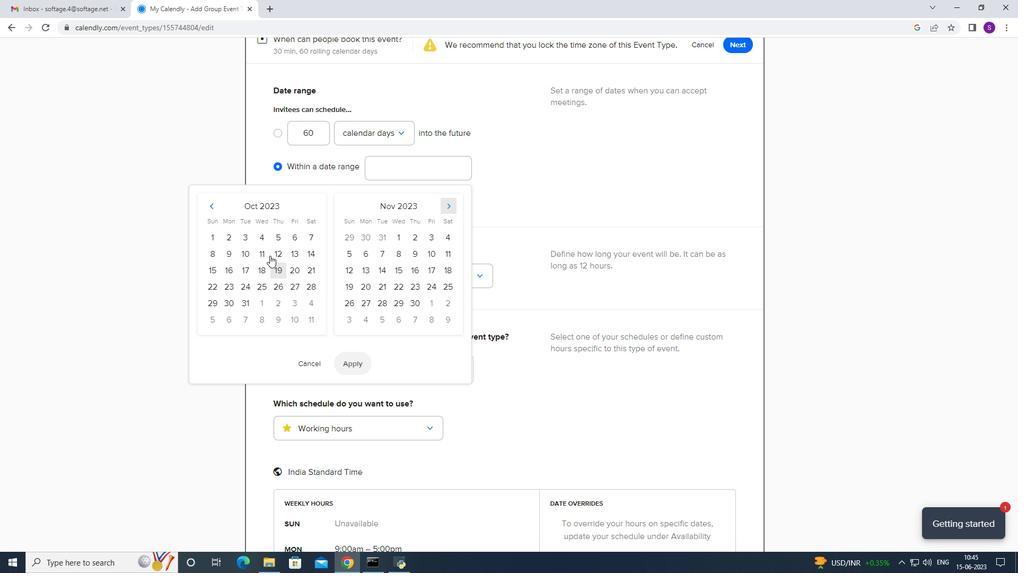 
Action: Mouse moved to (304, 253)
Screenshot: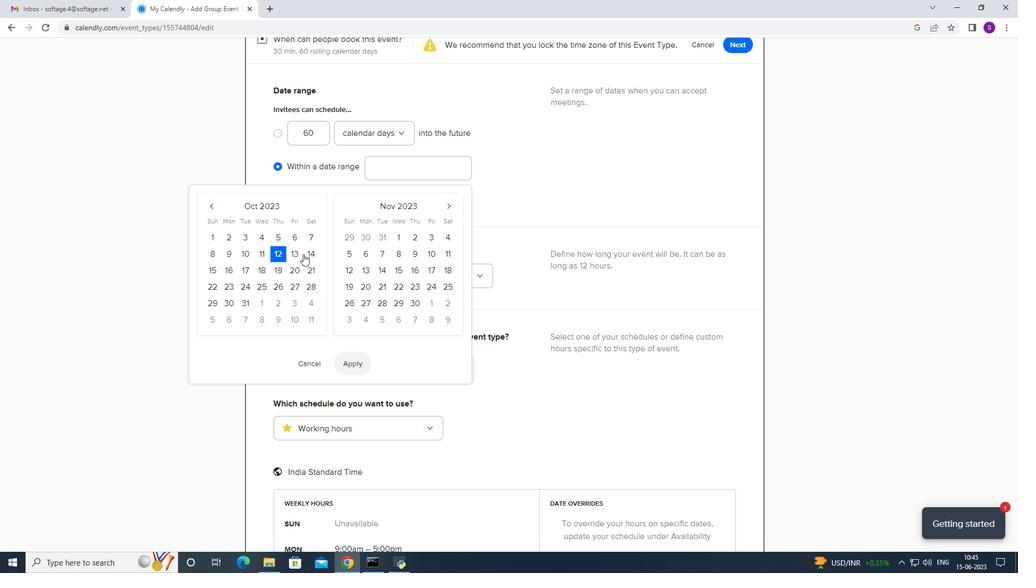 
Action: Mouse pressed left at (304, 253)
Screenshot: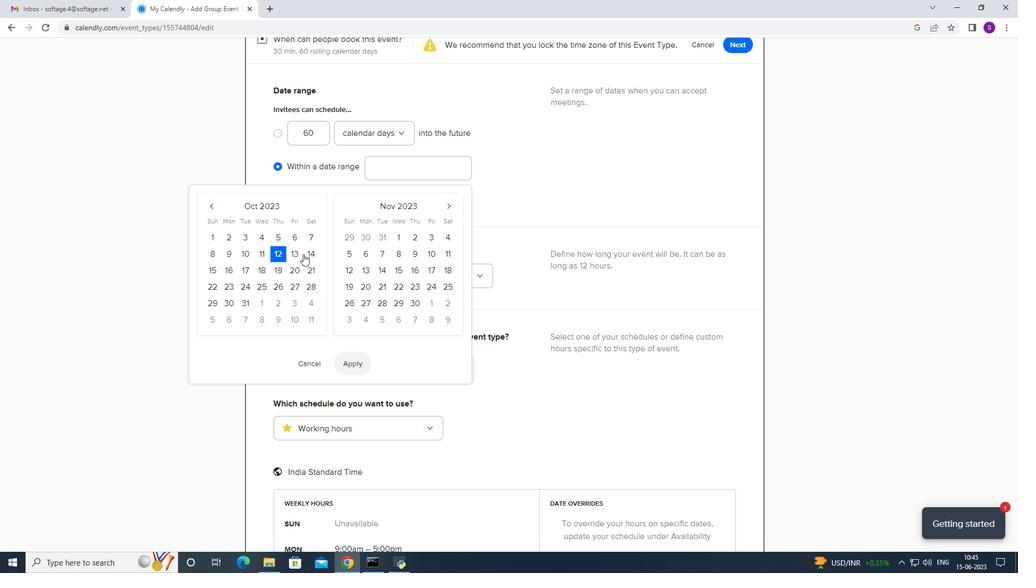
Action: Mouse moved to (294, 254)
Screenshot: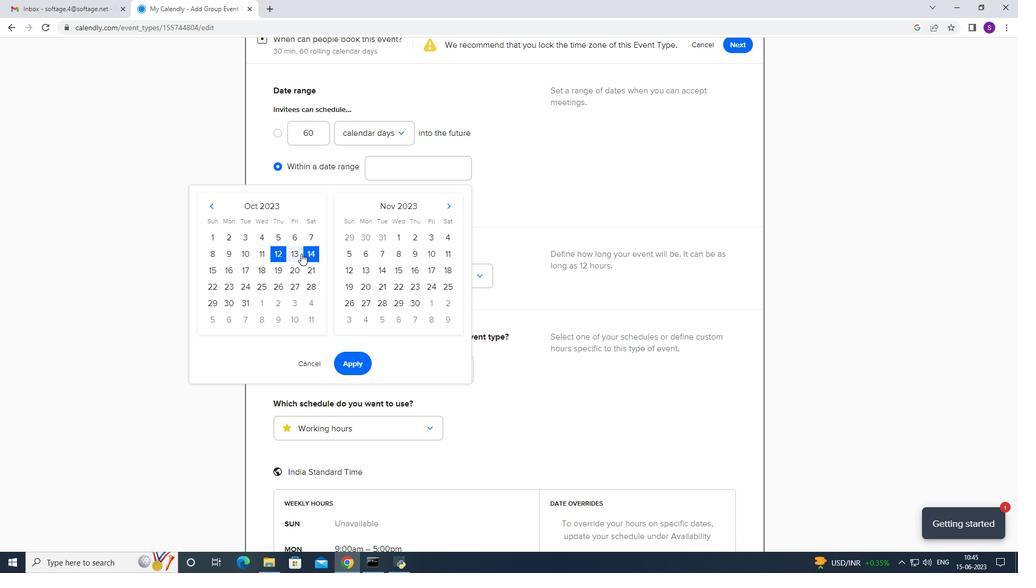 
Action: Mouse pressed left at (294, 254)
Screenshot: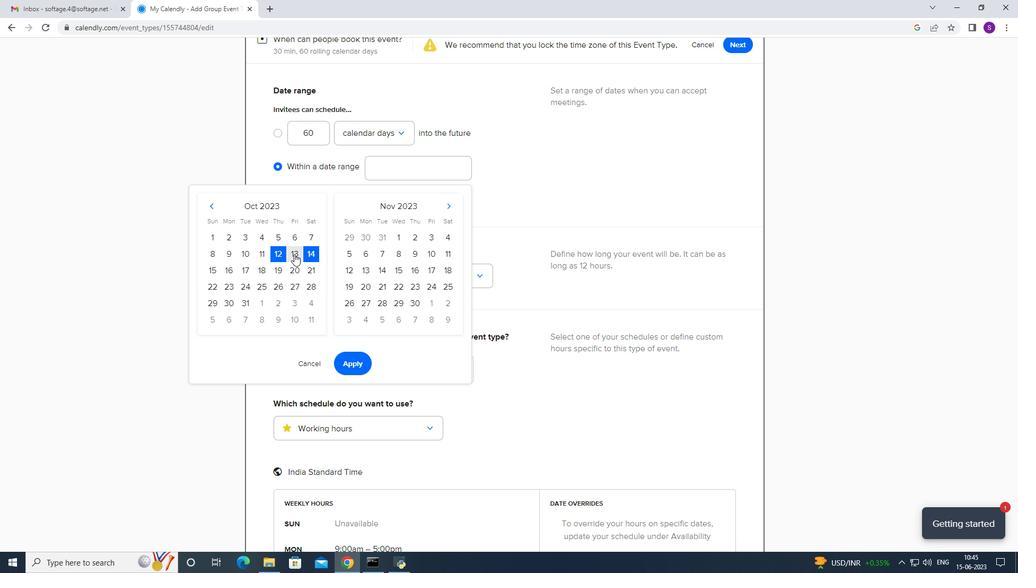 
Action: Mouse moved to (280, 256)
Screenshot: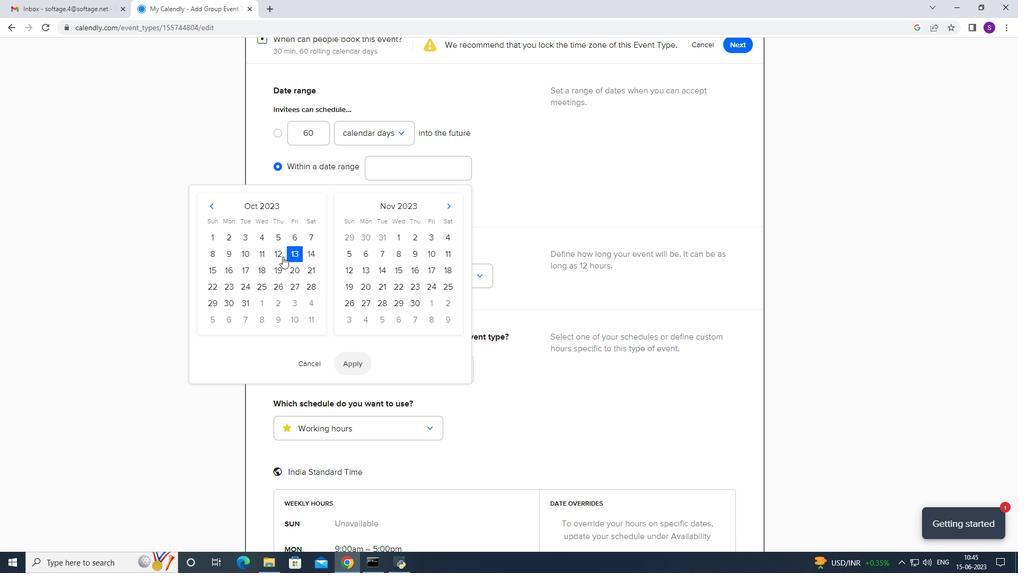 
Action: Mouse pressed left at (280, 256)
Screenshot: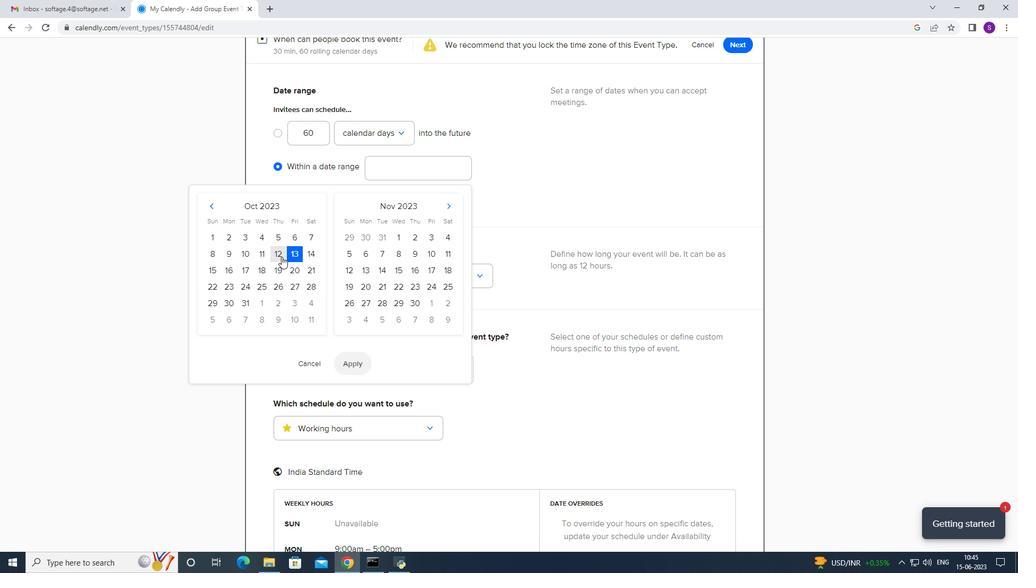 
Action: Mouse moved to (292, 256)
Screenshot: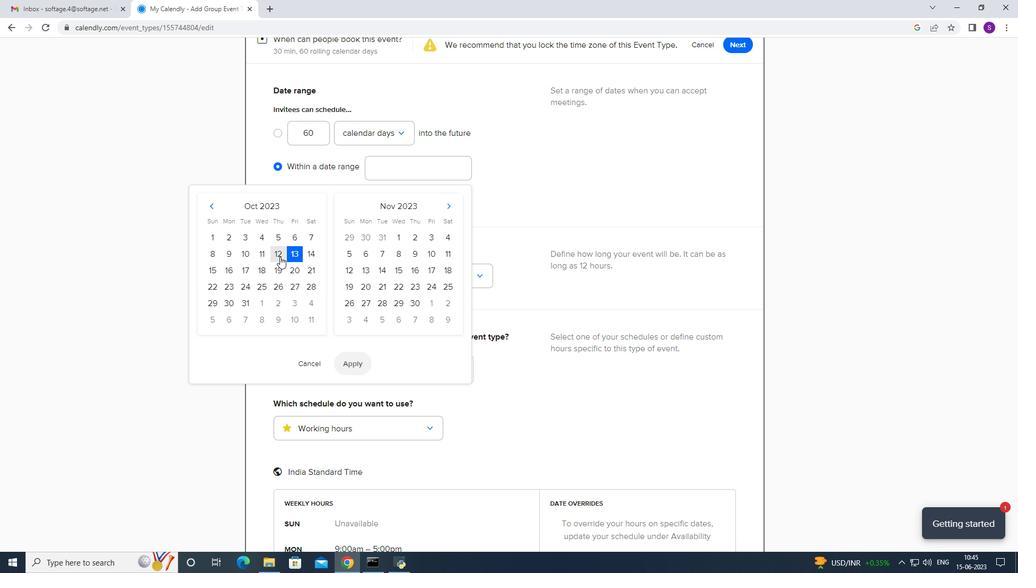 
Action: Mouse pressed left at (292, 256)
Screenshot: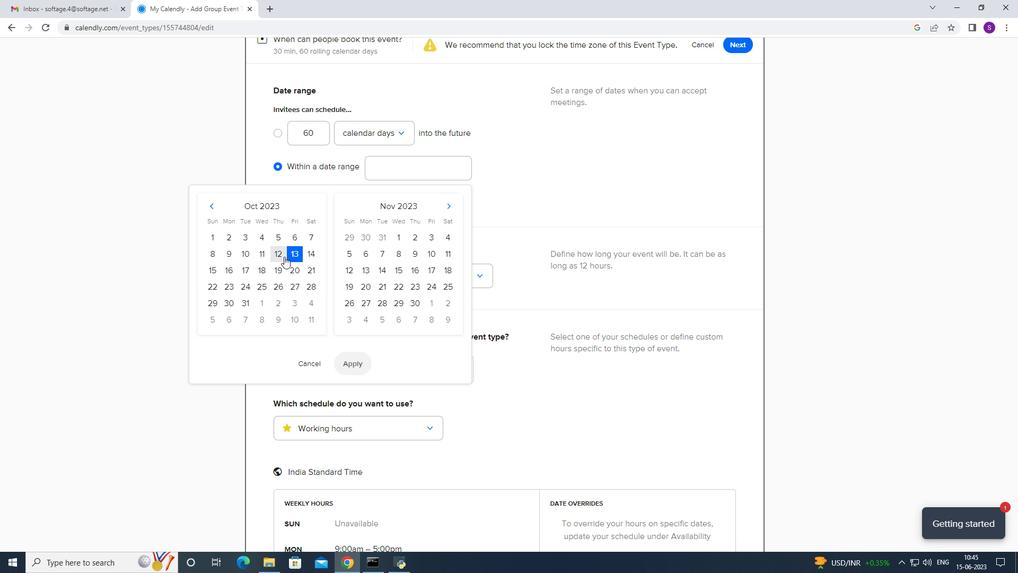 
Action: Mouse moved to (344, 359)
Screenshot: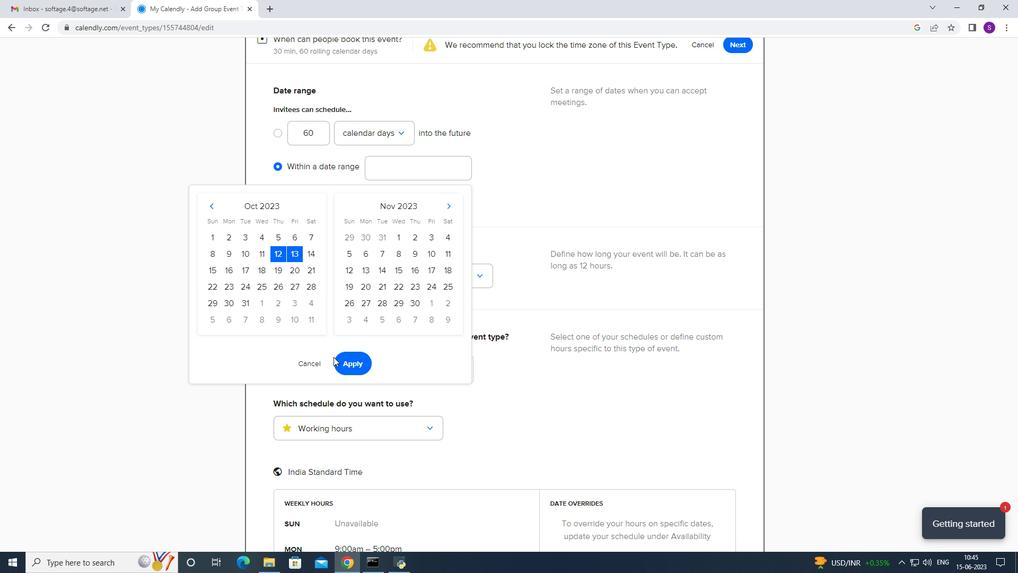
Action: Mouse pressed left at (344, 359)
Screenshot: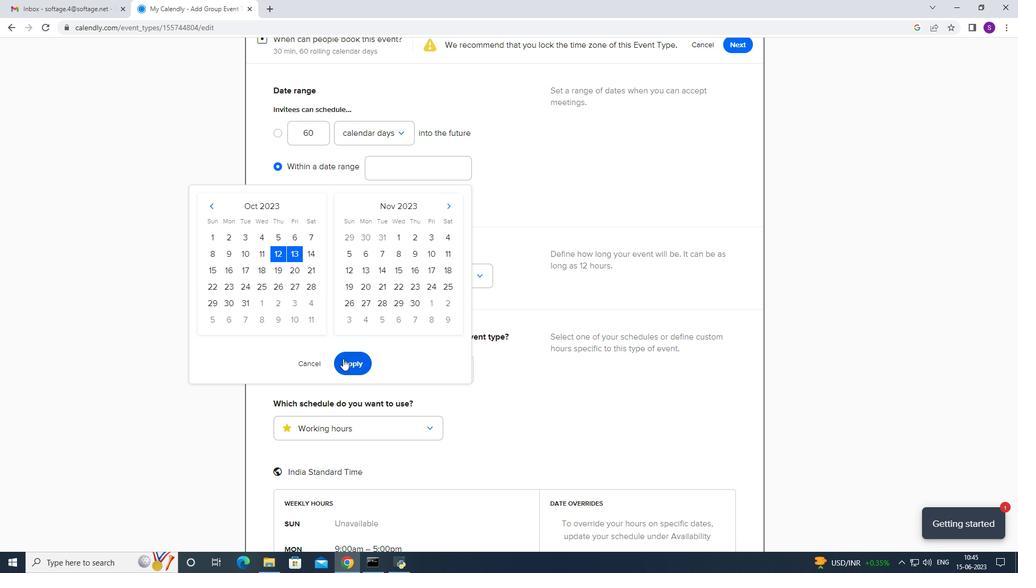 
Action: Mouse moved to (348, 352)
Screenshot: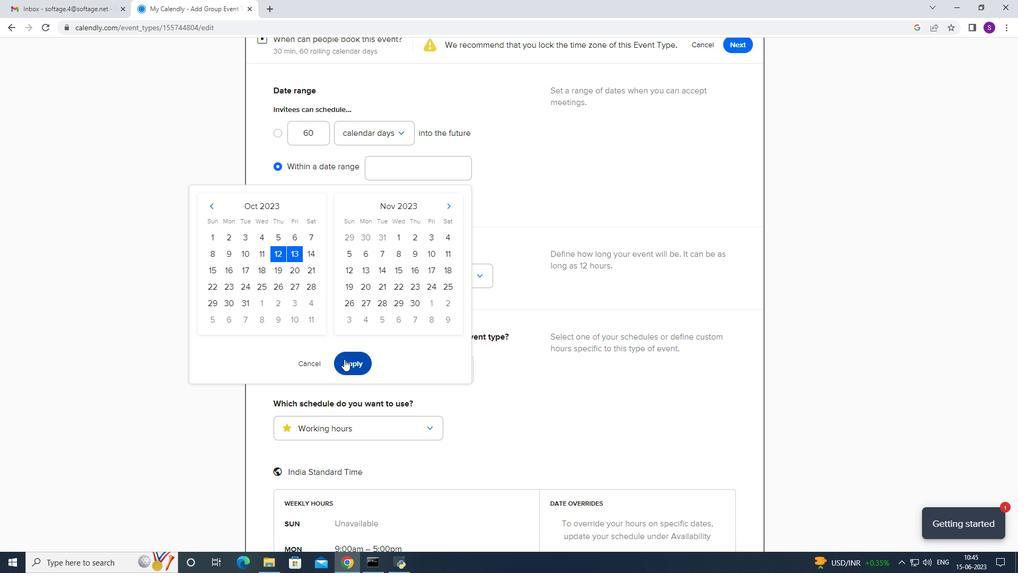 
Action: Mouse scrolled (348, 351) with delta (0, 0)
Screenshot: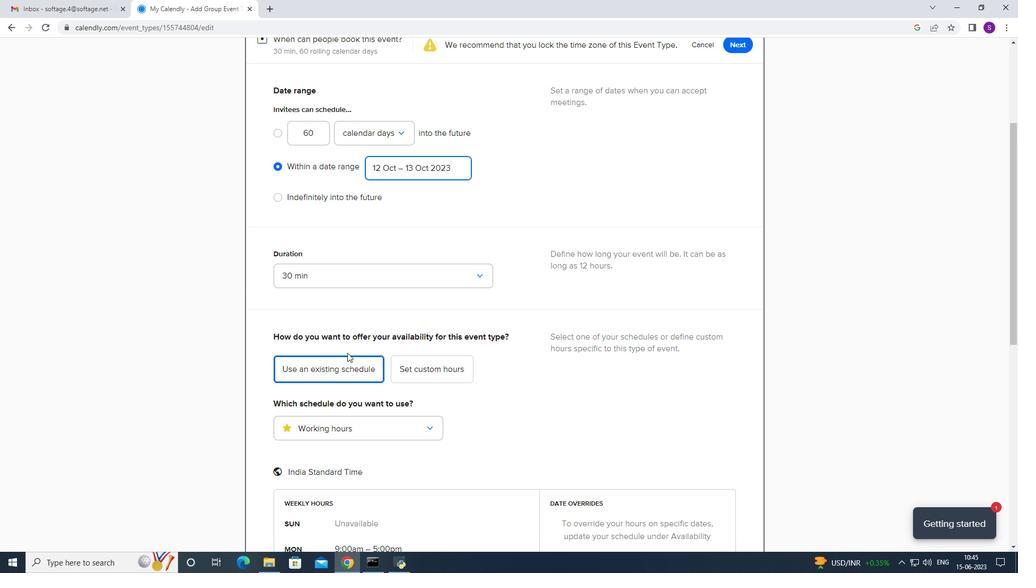 
Action: Mouse scrolled (348, 351) with delta (0, 0)
Screenshot: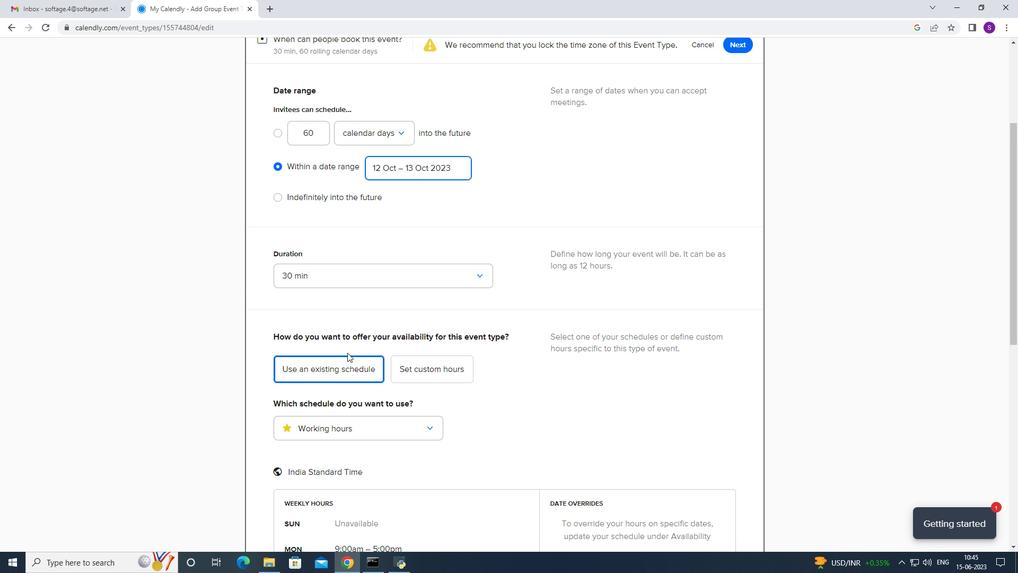 
Action: Mouse scrolled (348, 351) with delta (0, 0)
Screenshot: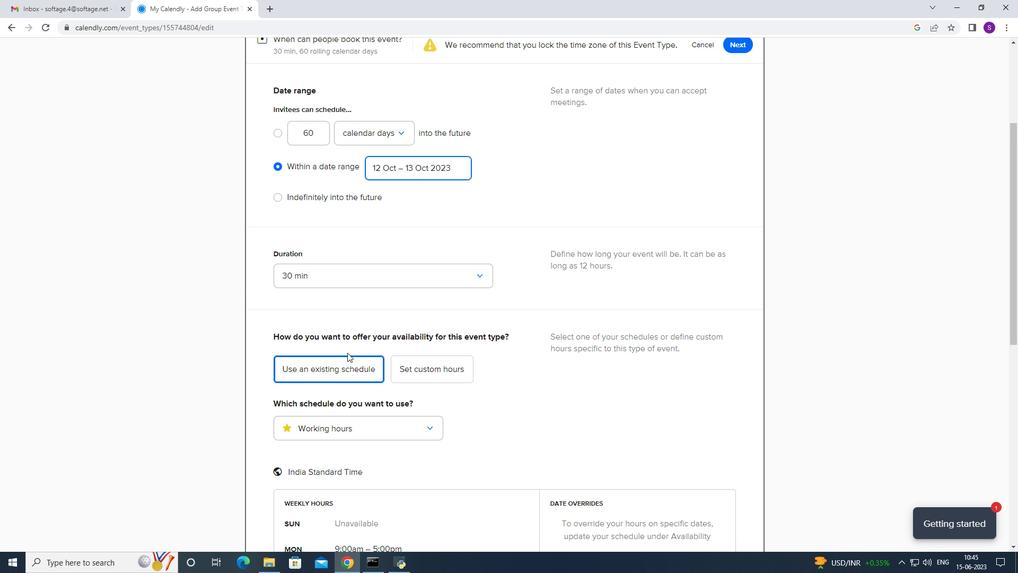 
Action: Mouse scrolled (348, 351) with delta (0, -1)
Screenshot: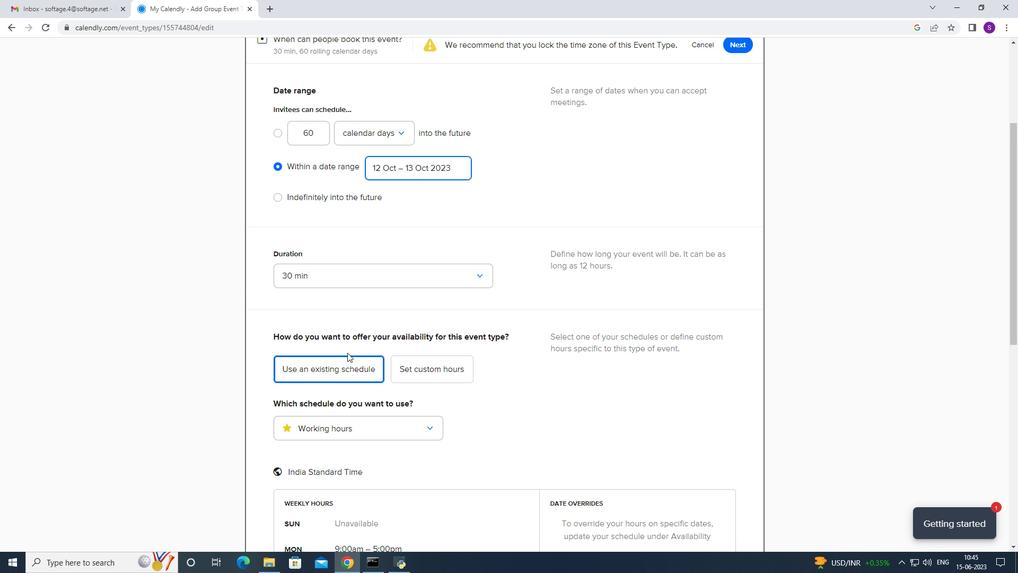 
Action: Mouse scrolled (348, 351) with delta (0, 0)
Screenshot: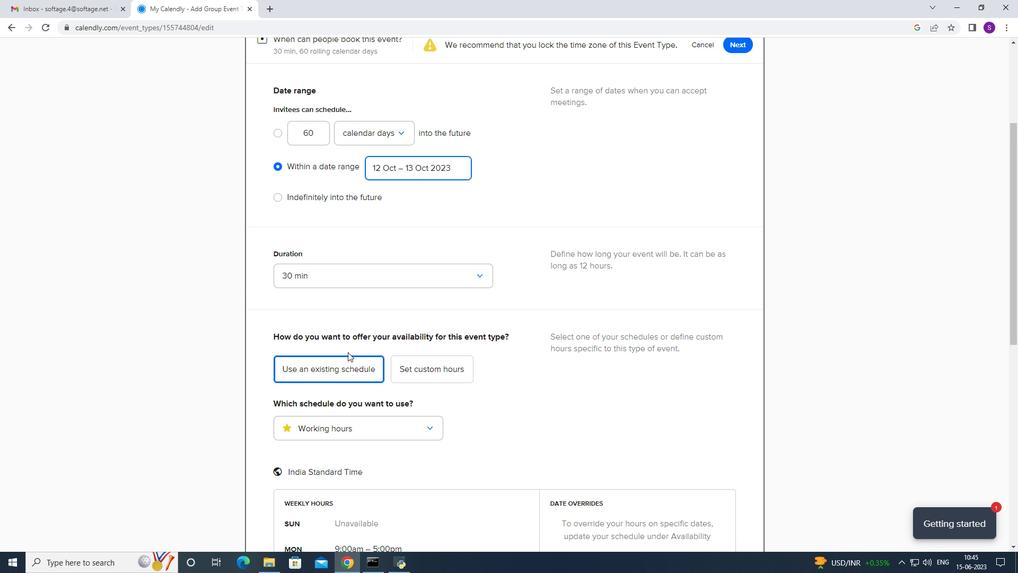 
Action: Mouse moved to (350, 346)
Screenshot: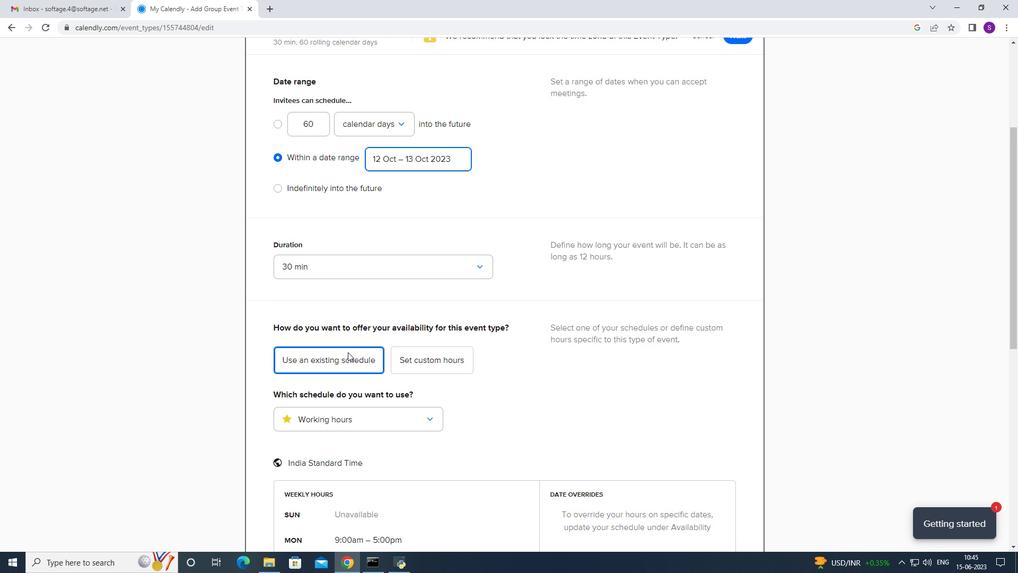 
Action: Mouse scrolled (350, 345) with delta (0, 0)
Screenshot: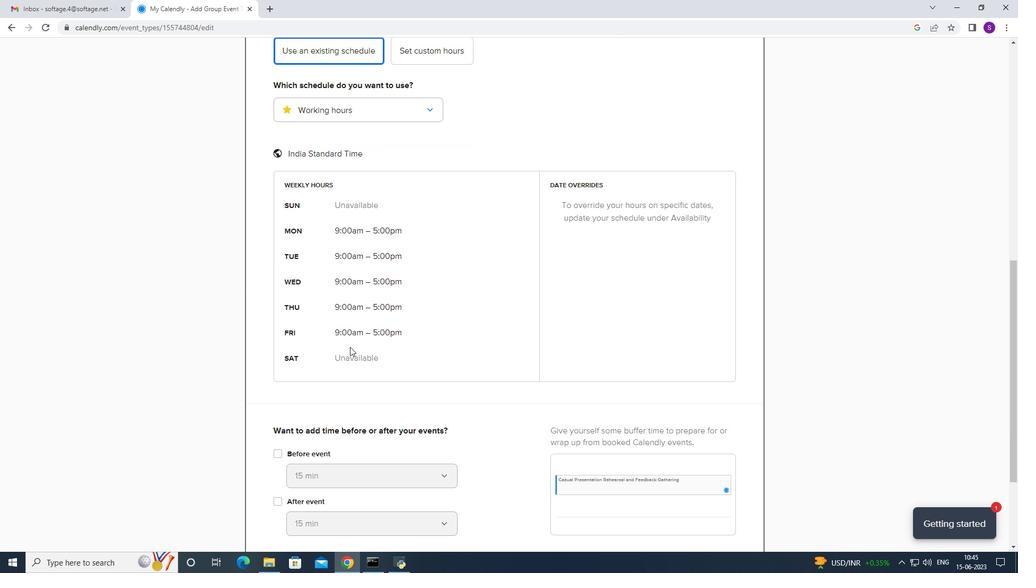 
Action: Mouse scrolled (350, 345) with delta (0, 0)
Screenshot: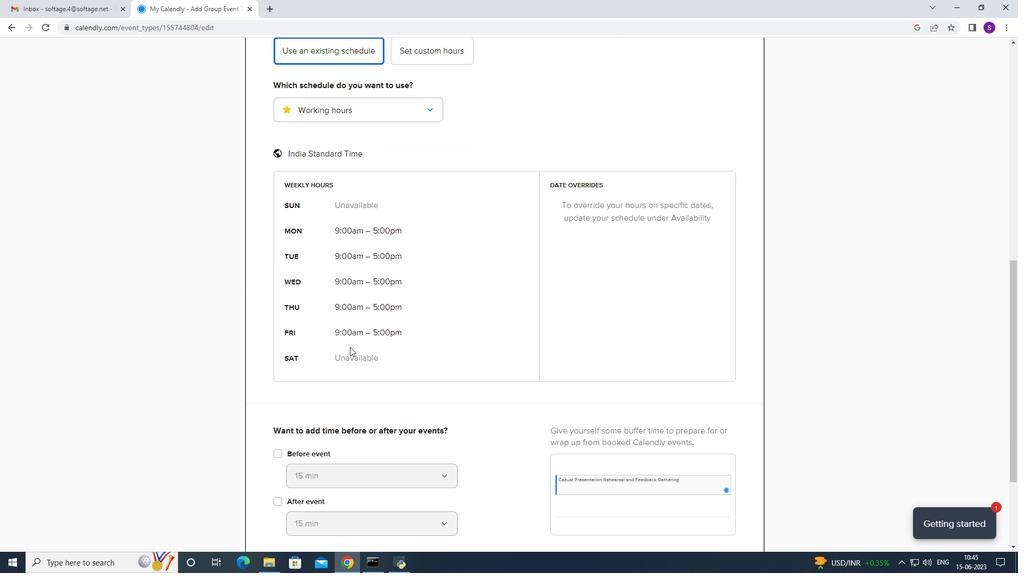 
Action: Mouse scrolled (350, 345) with delta (0, 0)
Screenshot: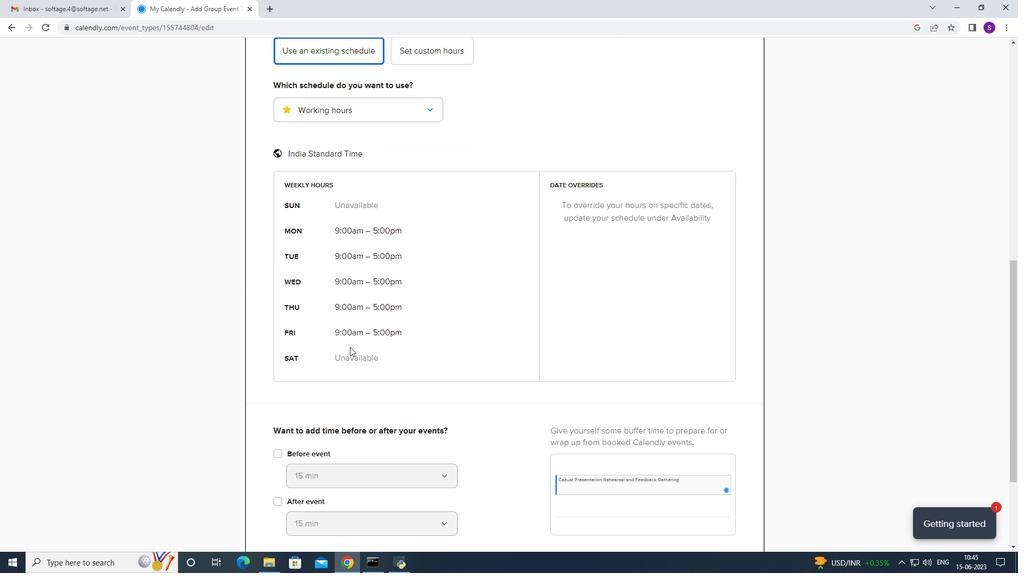 
Action: Mouse scrolled (350, 345) with delta (0, 0)
Screenshot: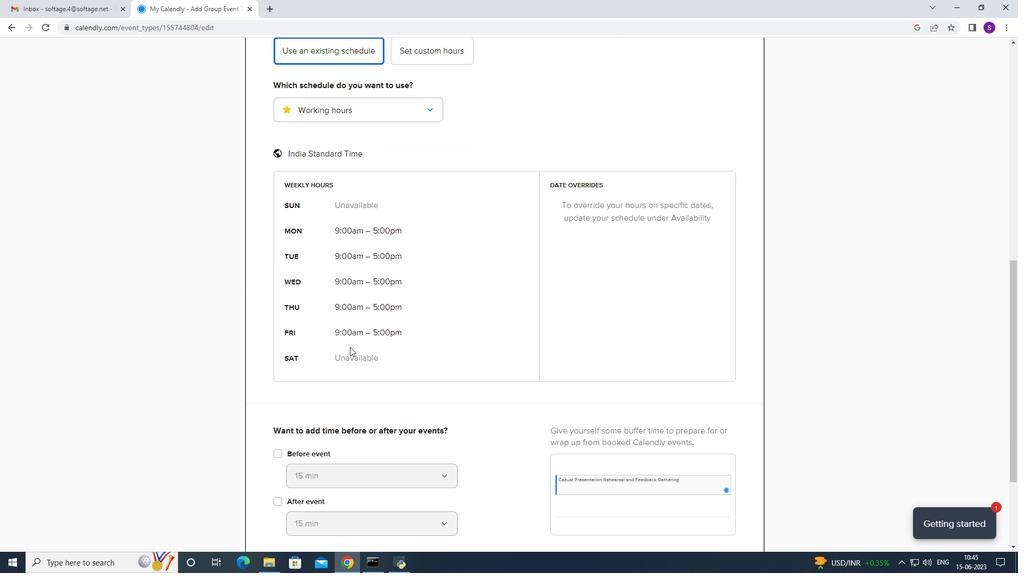 
Action: Mouse moved to (351, 346)
Screenshot: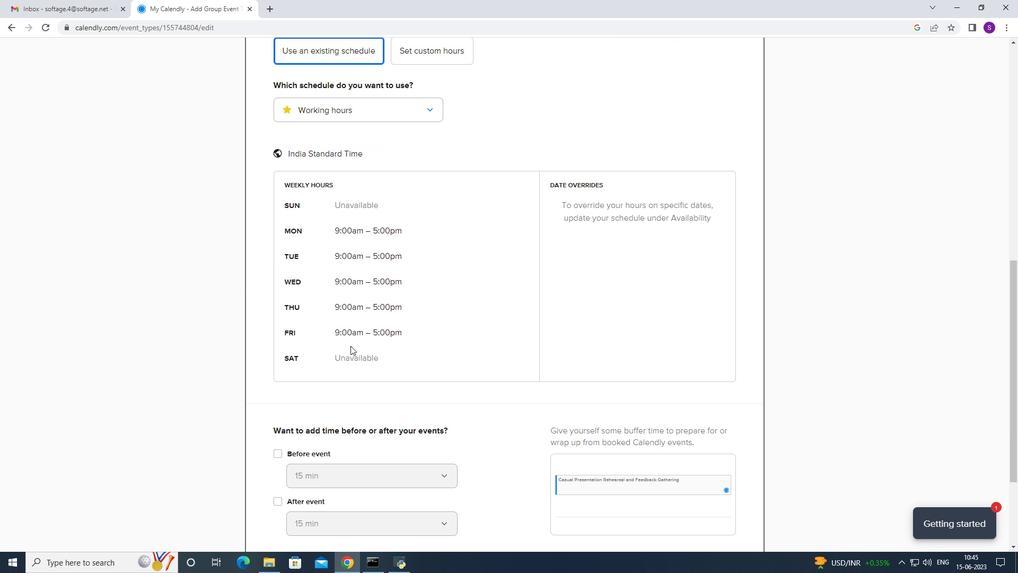 
Action: Mouse scrolled (351, 345) with delta (0, 0)
Screenshot: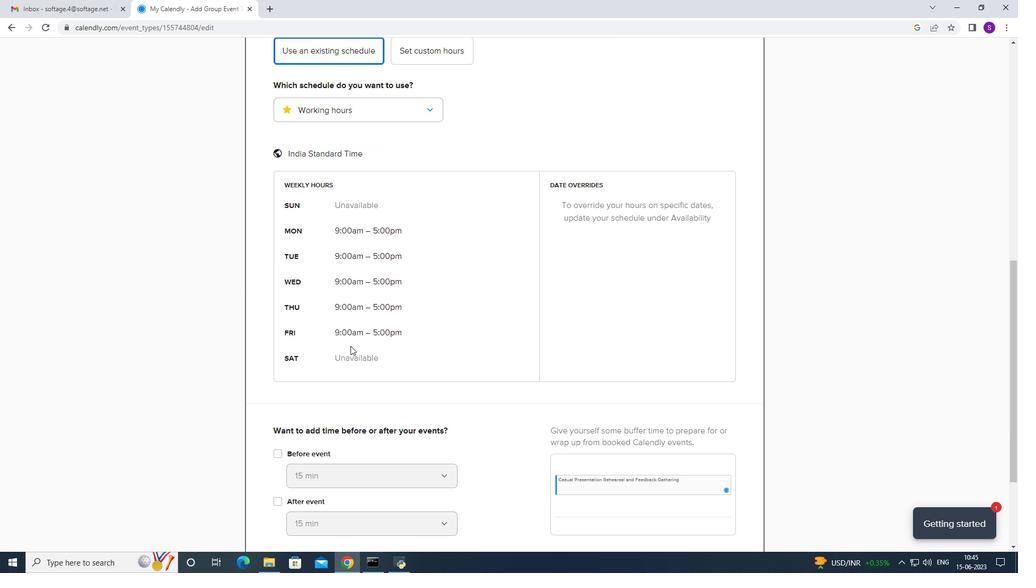 
Action: Mouse moved to (730, 490)
Screenshot: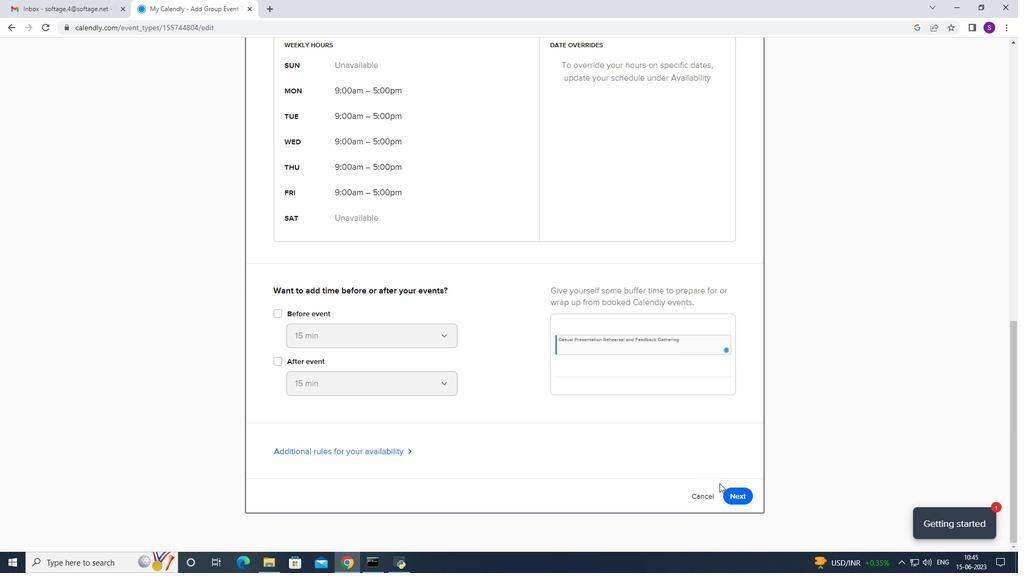 
Action: Mouse pressed left at (730, 490)
Screenshot: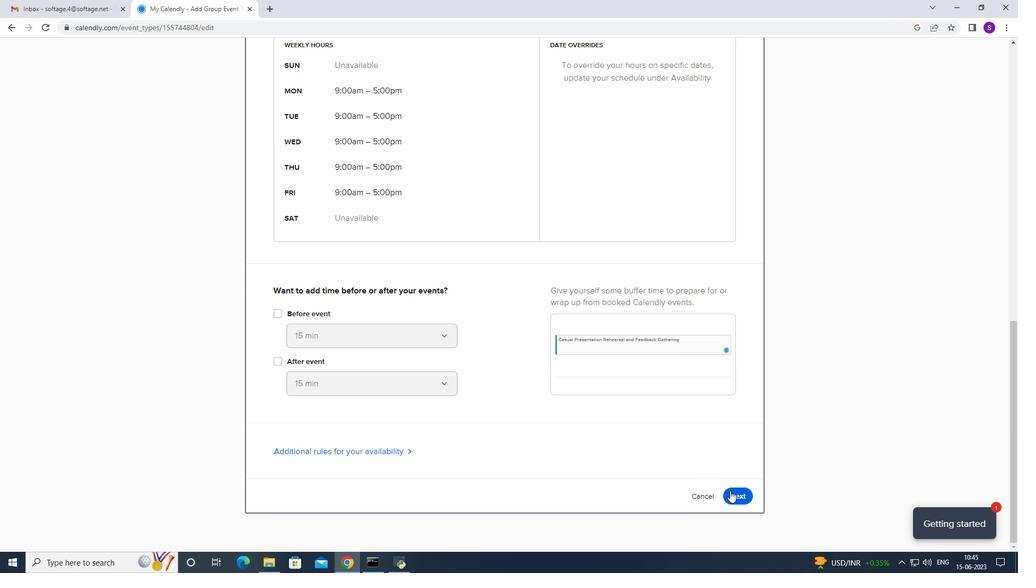 
Action: Mouse moved to (747, 103)
Screenshot: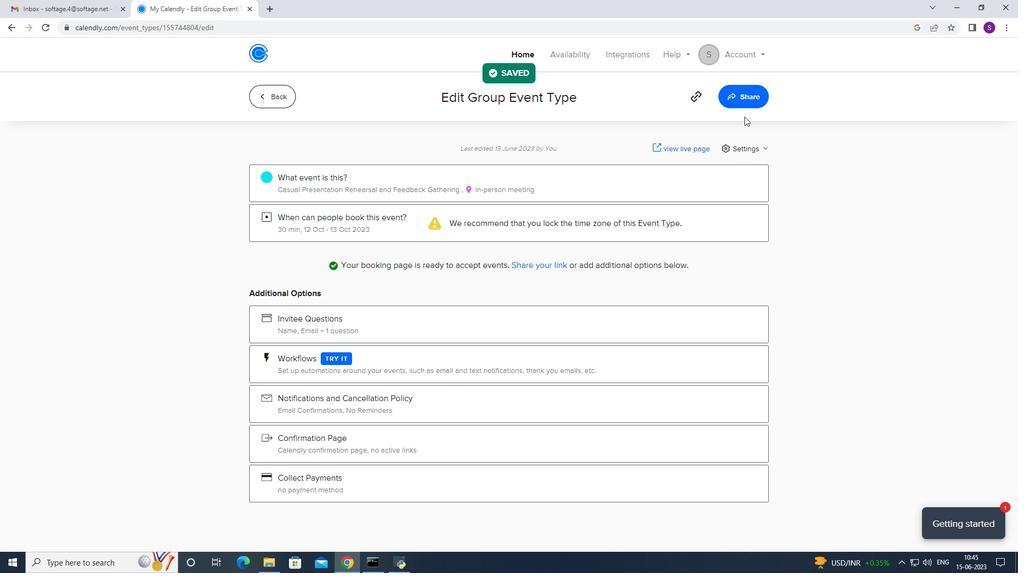 
Action: Mouse pressed left at (747, 103)
Screenshot: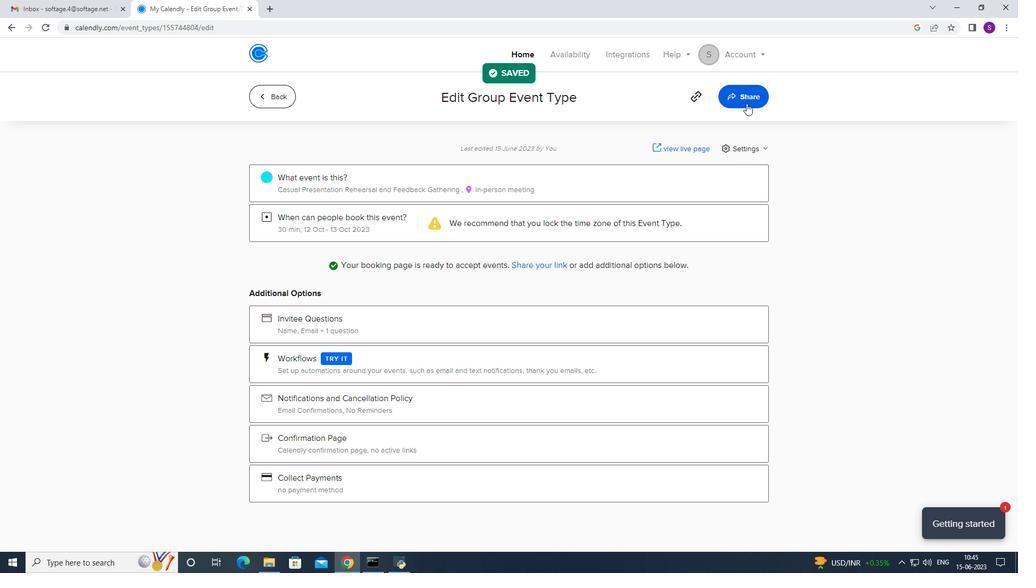 
Action: Mouse moved to (630, 197)
Screenshot: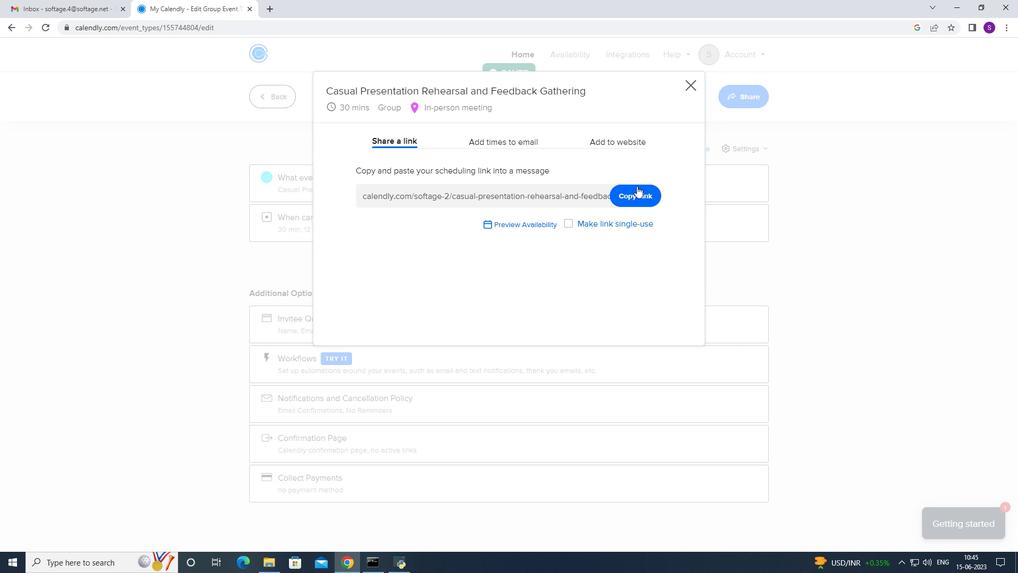 
Action: Mouse pressed left at (630, 197)
Screenshot: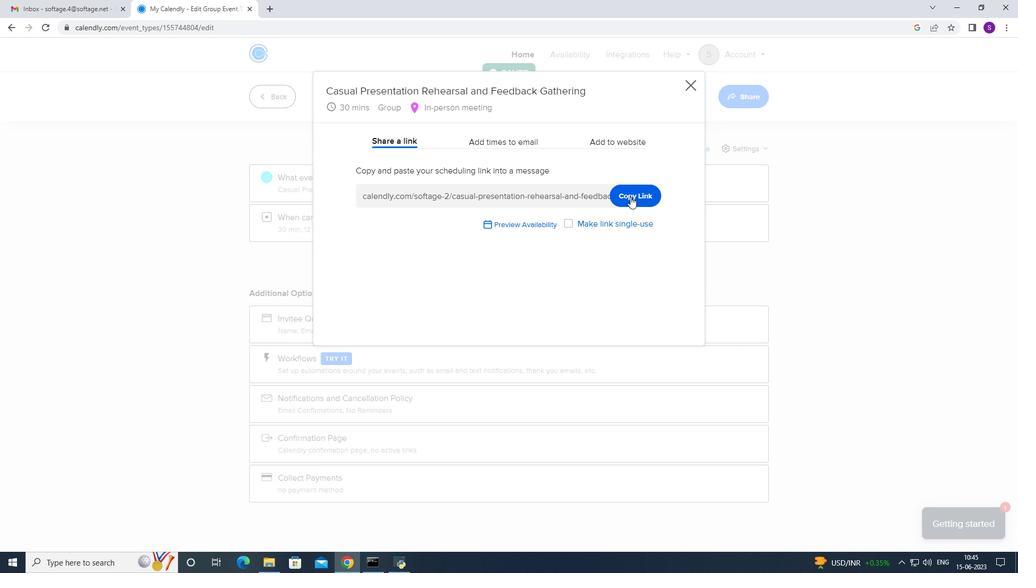
Action: Mouse moved to (40, 2)
Screenshot: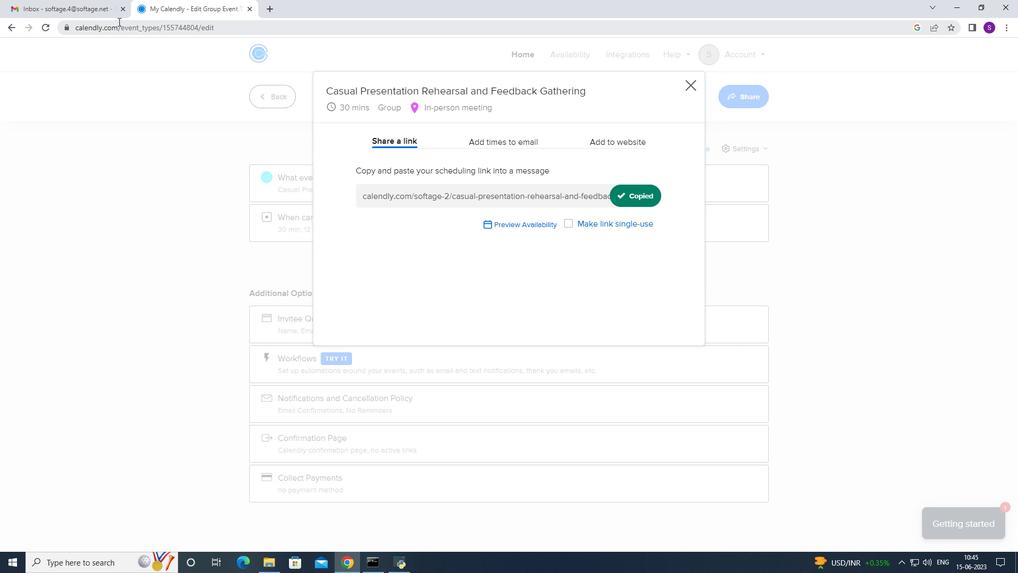 
Action: Mouse pressed left at (40, 2)
Screenshot: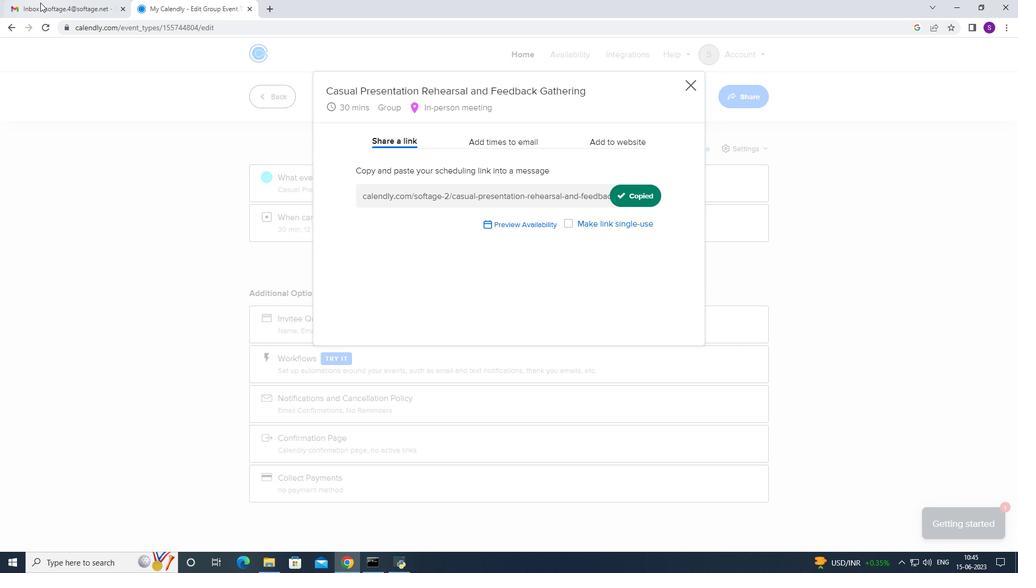 
Action: Mouse moved to (50, 97)
Screenshot: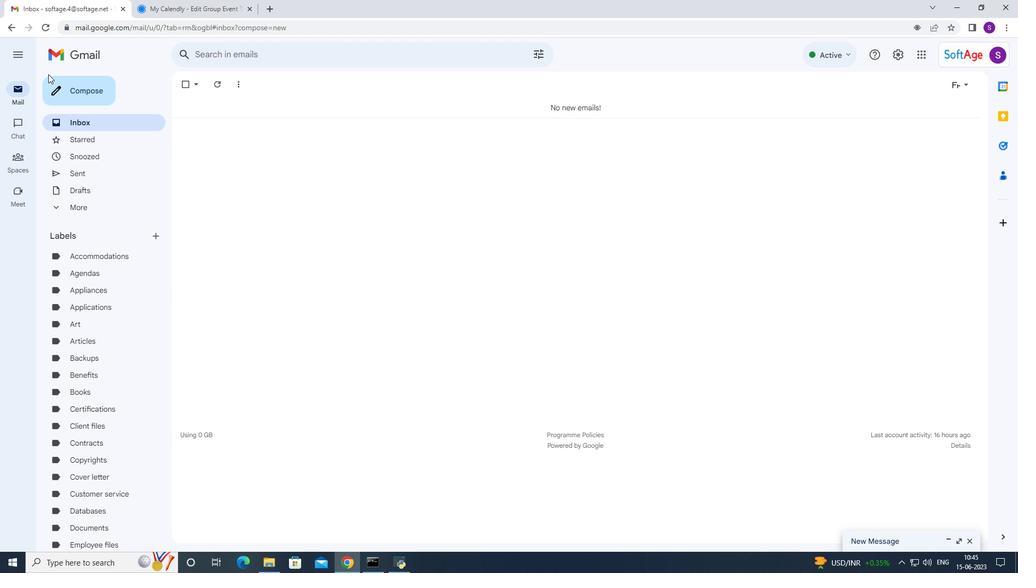 
Action: Mouse pressed left at (50, 97)
Screenshot: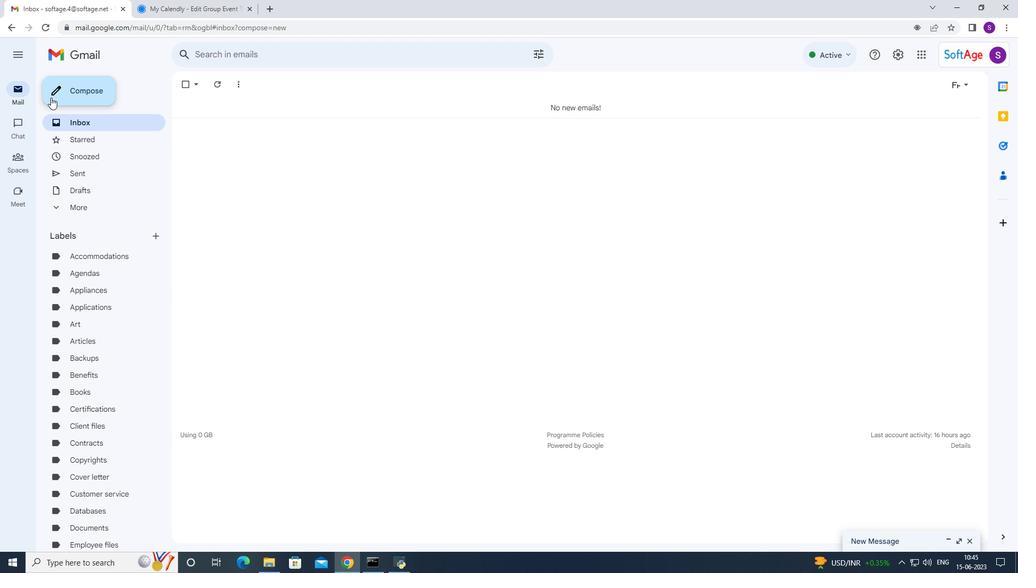 
Action: Mouse moved to (568, 317)
Screenshot: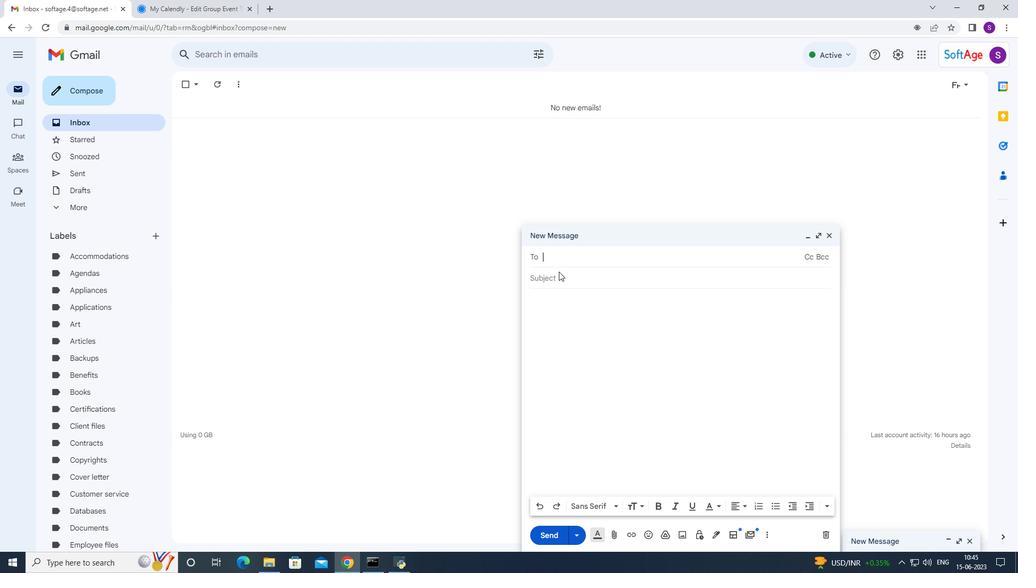 
Action: Mouse pressed right at (568, 317)
Screenshot: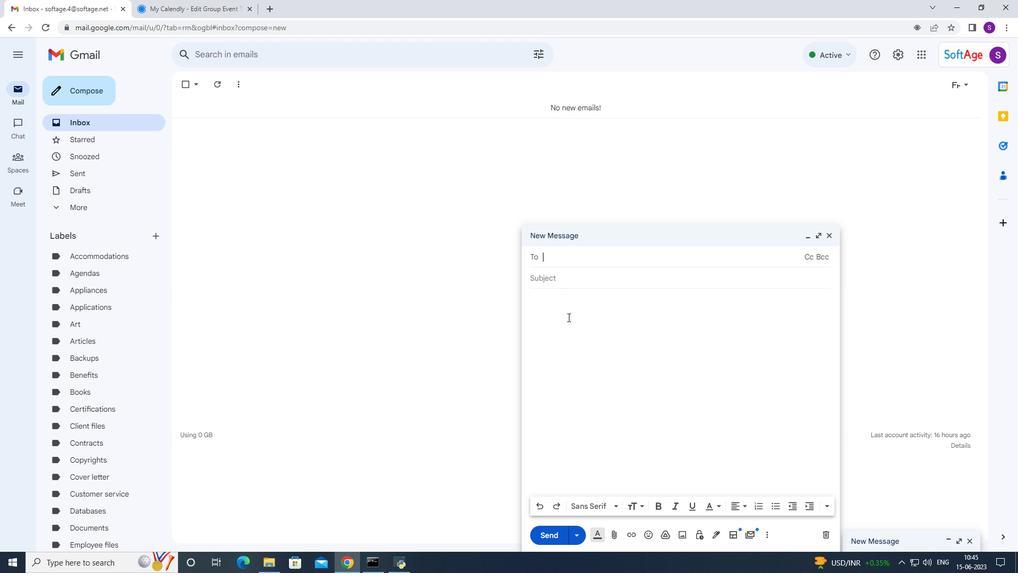
Action: Mouse moved to (590, 399)
Screenshot: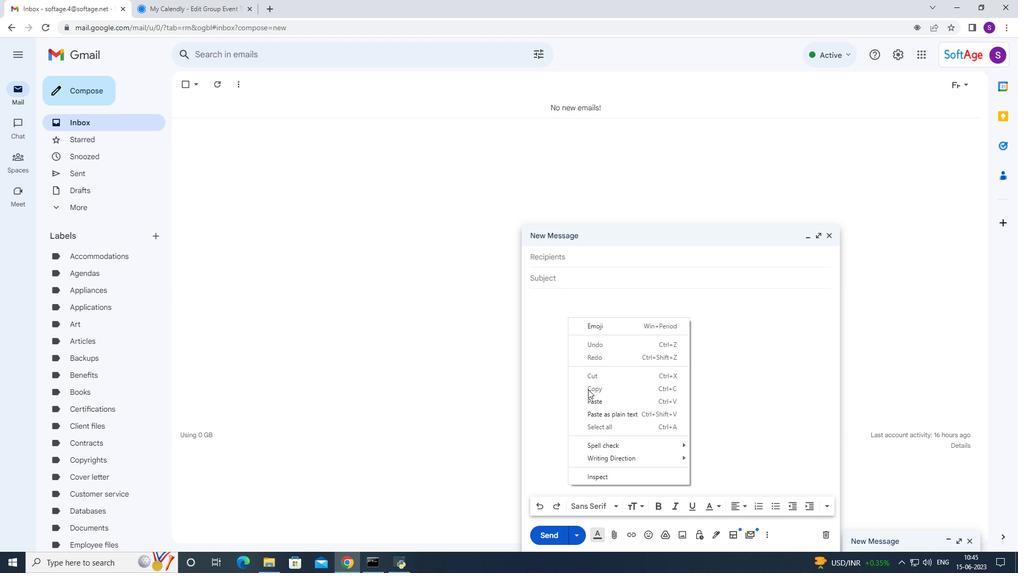 
Action: Mouse pressed left at (590, 399)
Screenshot: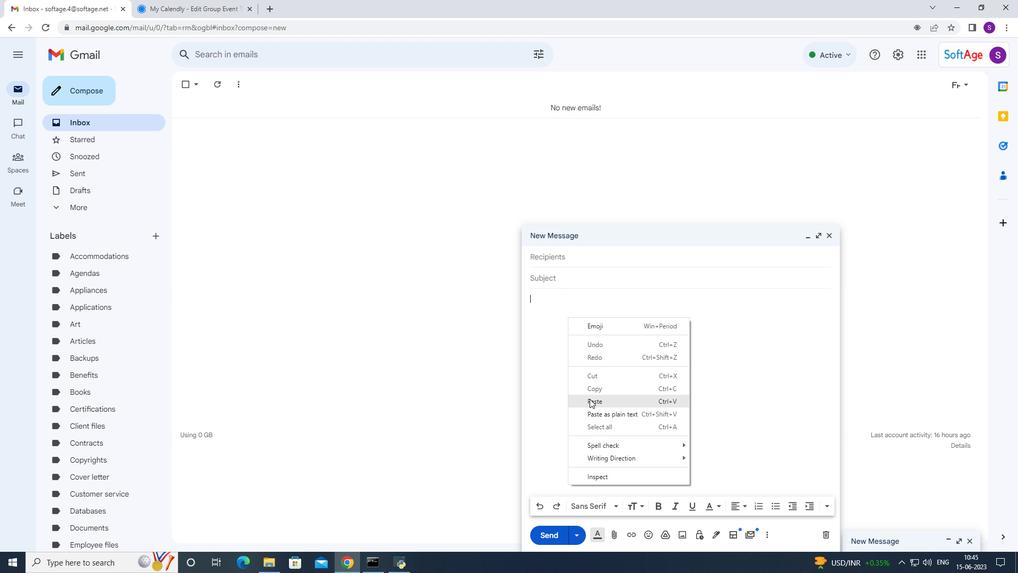 
Action: Mouse moved to (577, 398)
Screenshot: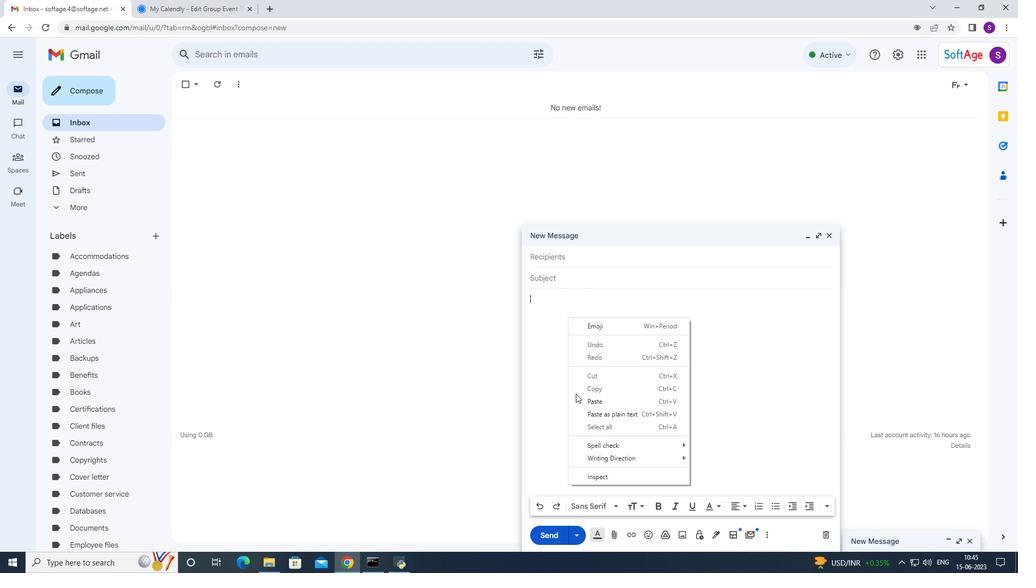 
Action: Mouse pressed left at (577, 398)
Screenshot: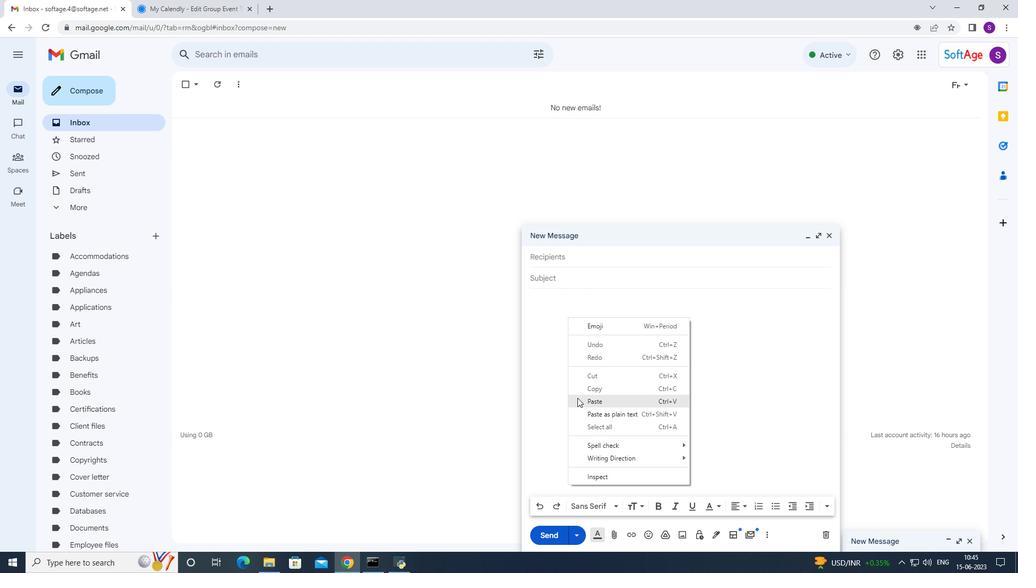 
Action: Mouse moved to (591, 266)
Screenshot: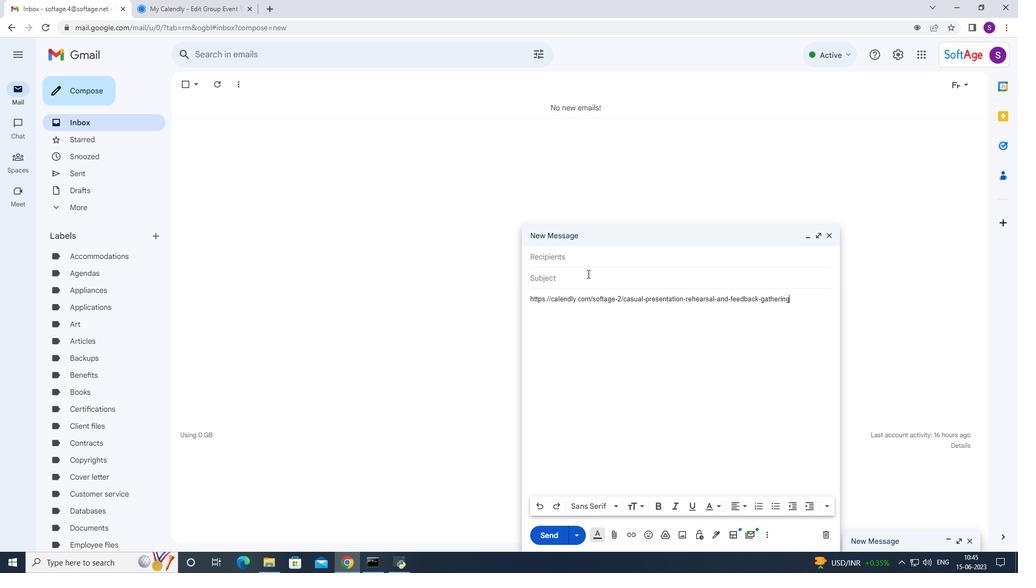 
Action: Mouse pressed left at (591, 266)
Screenshot: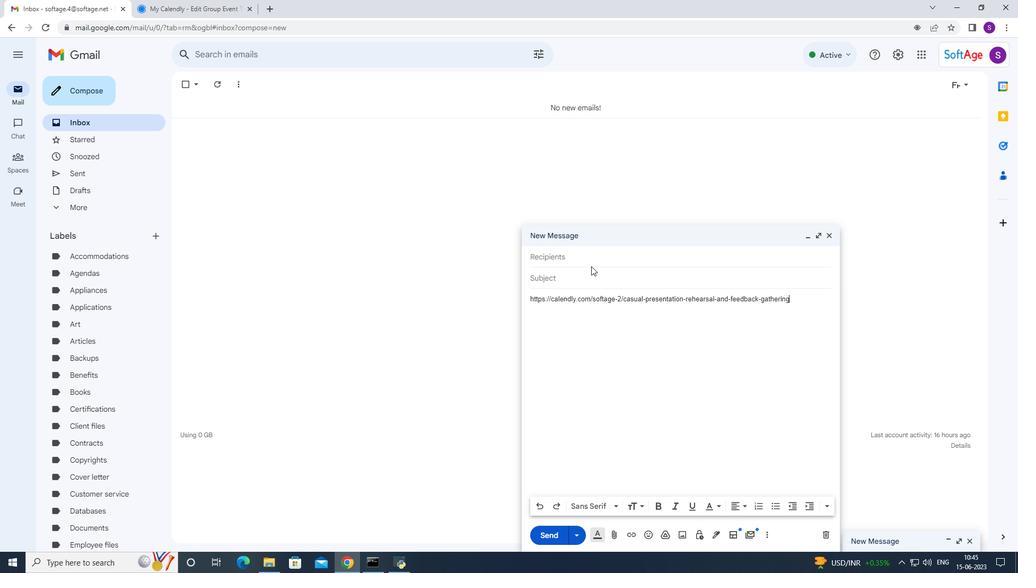 
Action: Mouse moved to (585, 266)
Screenshot: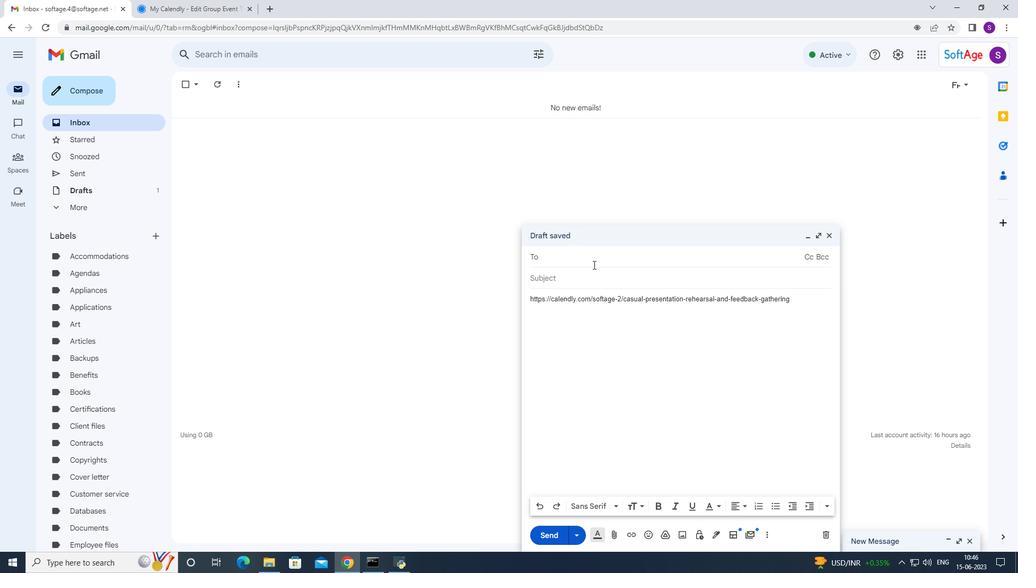 
Action: Key pressed sodf<Key.backspace><Key.backspace>
Screenshot: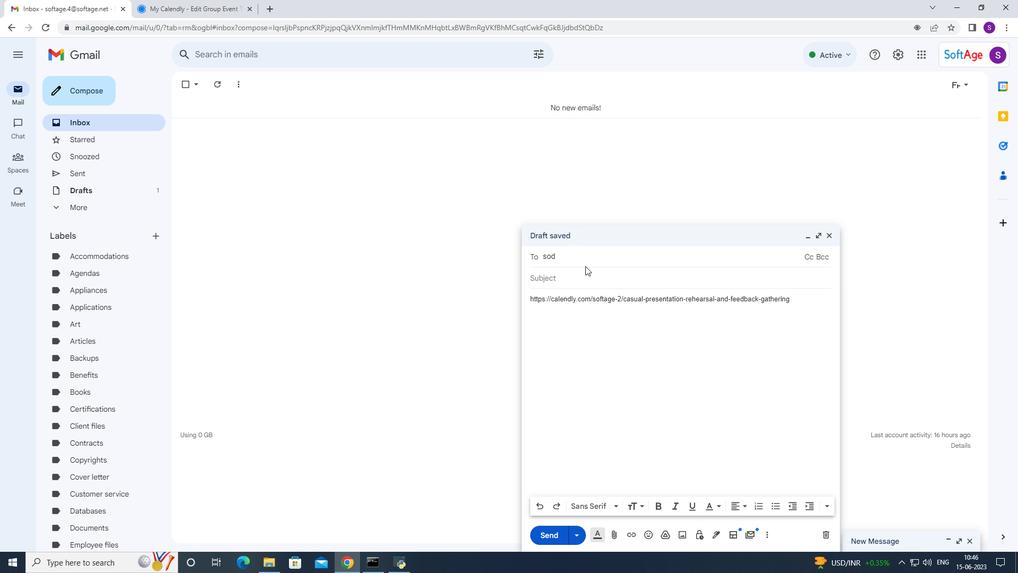 
Action: Mouse moved to (643, 450)
Screenshot: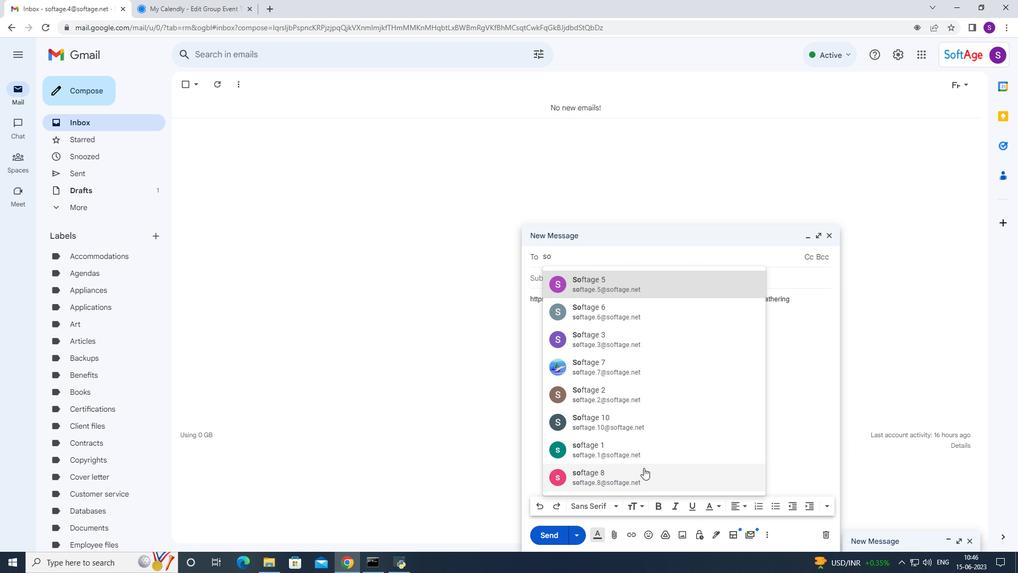 
Action: Mouse pressed left at (643, 450)
Screenshot: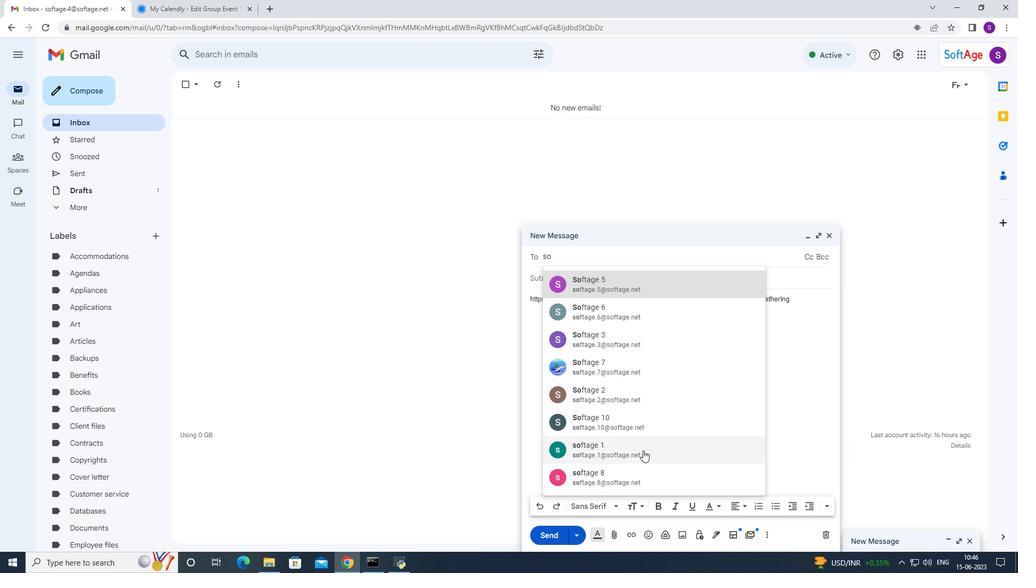 
Action: Mouse moved to (643, 449)
Screenshot: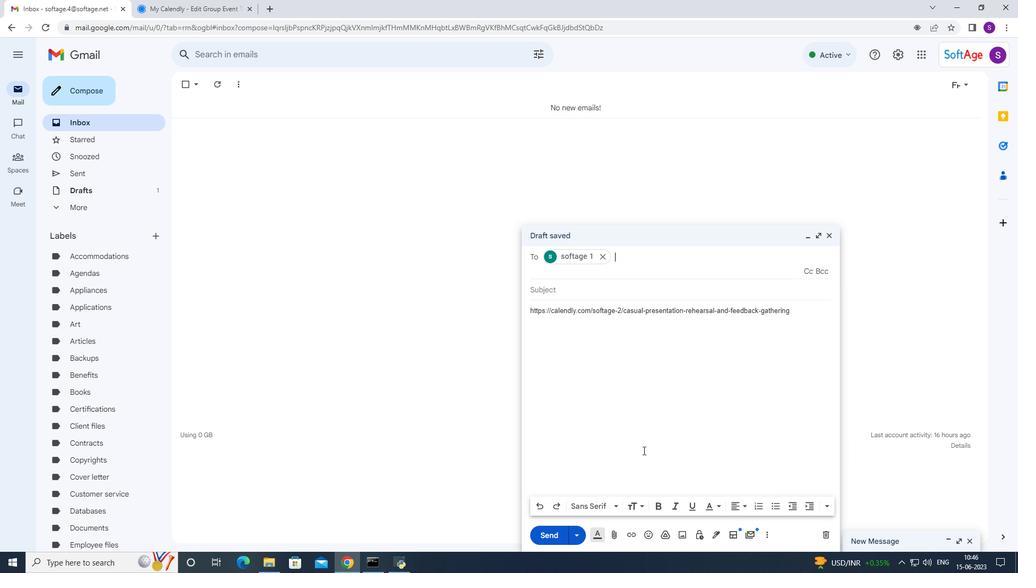 
Action: Key pressed sofat\<Key.backspace><Key.backspace><Key.backspace>ta
Screenshot: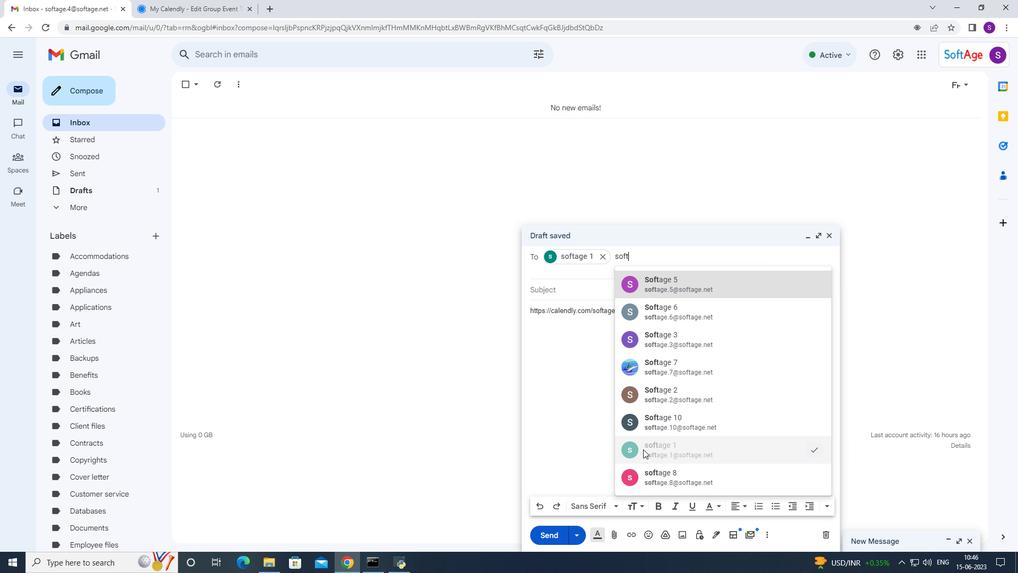 
Action: Mouse moved to (675, 426)
Screenshot: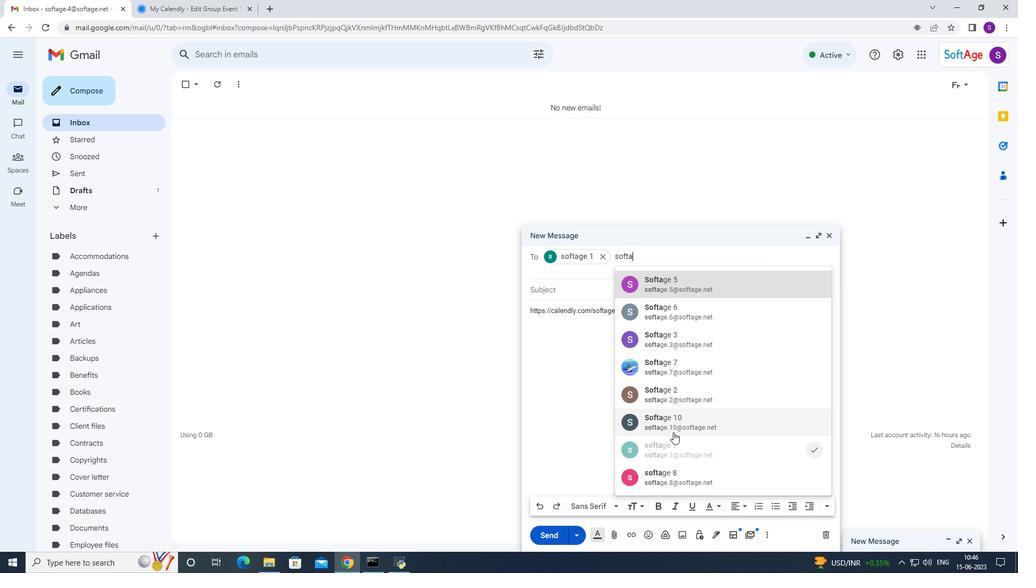 
Action: Mouse pressed left at (675, 426)
Screenshot: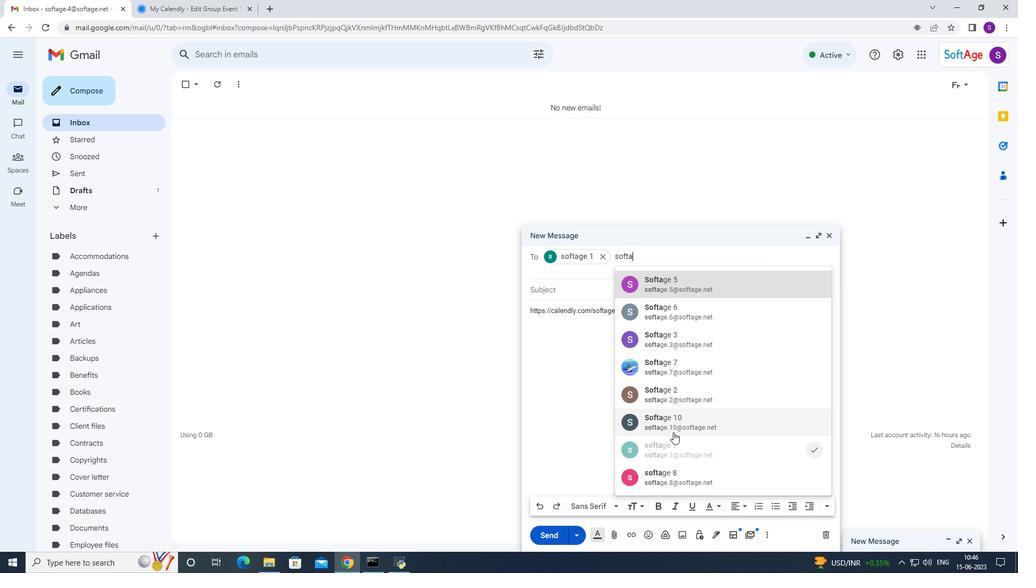 
Action: Mouse moved to (587, 416)
Screenshot: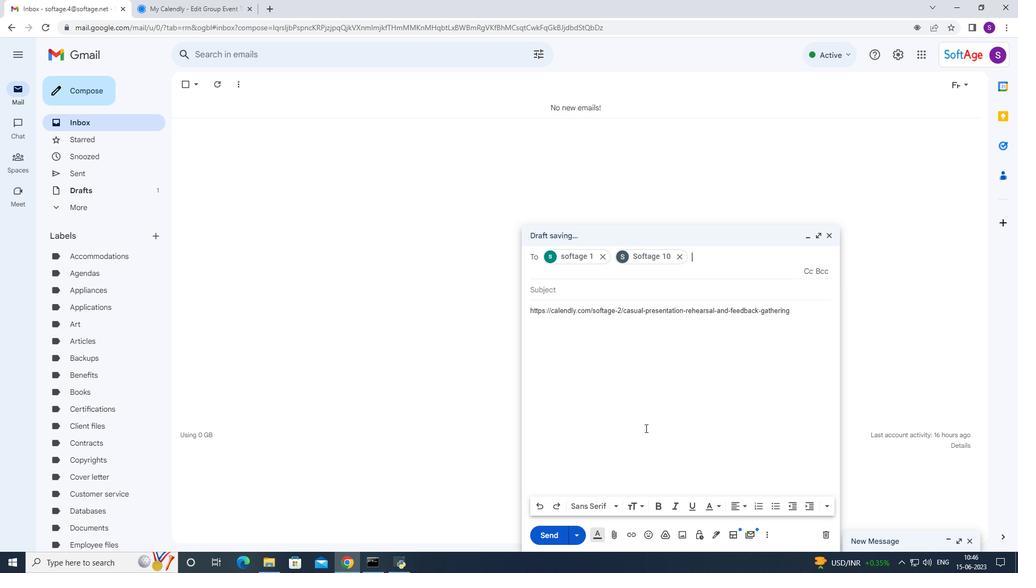 
Action: Mouse pressed left at (587, 416)
Screenshot: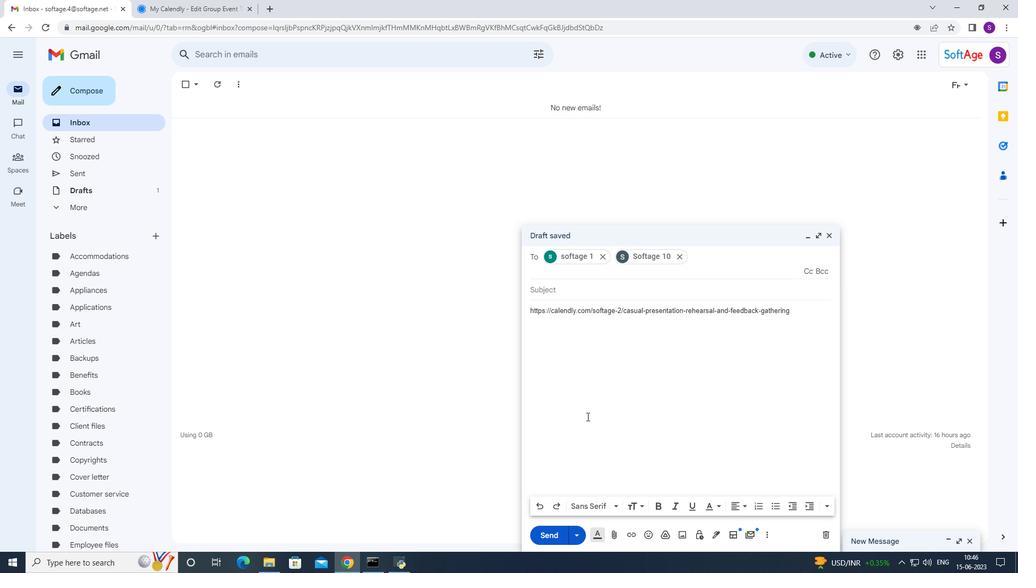 
Action: Mouse moved to (558, 530)
Screenshot: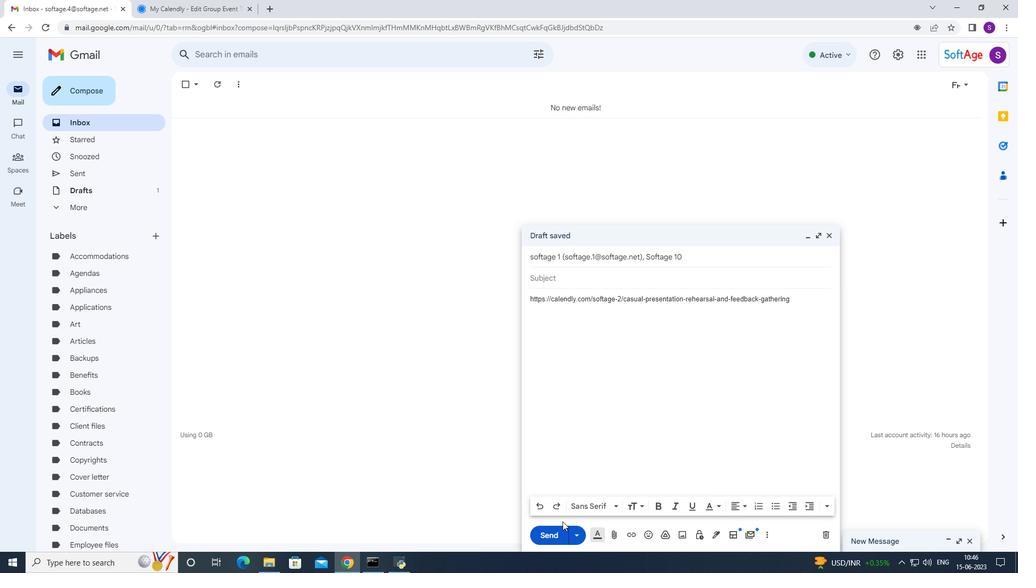 
Action: Mouse pressed left at (558, 530)
Screenshot: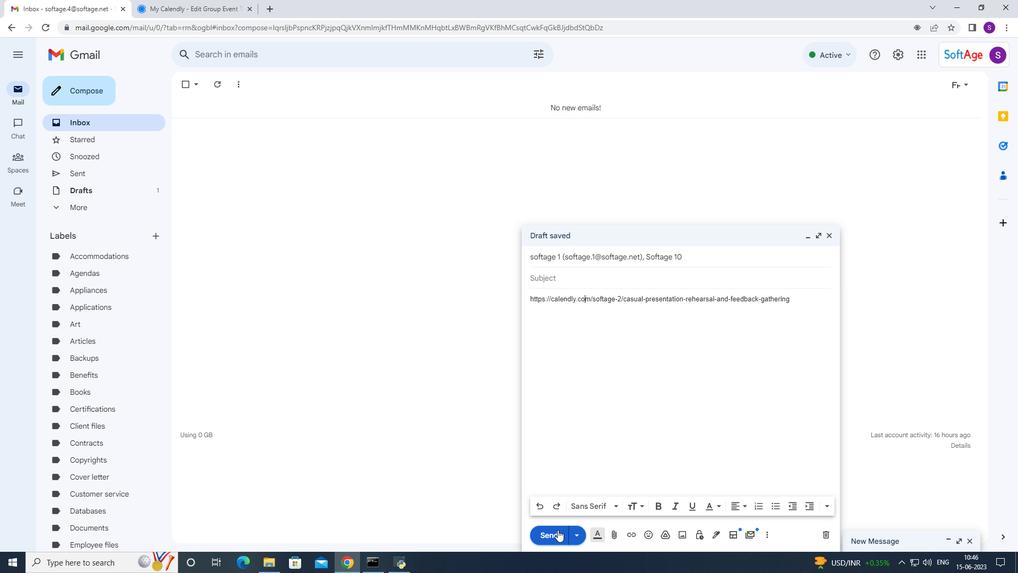 
